 Task: Find the distance between Los Angeles and The Broad
Action: Mouse moved to (319, 88)
Screenshot: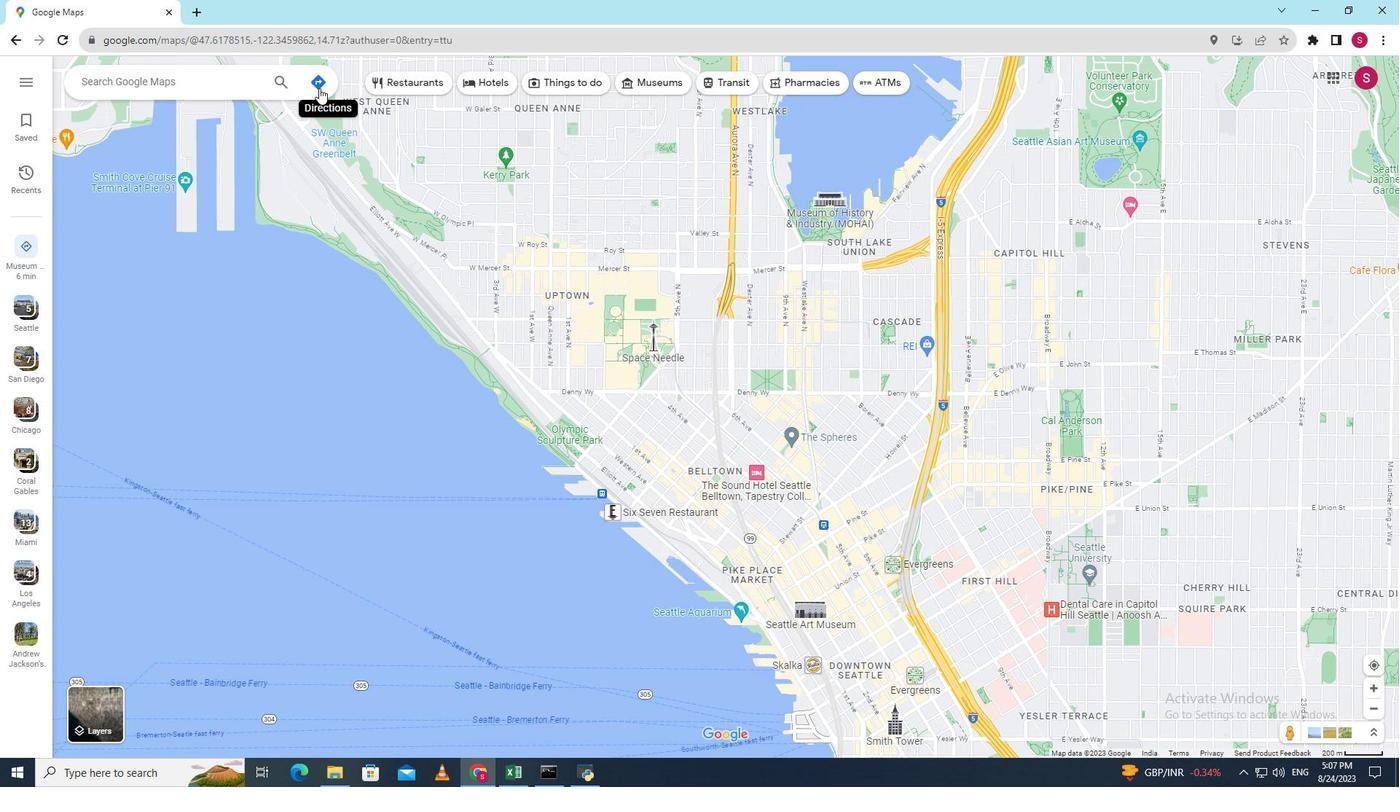 
Action: Mouse pressed left at (319, 88)
Screenshot: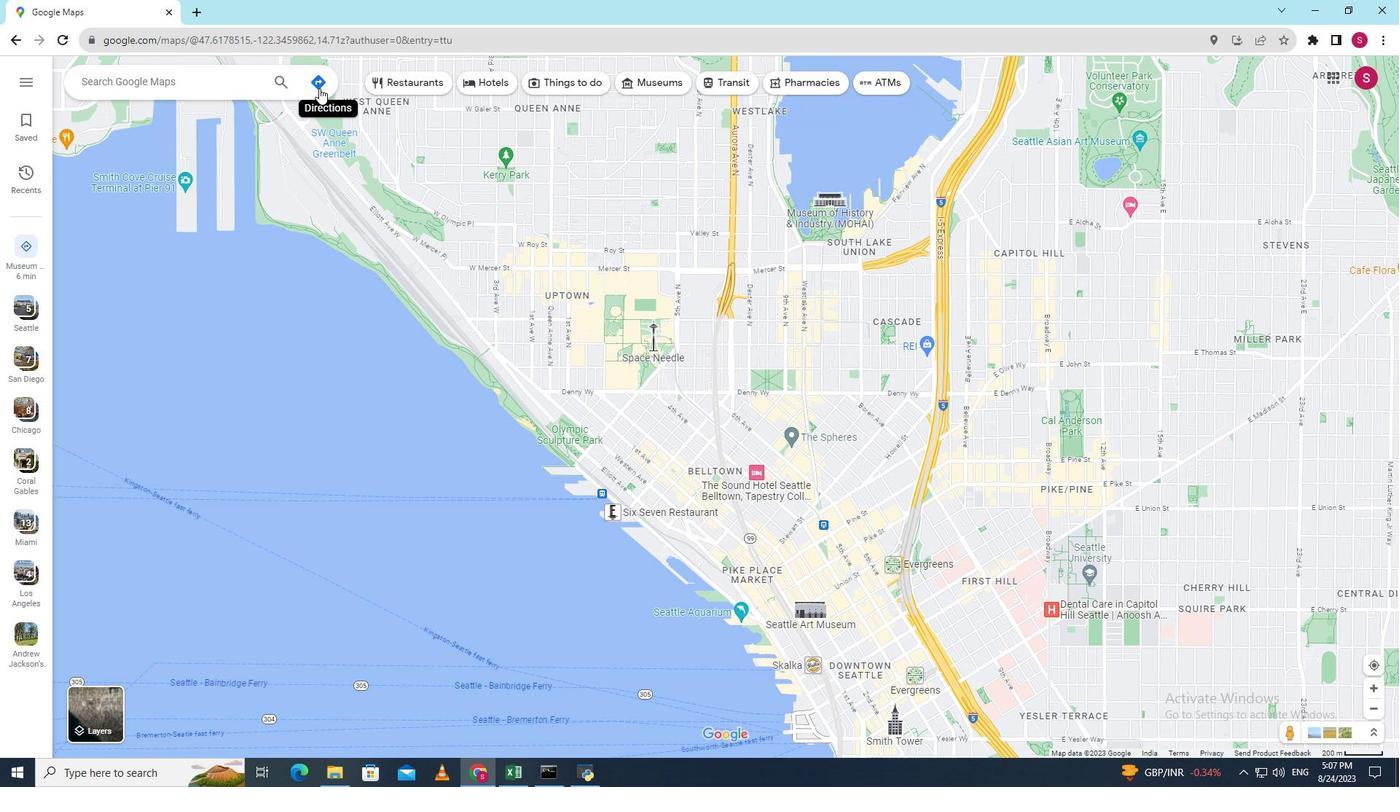 
Action: Key pressed <Key.shift>Los<Key.space><Key.shift>Ag<Key.backspace>ngeles
Screenshot: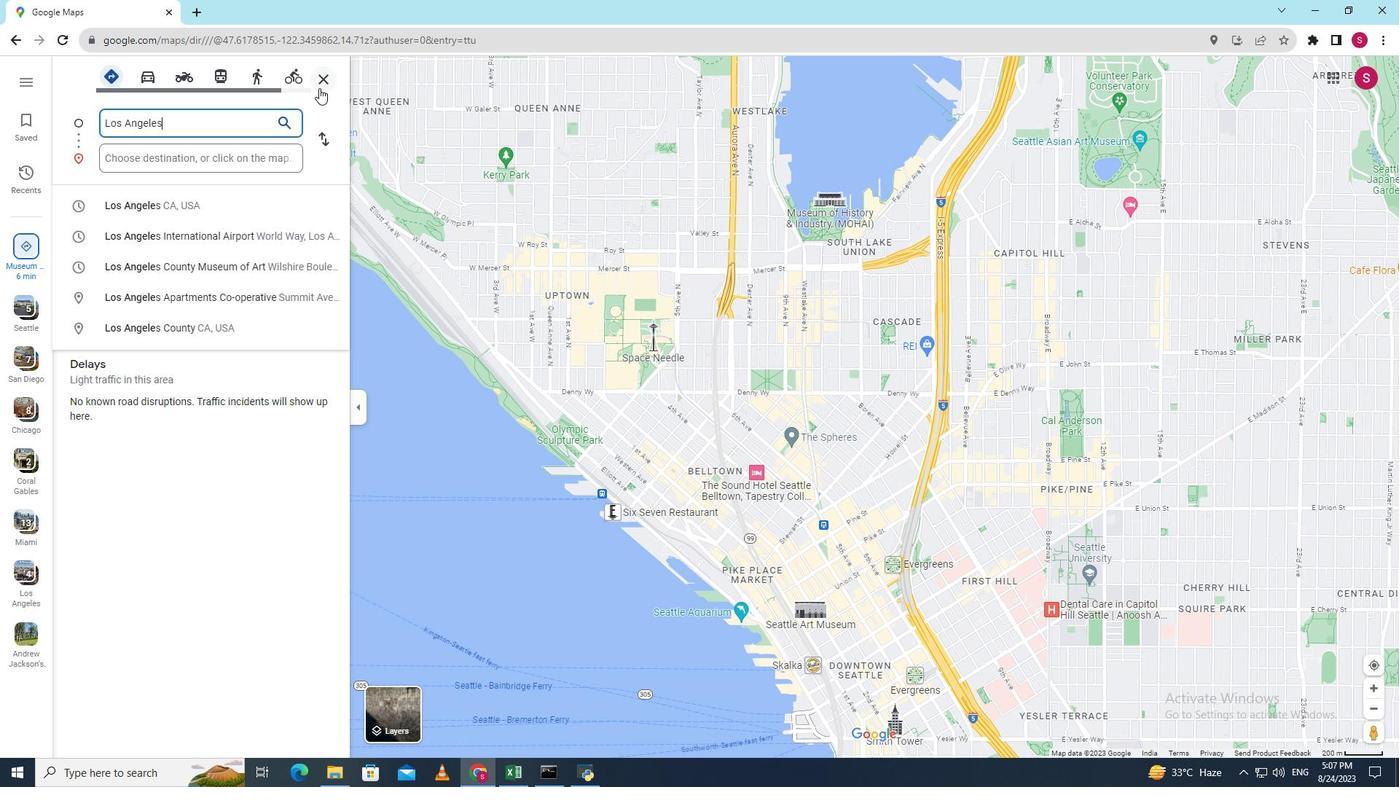 
Action: Mouse moved to (210, 161)
Screenshot: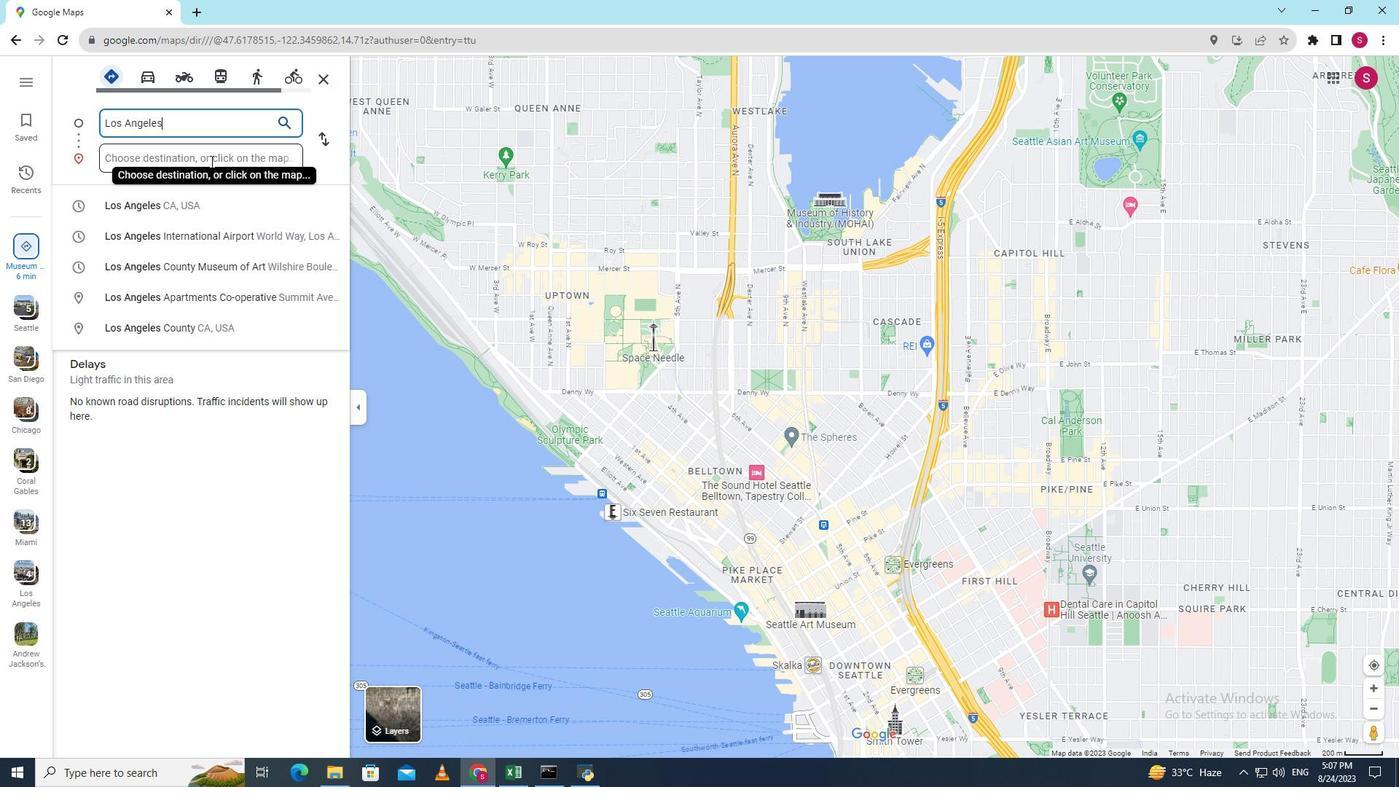 
Action: Mouse pressed left at (210, 161)
Screenshot: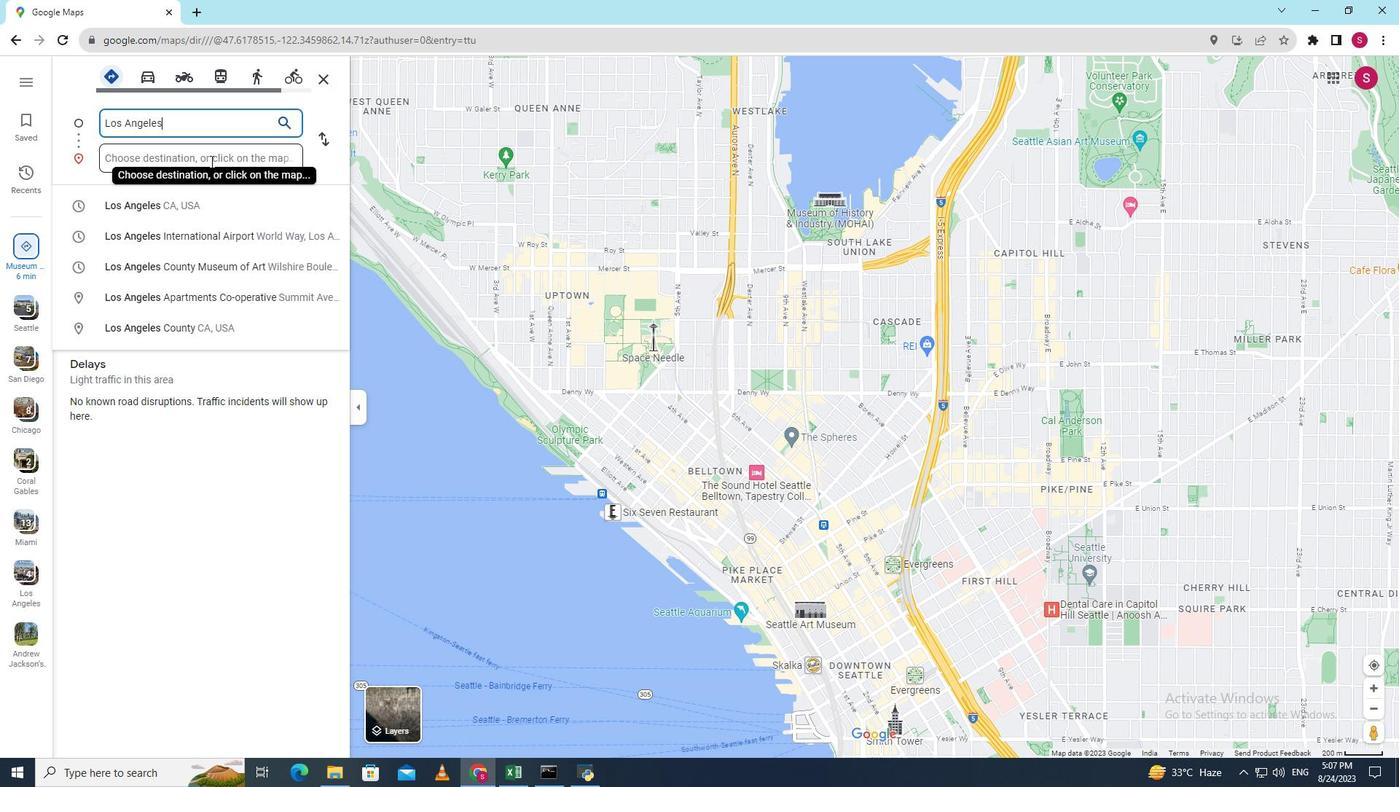 
Action: Key pressed <Key.shift><Key.shift><Key.shift><Key.shift><Key.shift><Key.shift><Key.shift>The<Key.space><Key.shift><Key.shift><Key.shift><Key.shift><Key.shift><Key.shift><Key.shift><Key.shift><Key.shift><Key.shift><Key.shift><Key.shift><Key.shift><Key.shift><Key.shift><Key.shift><Key.shift><Key.shift><Key.shift><Key.shift><Key.shift><Key.shift><Key.shift><Key.shift><Key.shift><Key.shift><Key.shift><Key.shift><Key.shift><Key.shift><Key.shift><Key.shift><Key.shift><Key.shift><Key.shift><Key.shift><Key.shift>Broad<Key.enter>
Screenshot: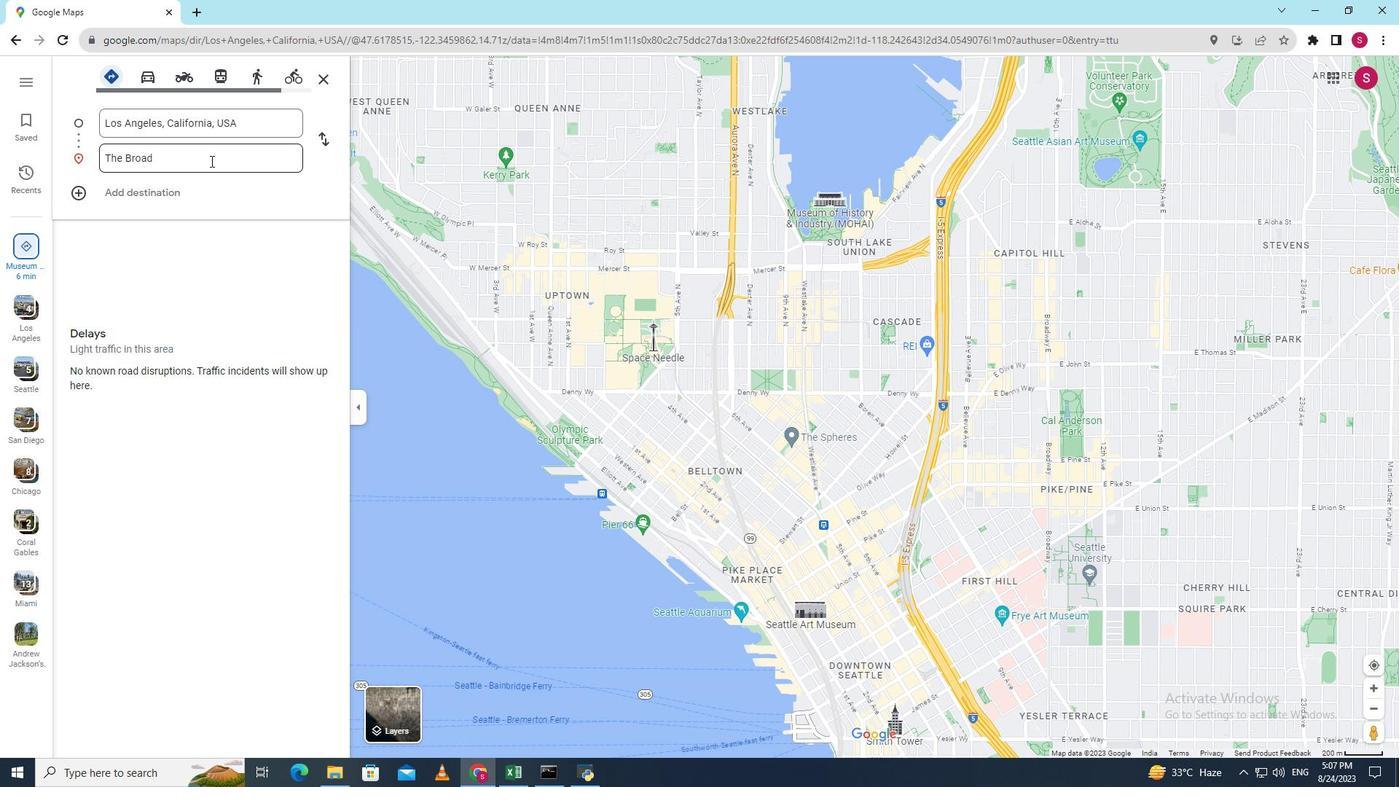 
Action: Mouse moved to (976, 685)
Screenshot: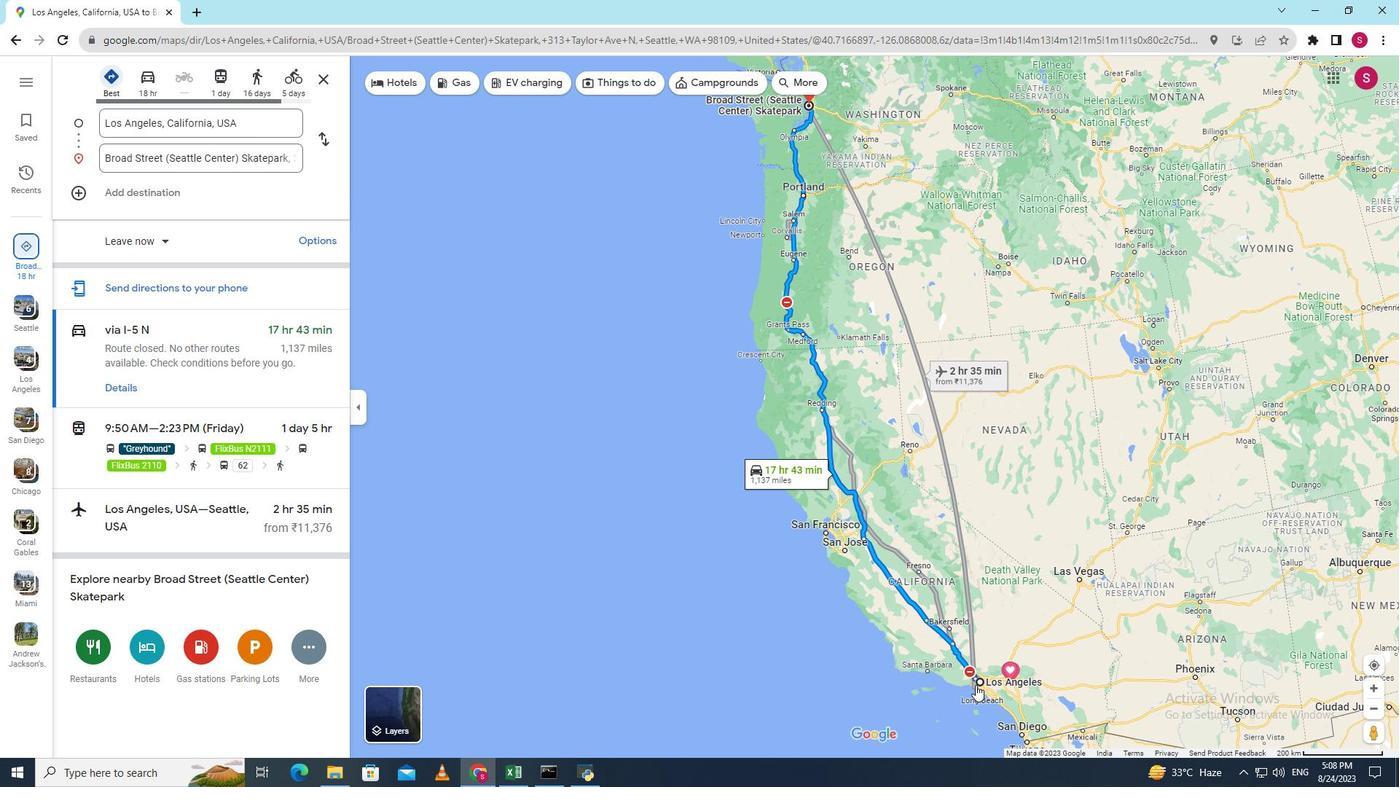 
Action: Mouse scrolled (976, 686) with delta (0, 0)
Screenshot: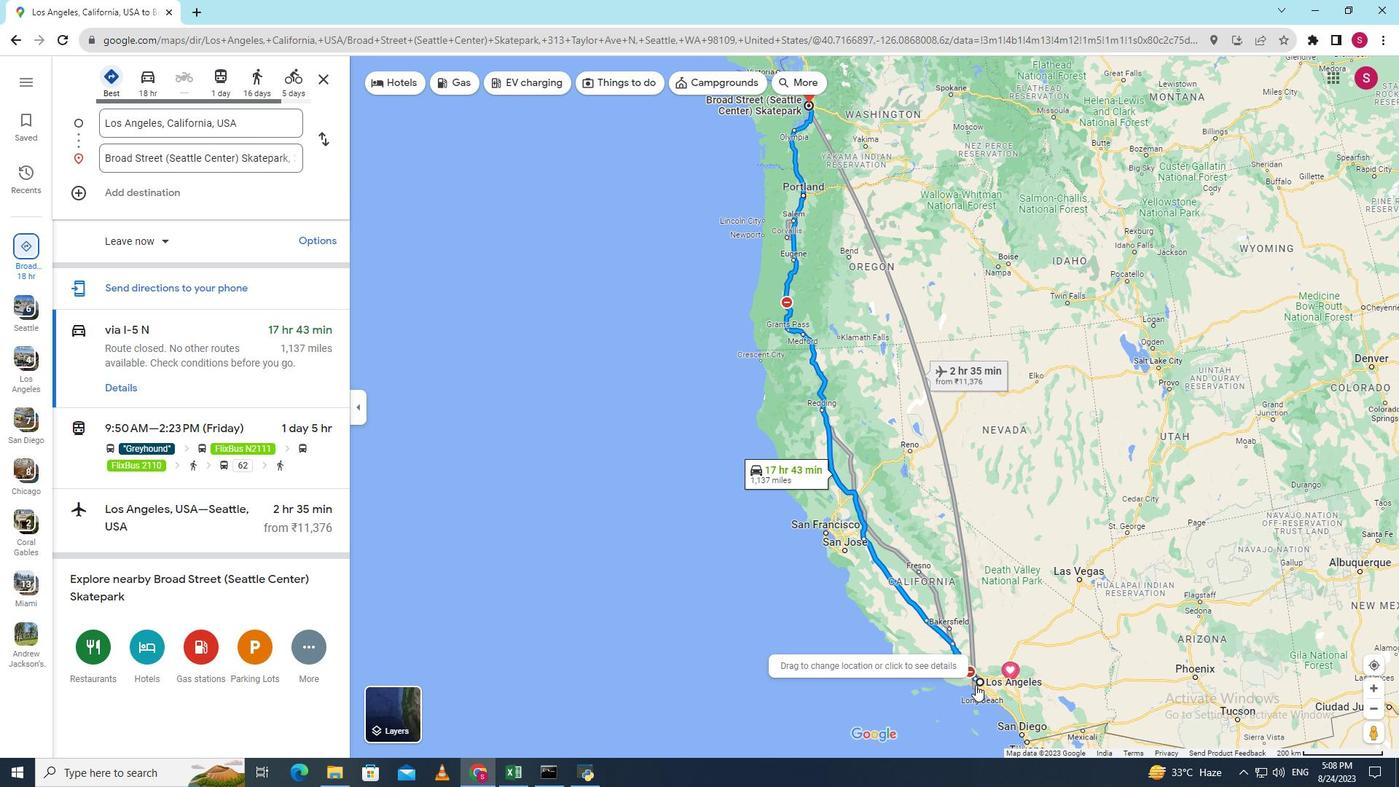 
Action: Mouse scrolled (976, 686) with delta (0, 0)
Screenshot: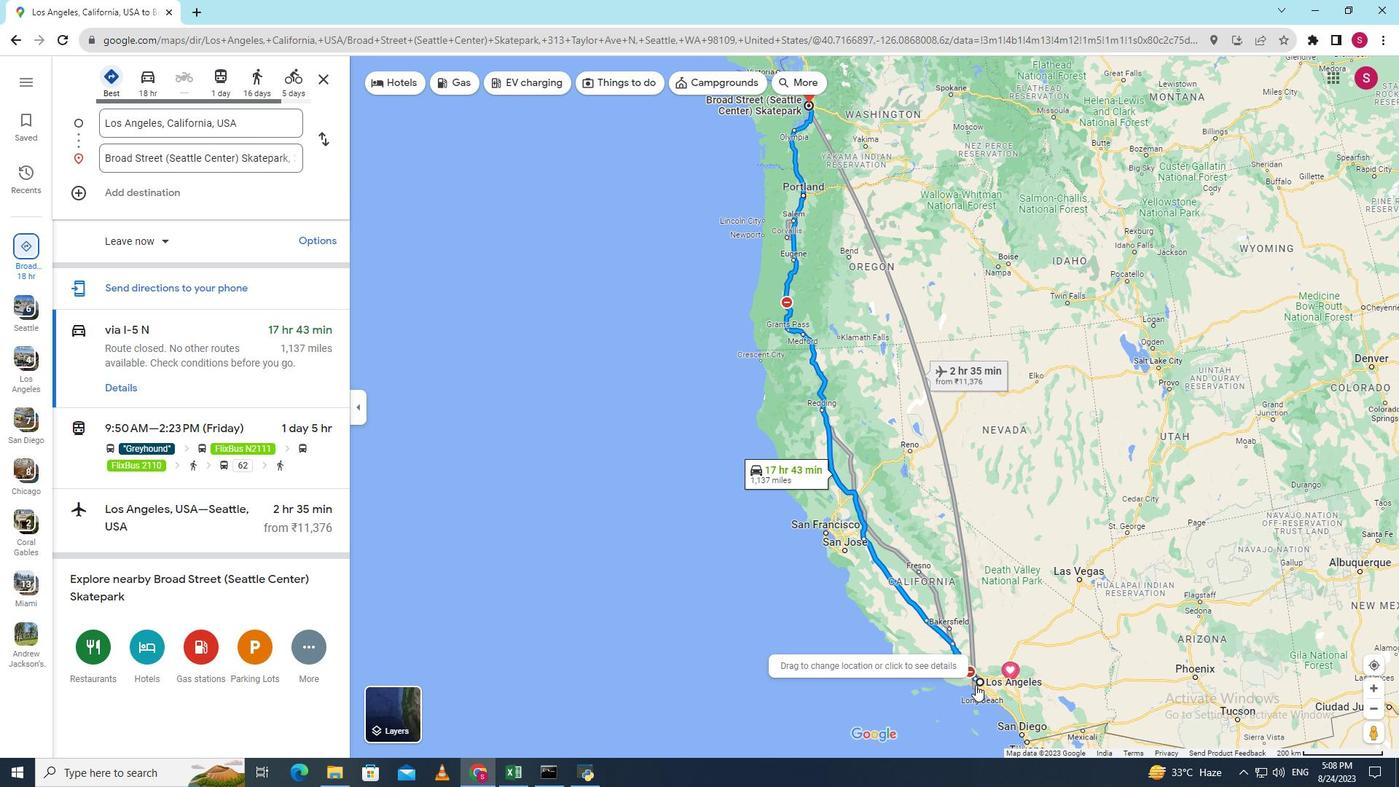 
Action: Mouse scrolled (976, 686) with delta (0, 0)
Screenshot: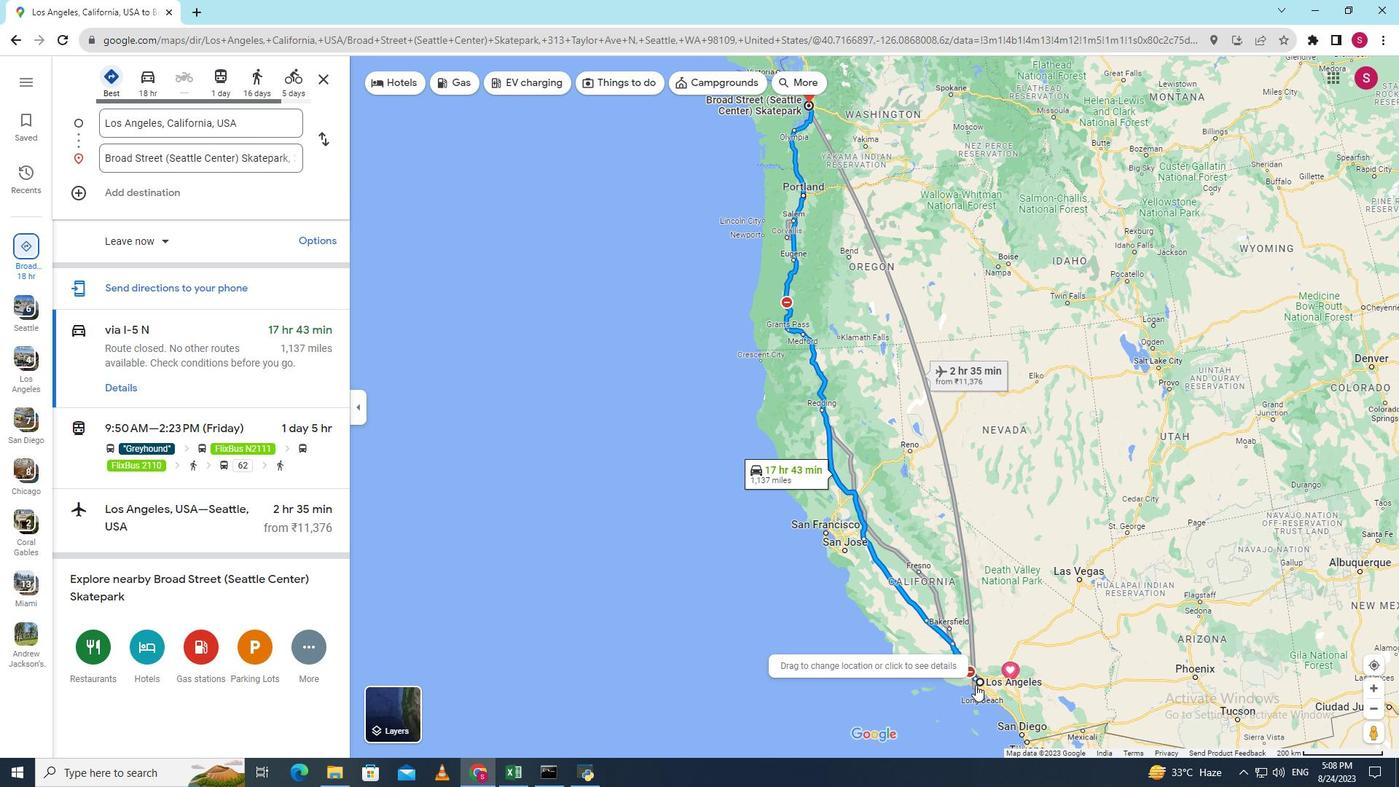 
Action: Mouse scrolled (976, 686) with delta (0, 0)
Screenshot: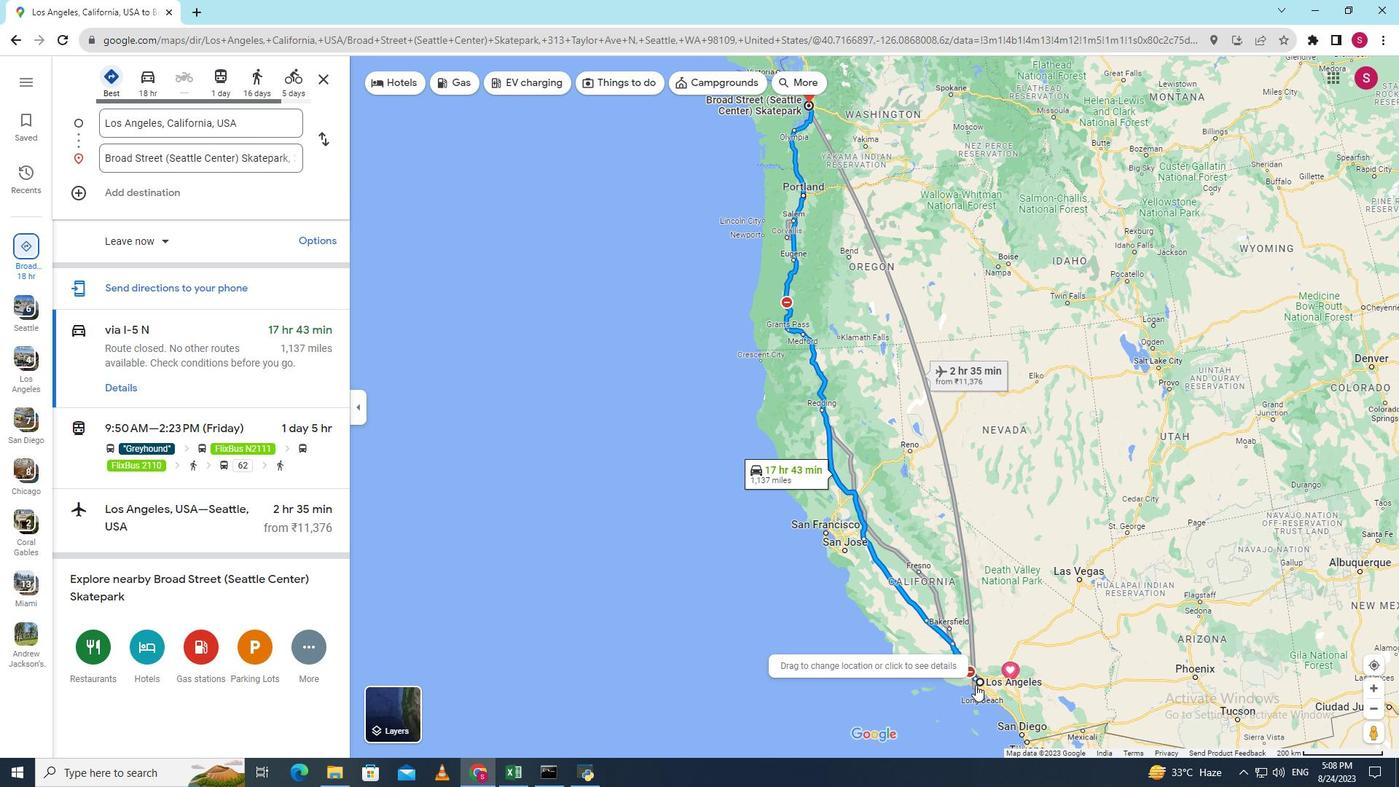 
Action: Mouse scrolled (976, 686) with delta (0, 0)
Screenshot: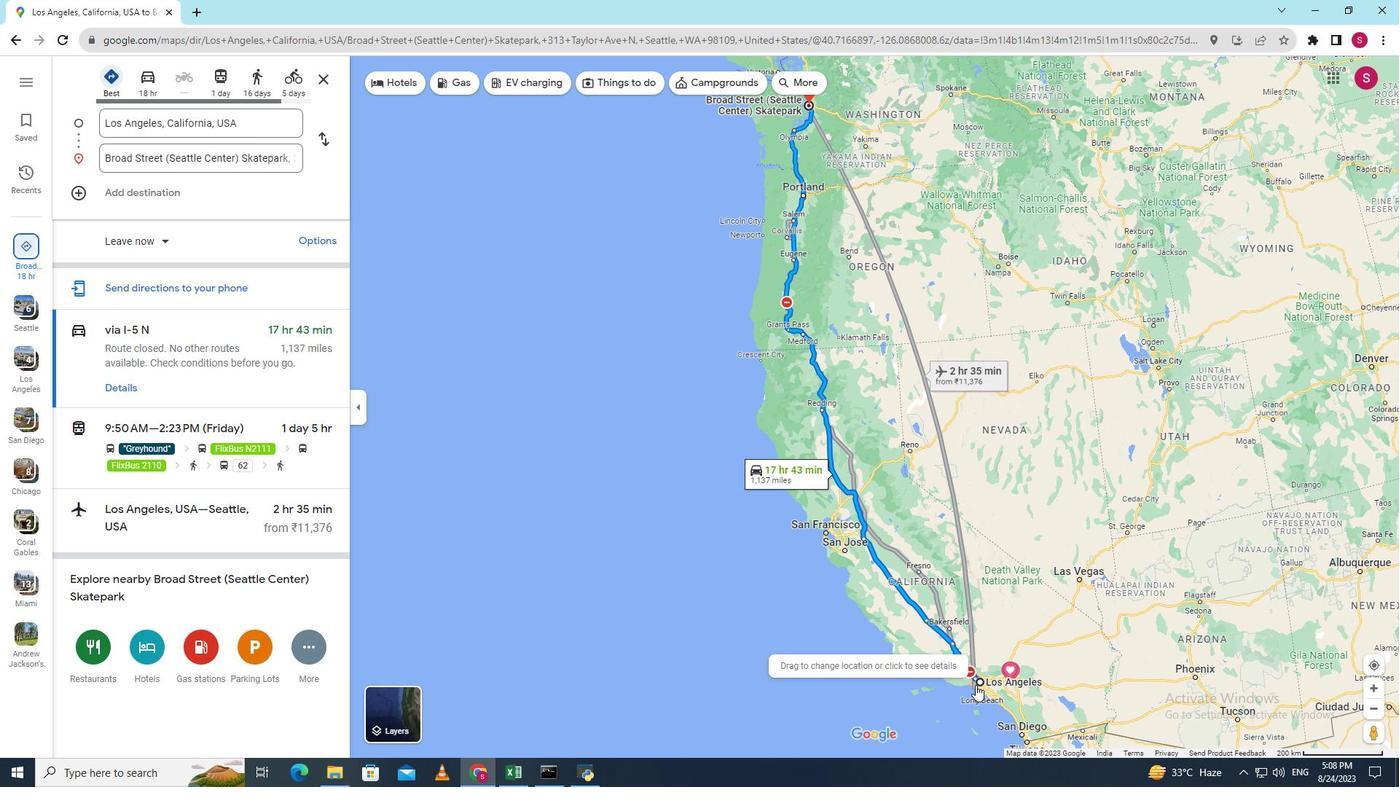 
Action: Mouse scrolled (976, 686) with delta (0, 0)
Screenshot: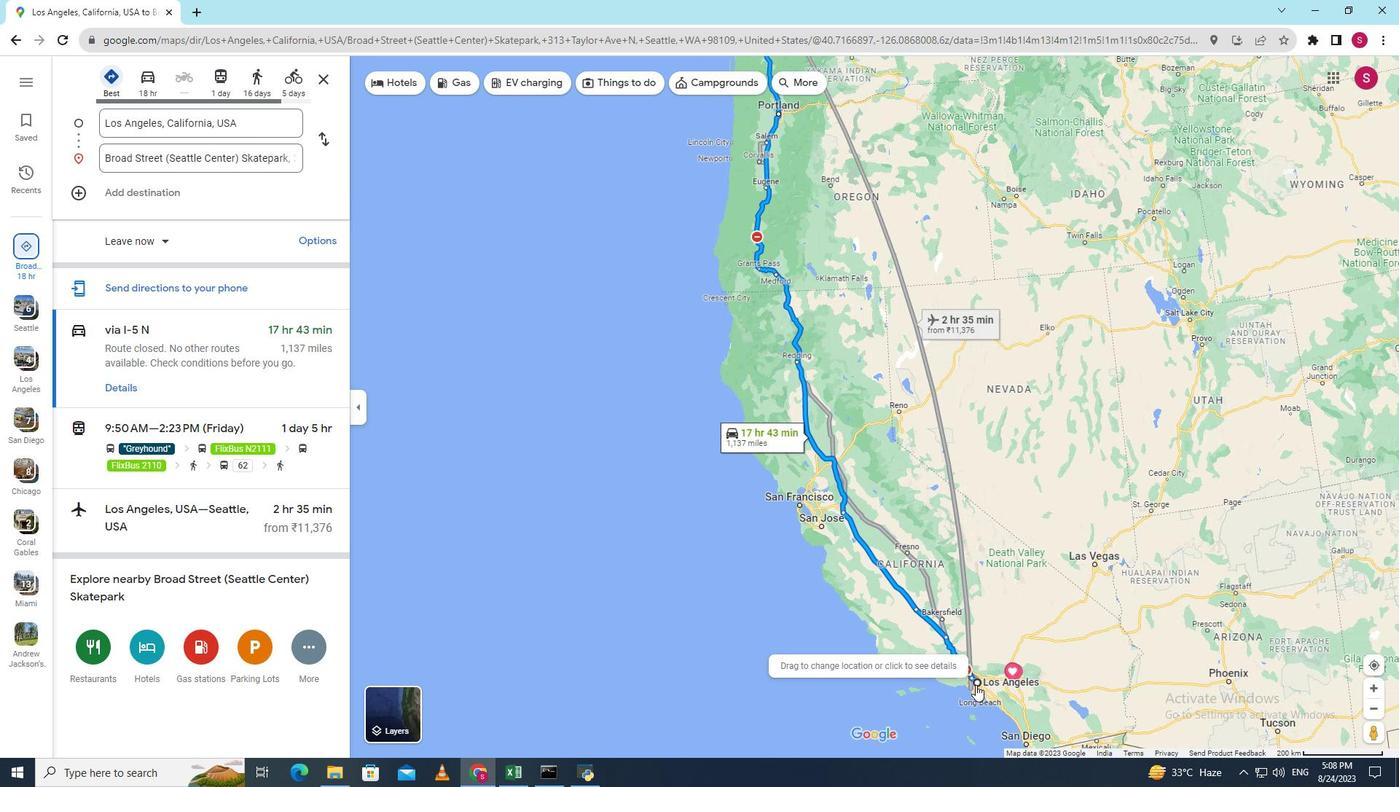 
Action: Mouse moved to (969, 681)
Screenshot: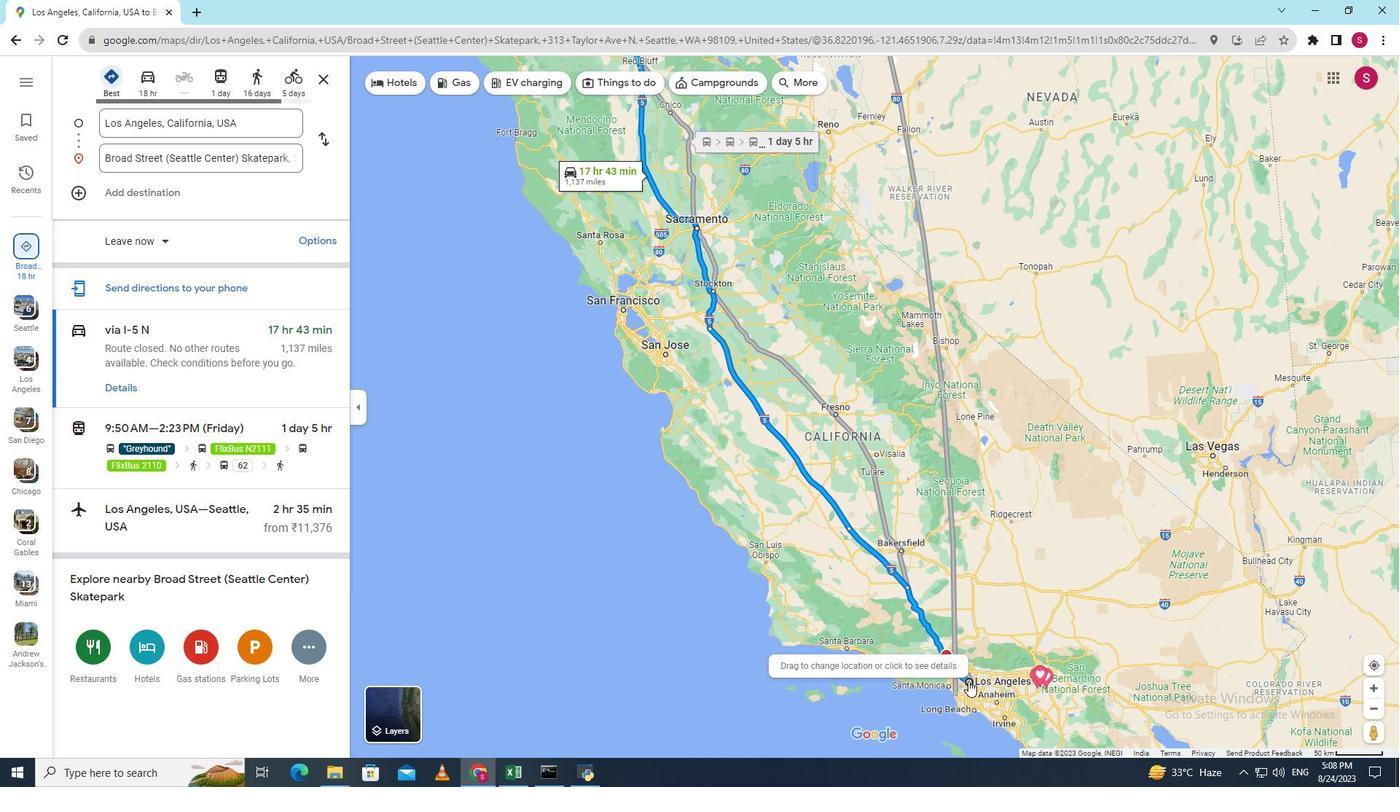 
Action: Mouse pressed right at (969, 681)
Screenshot: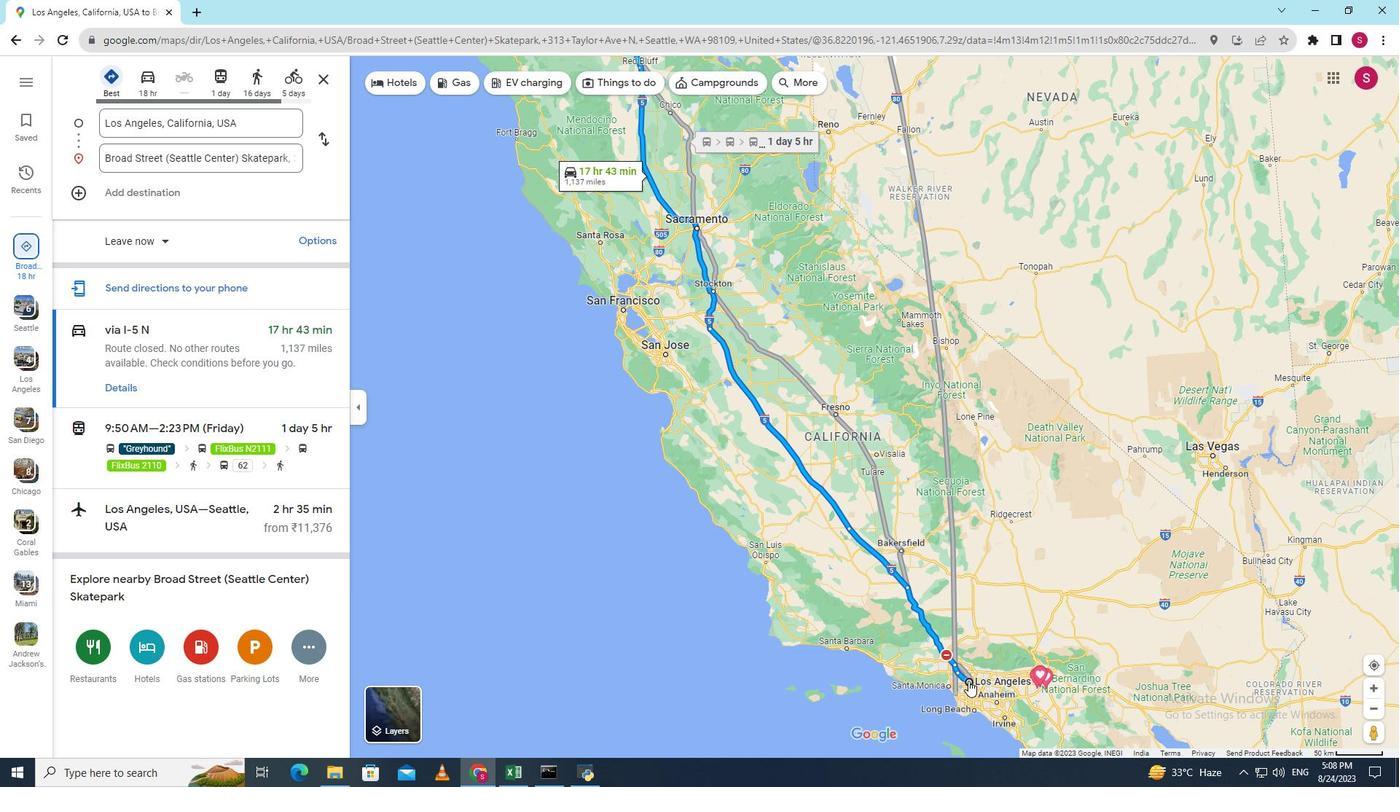 
Action: Mouse moved to (1014, 729)
Screenshot: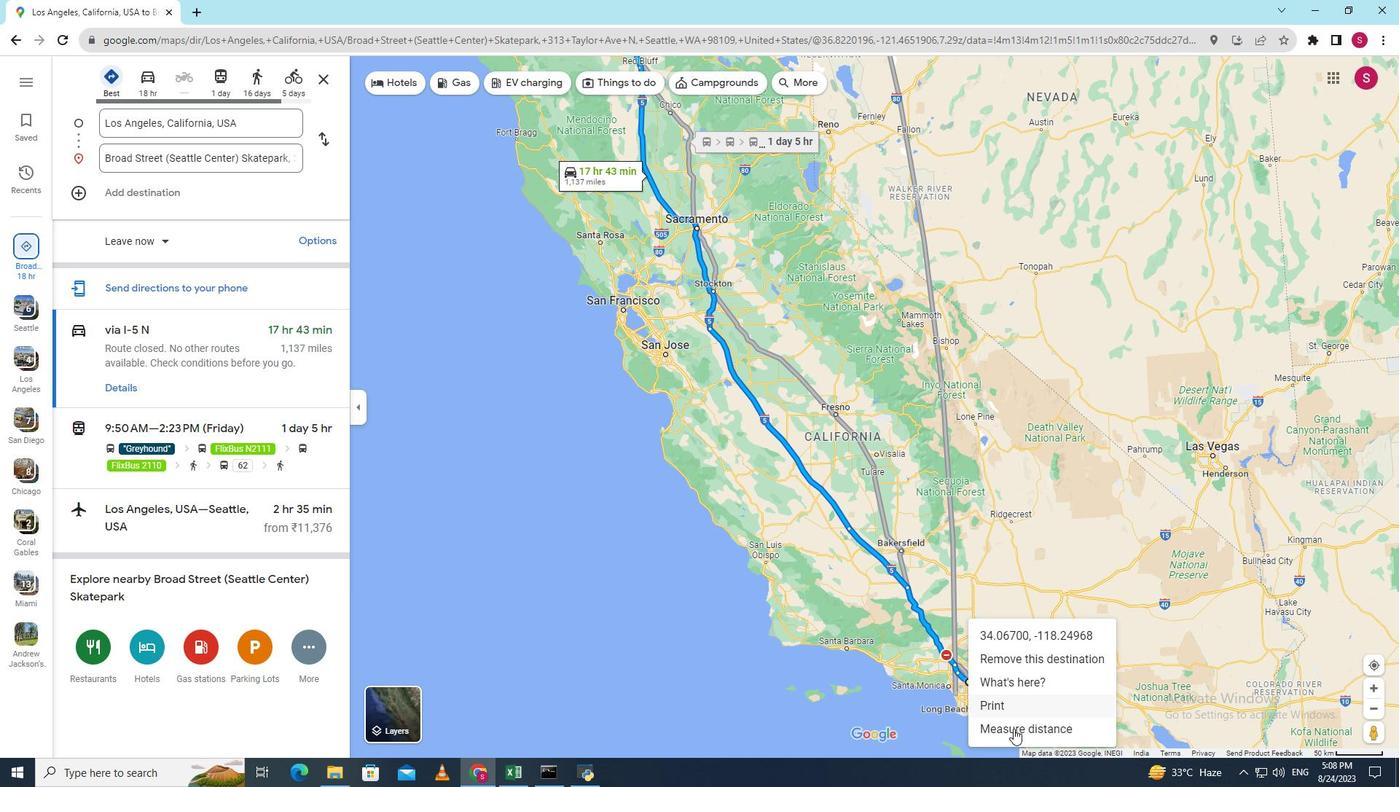 
Action: Mouse pressed left at (1014, 729)
Screenshot: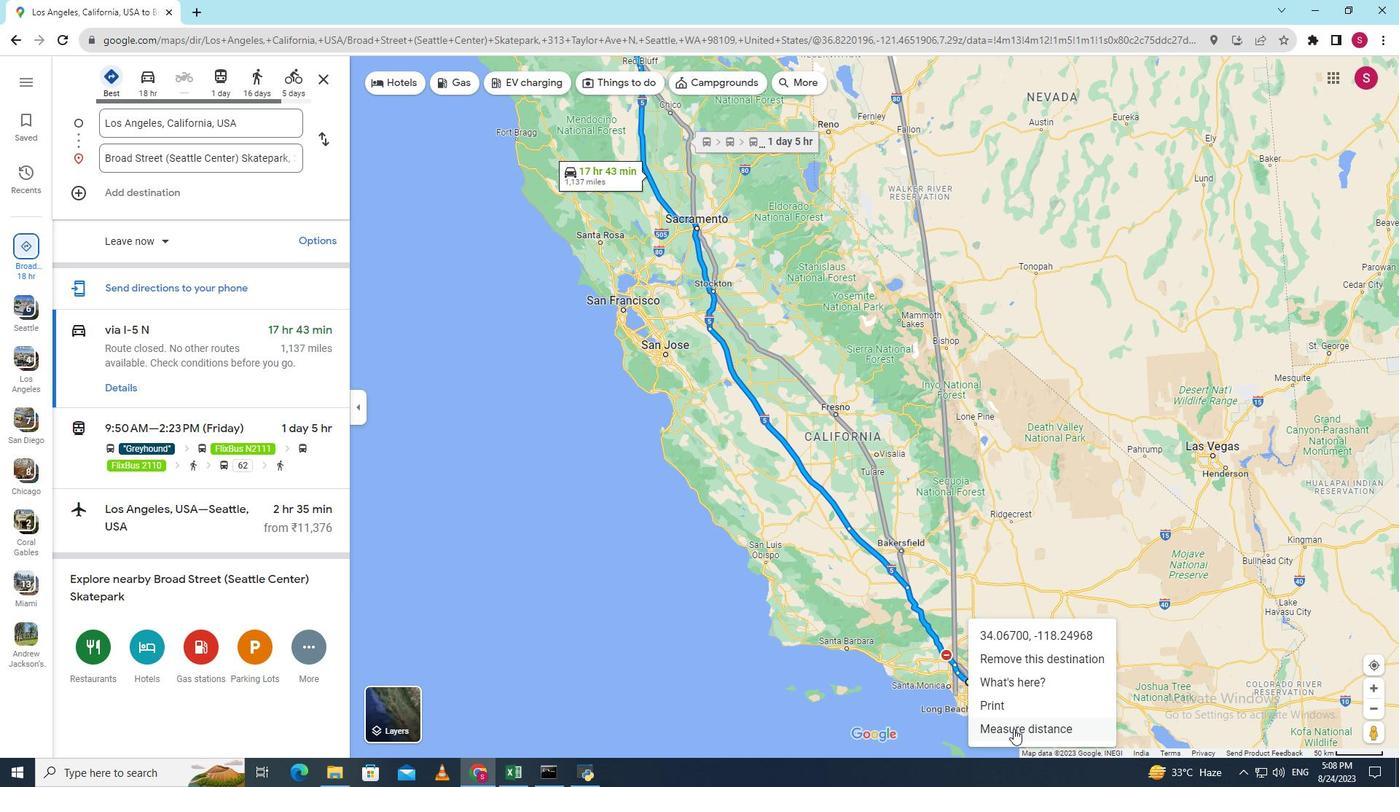 
Action: Mouse moved to (873, 463)
Screenshot: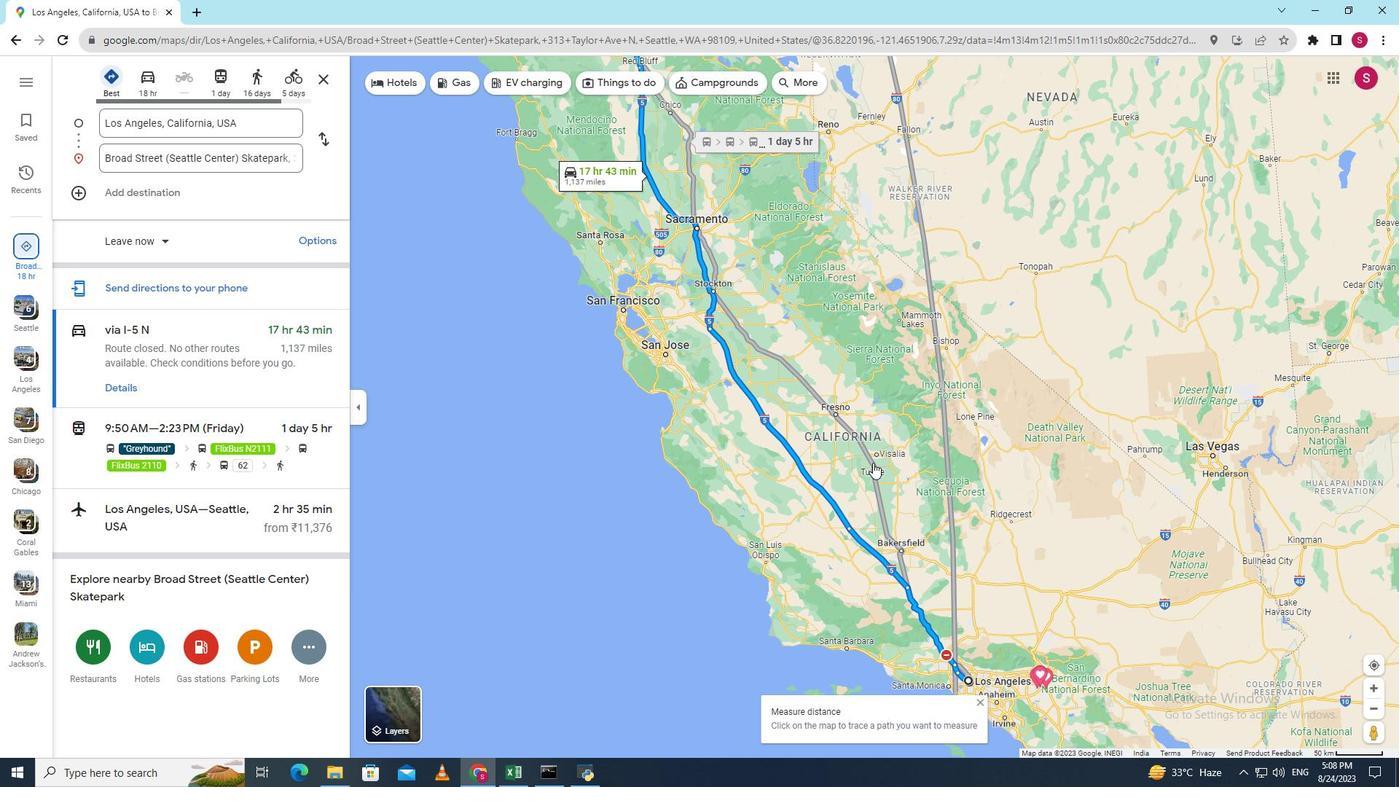 
Action: Mouse scrolled (873, 462) with delta (0, 0)
Screenshot: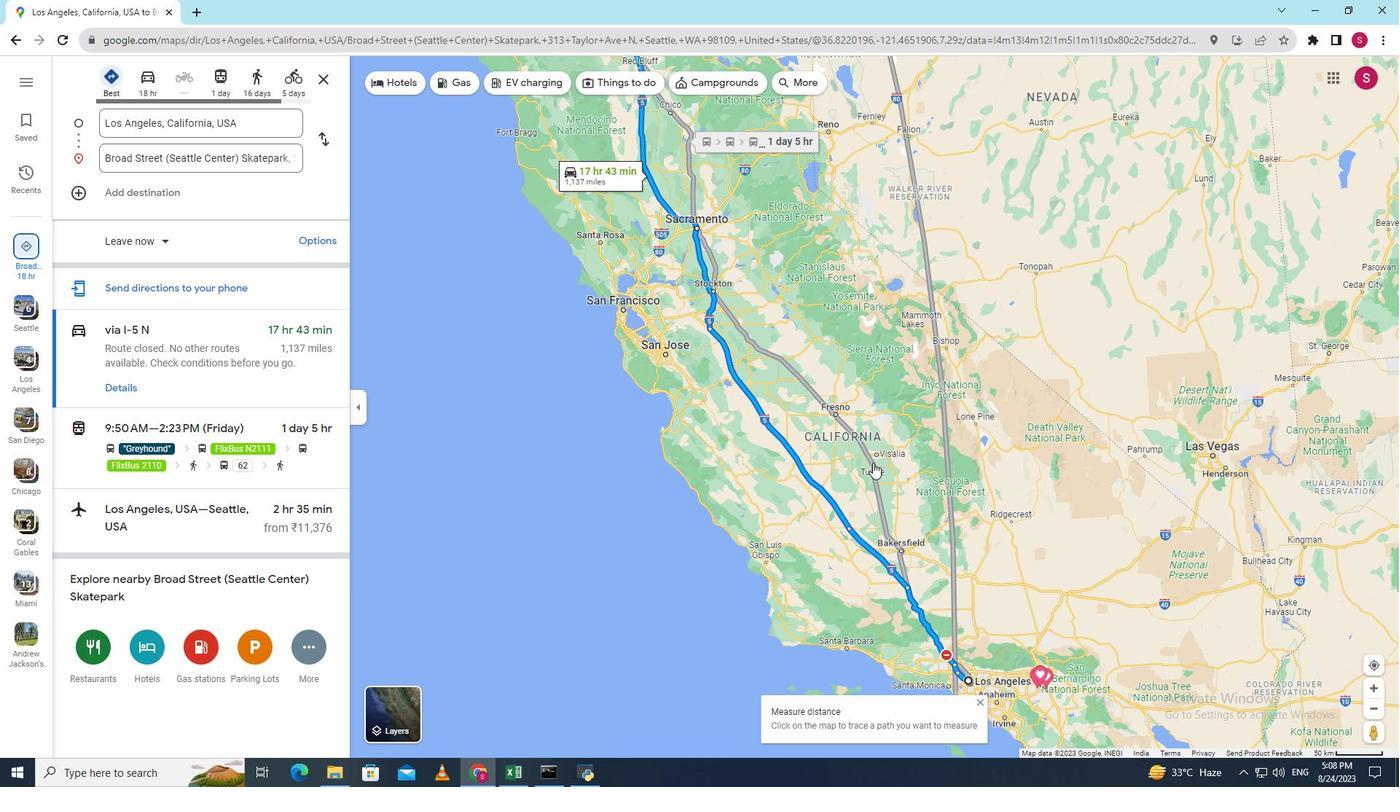 
Action: Mouse scrolled (873, 462) with delta (0, 0)
Screenshot: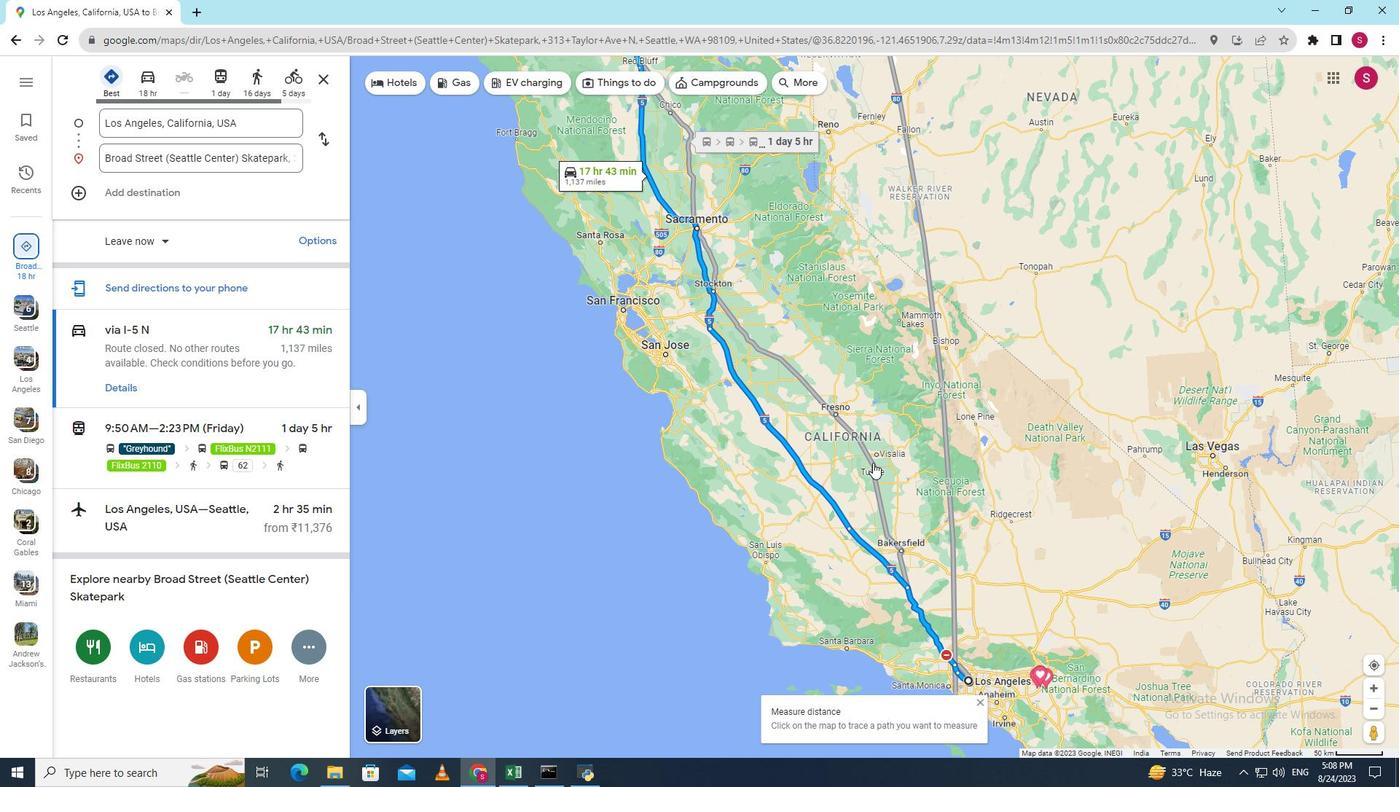 
Action: Mouse scrolled (873, 462) with delta (0, 0)
Screenshot: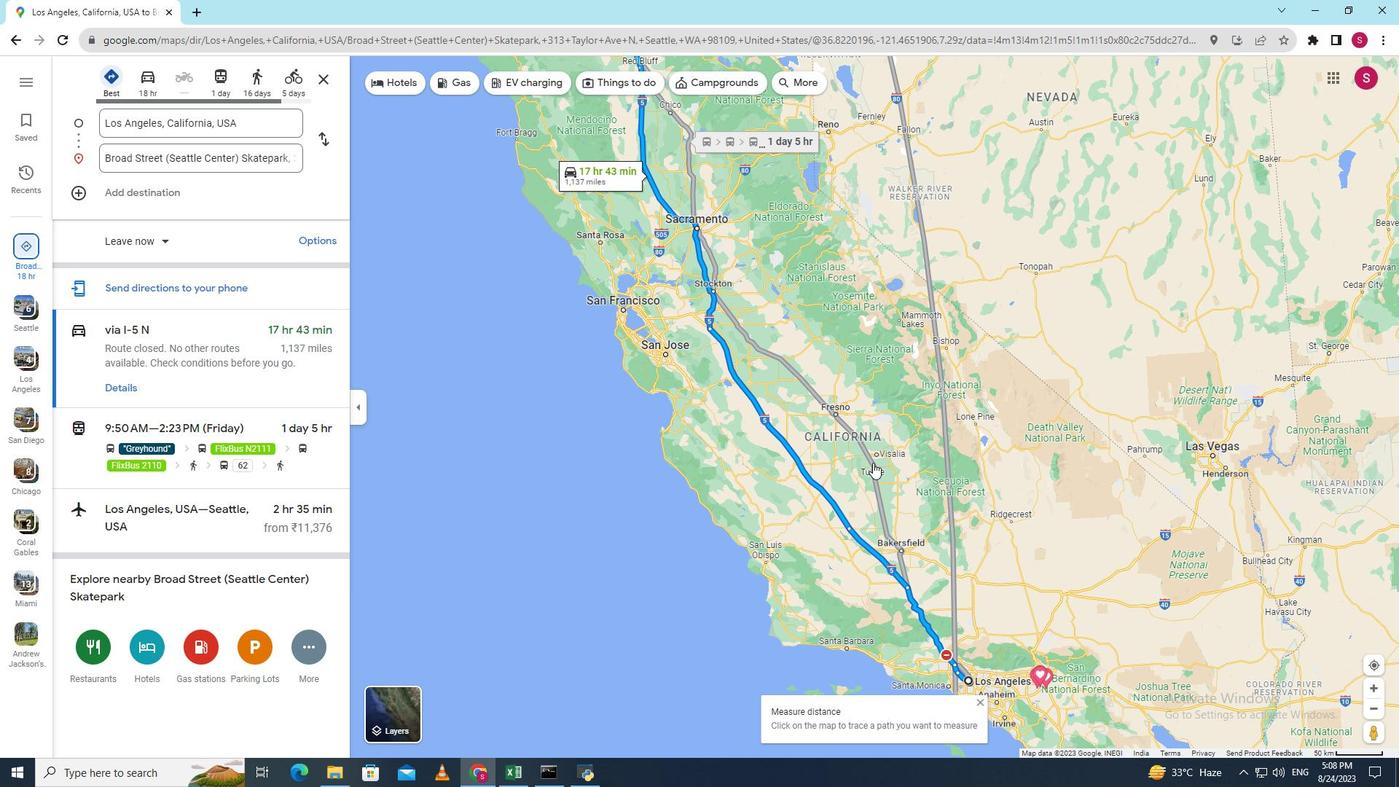 
Action: Mouse scrolled (873, 462) with delta (0, 0)
Screenshot: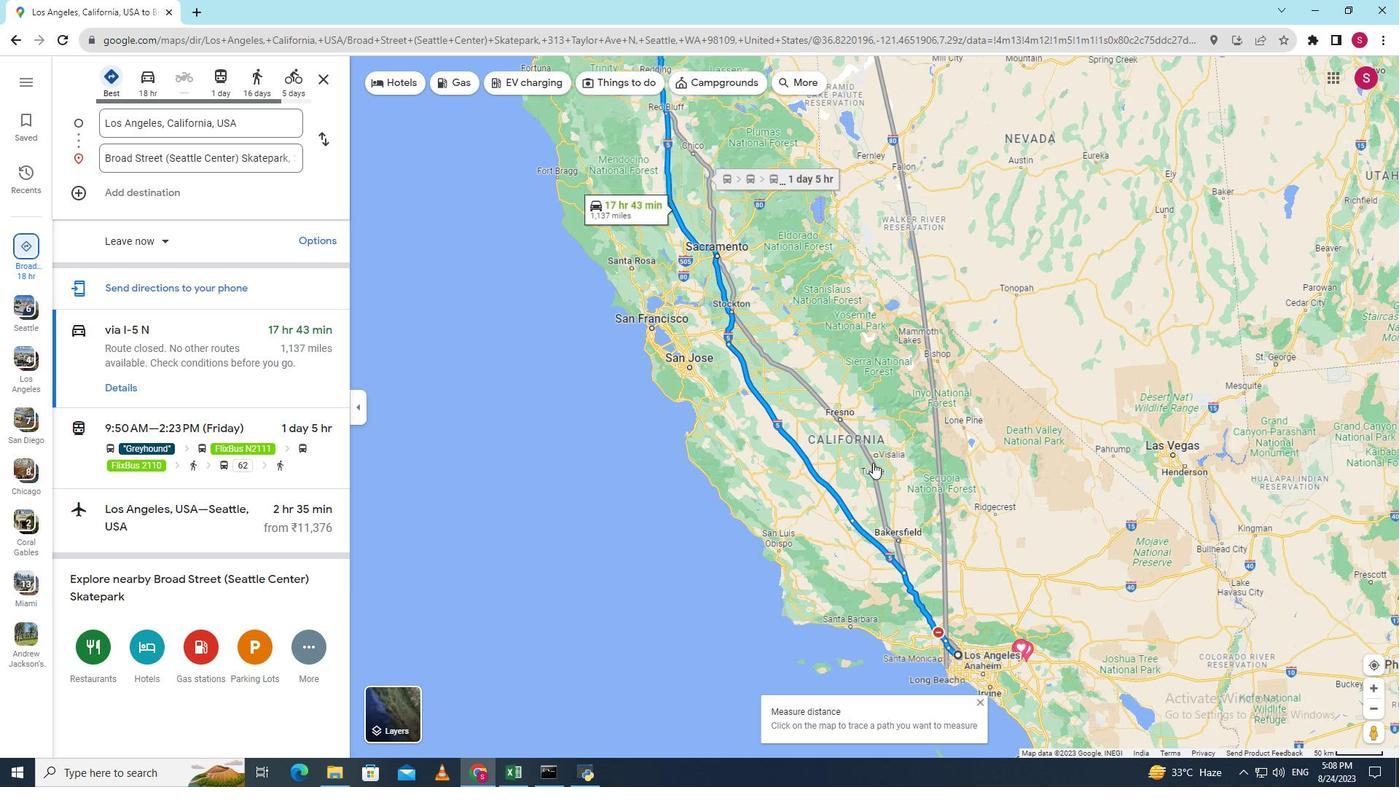 
Action: Mouse scrolled (873, 462) with delta (0, 0)
Screenshot: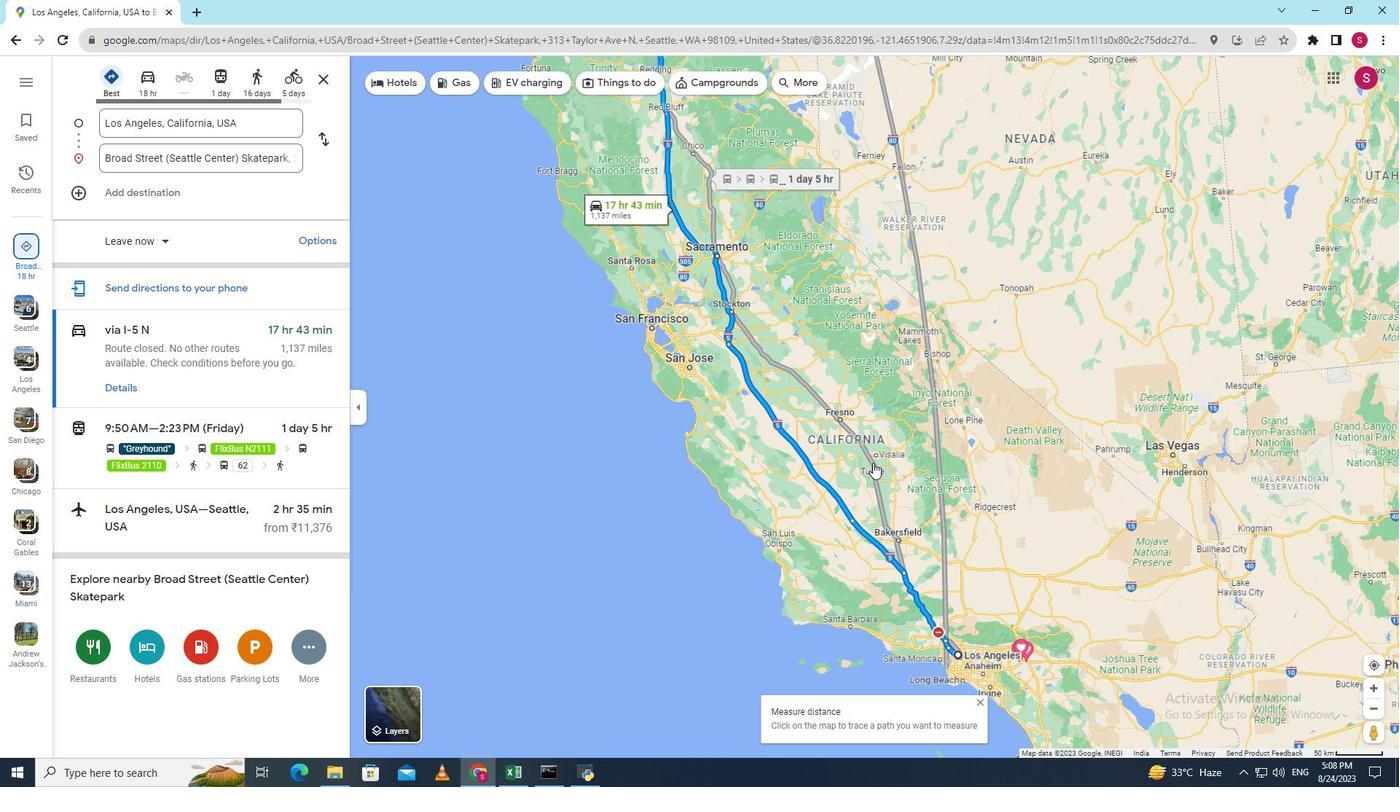 
Action: Mouse scrolled (873, 462) with delta (0, 0)
Screenshot: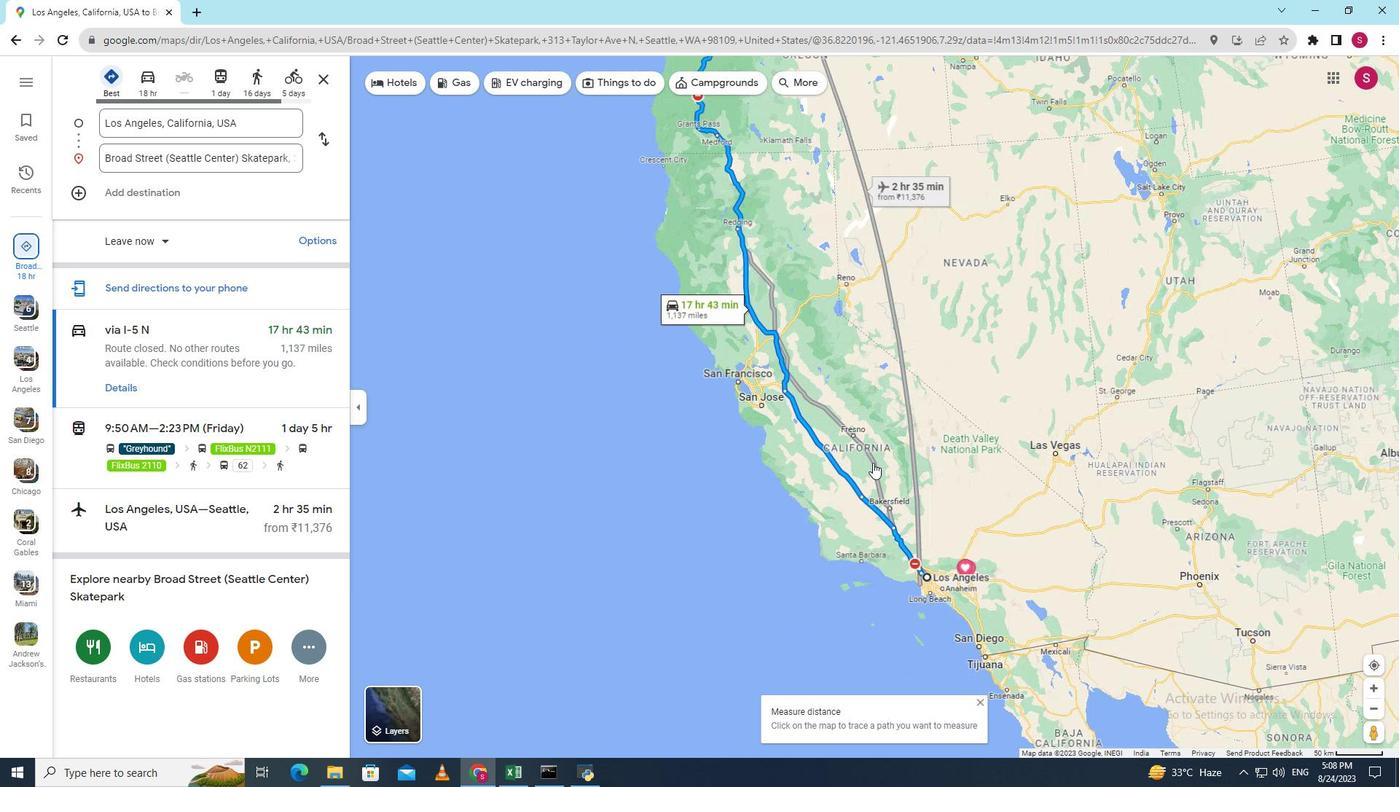 
Action: Mouse scrolled (873, 463) with delta (0, 0)
Screenshot: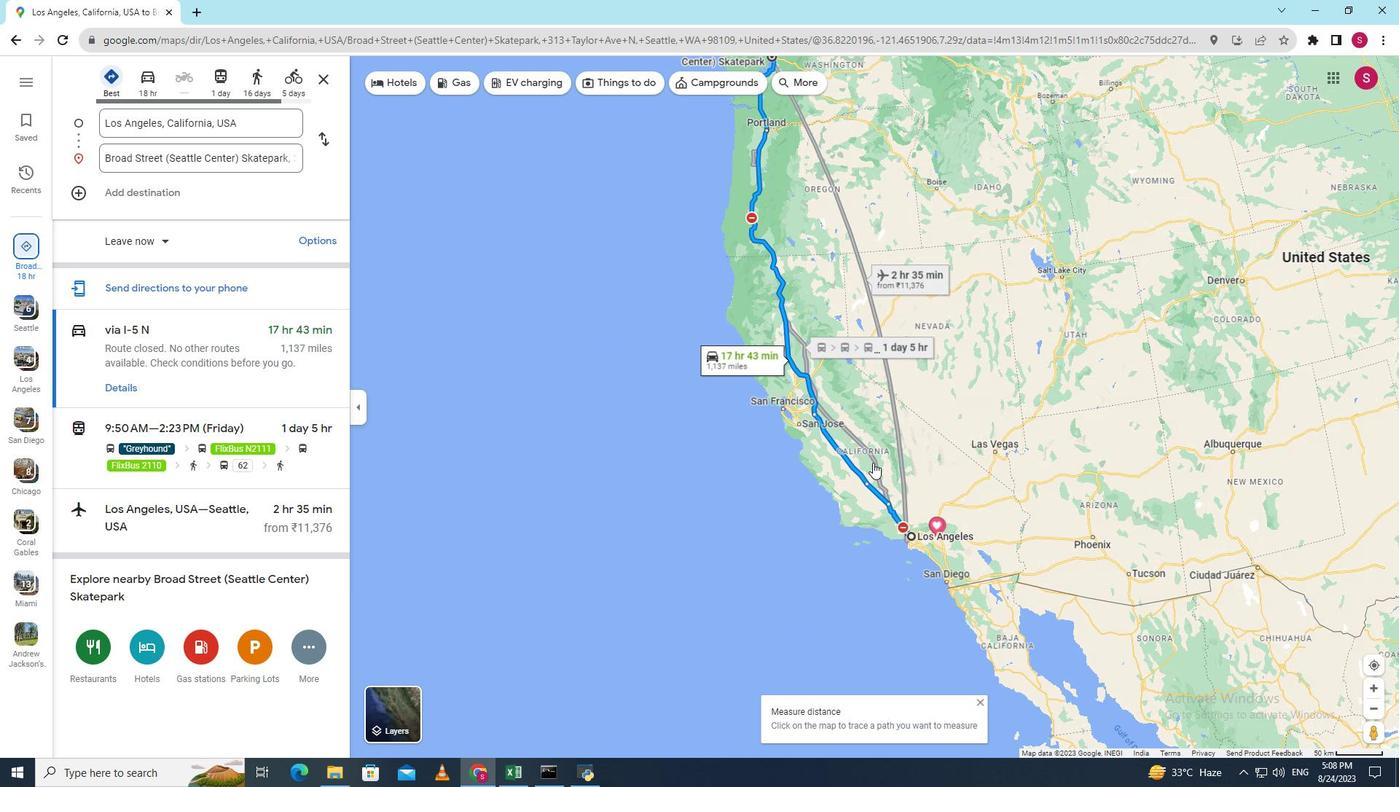 
Action: Mouse moved to (770, 173)
Screenshot: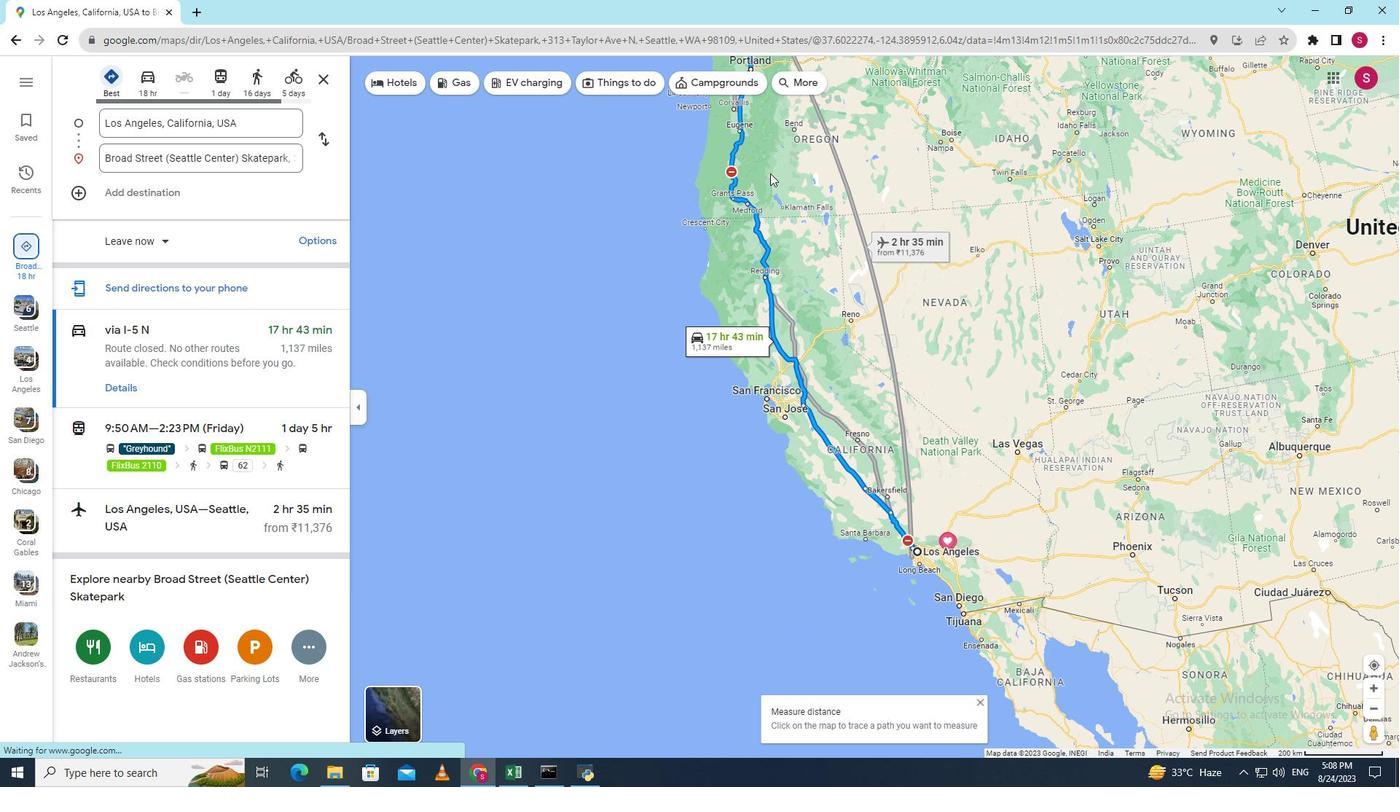 
Action: Mouse scrolled (770, 172) with delta (0, 0)
Screenshot: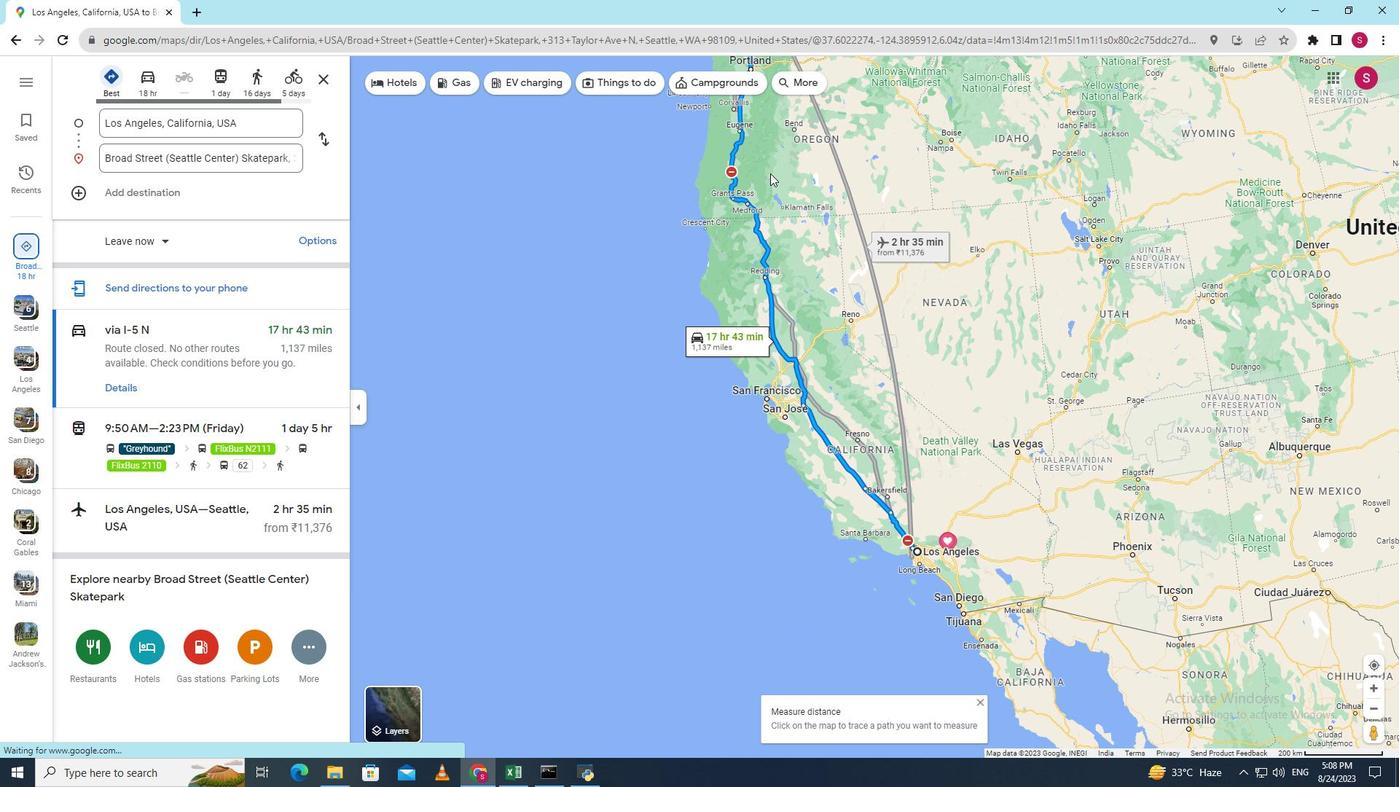 
Action: Mouse scrolled (770, 172) with delta (0, 0)
Screenshot: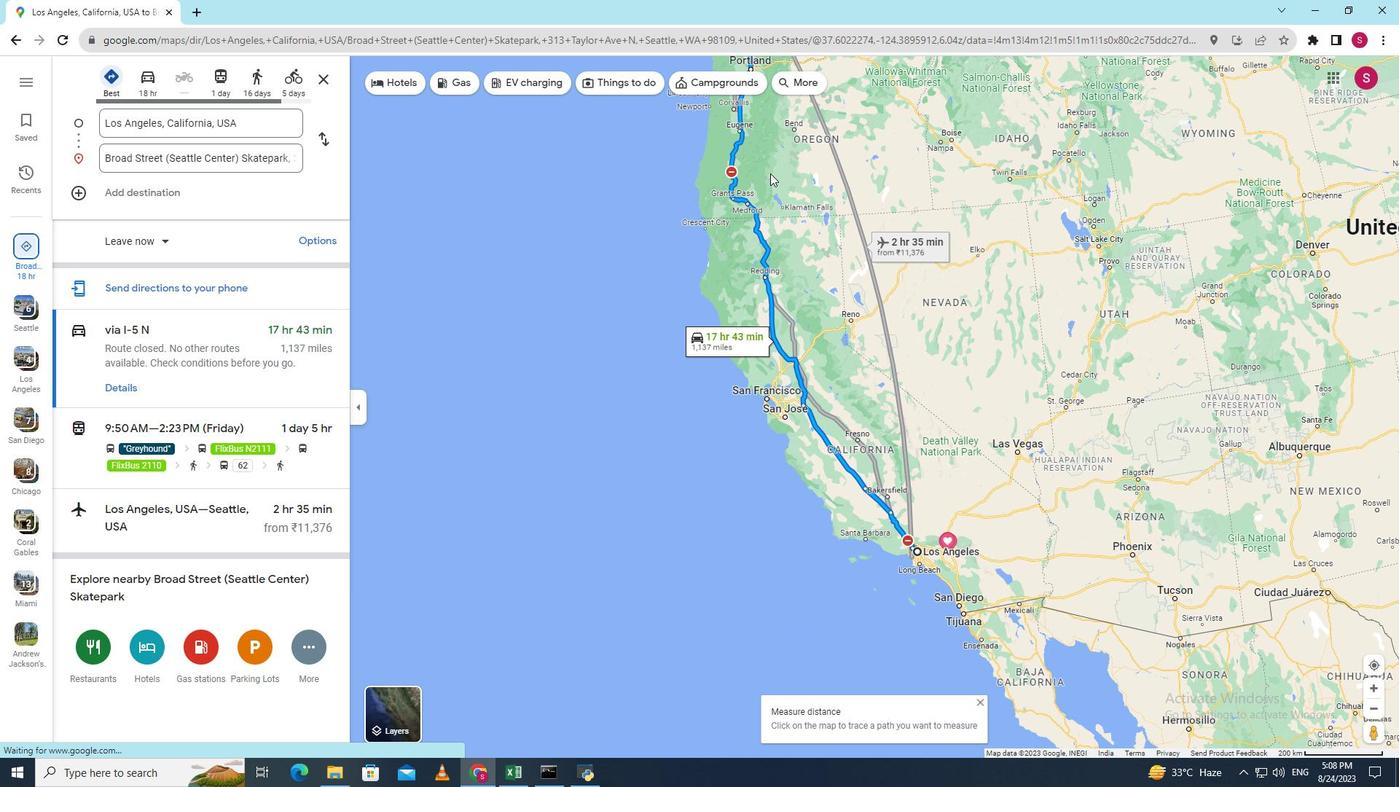 
Action: Mouse scrolled (770, 172) with delta (0, 0)
Screenshot: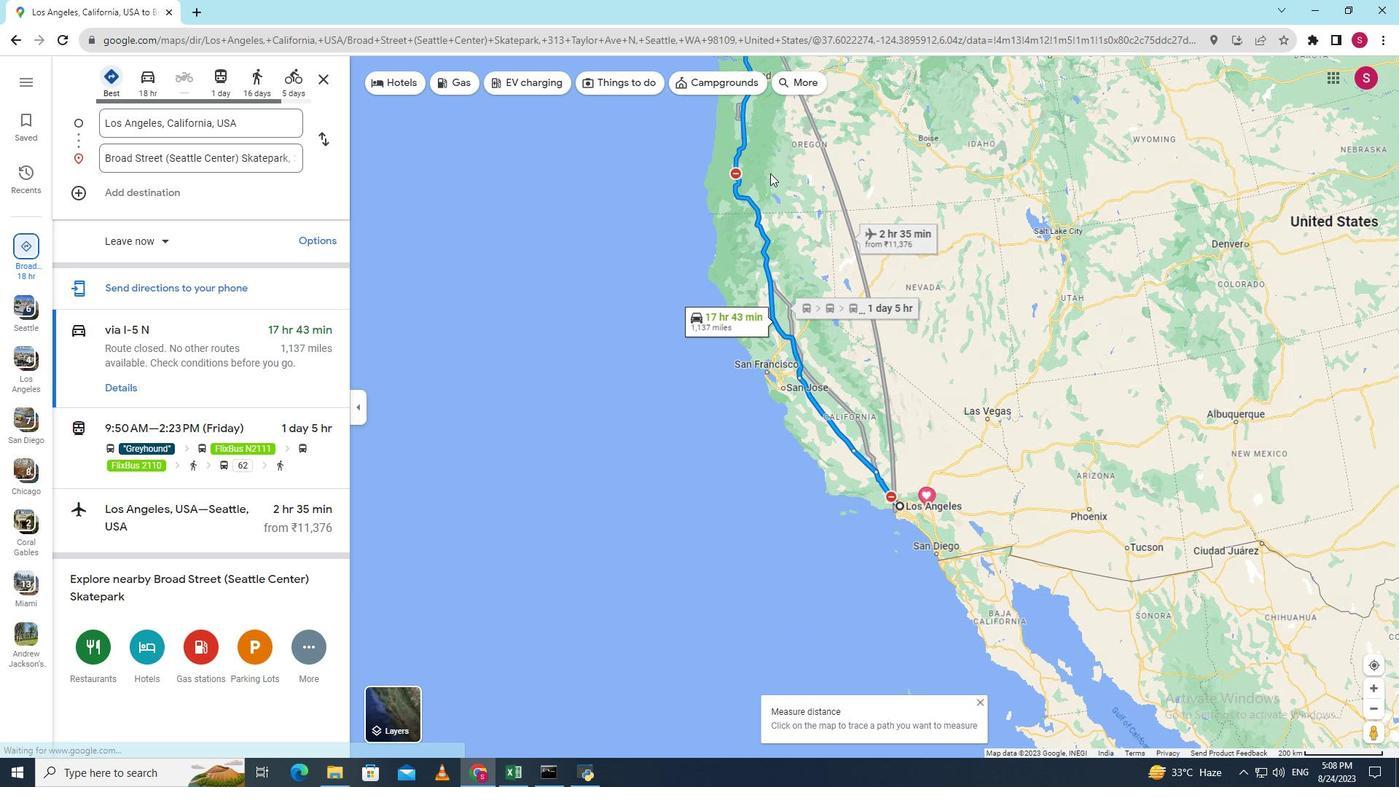 
Action: Mouse scrolled (770, 172) with delta (0, 0)
Screenshot: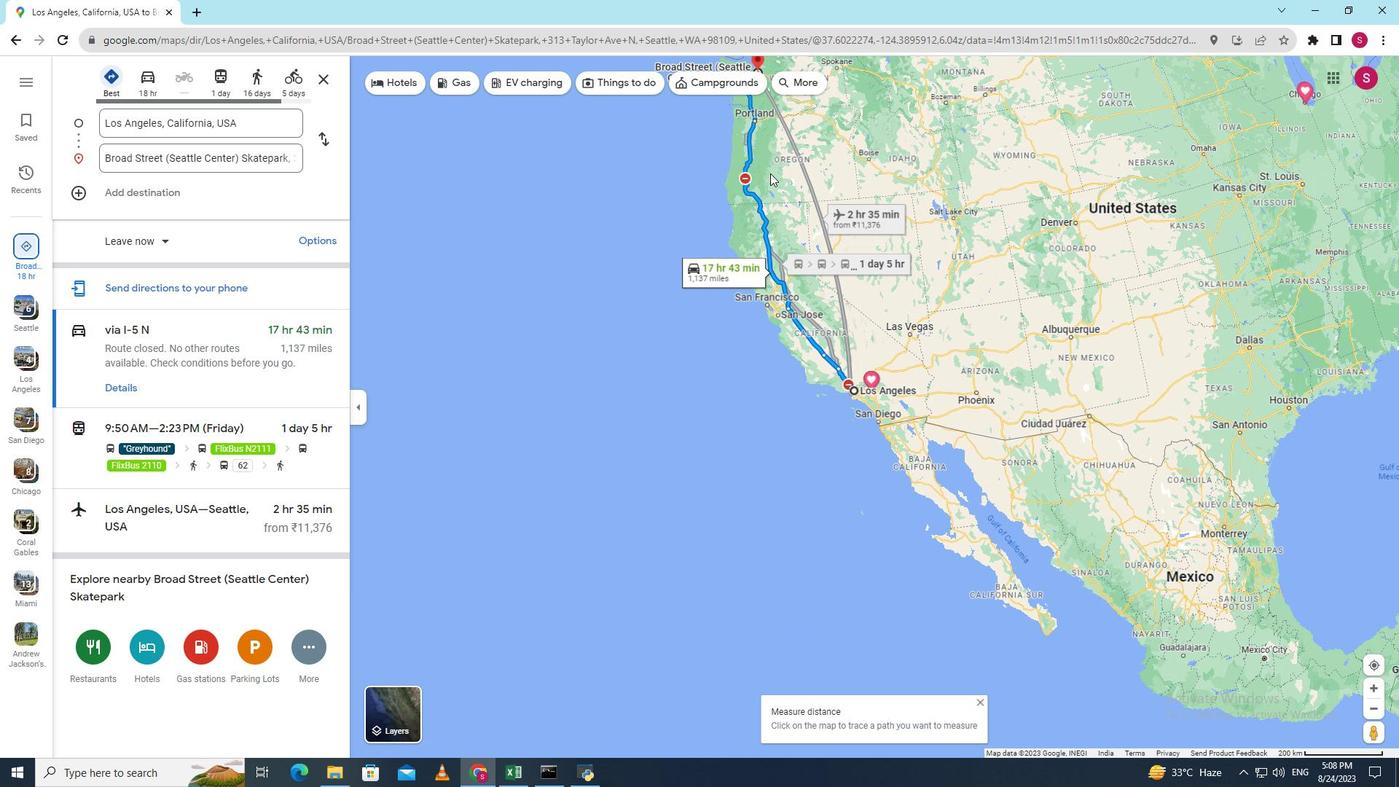 
Action: Mouse moved to (775, 145)
Screenshot: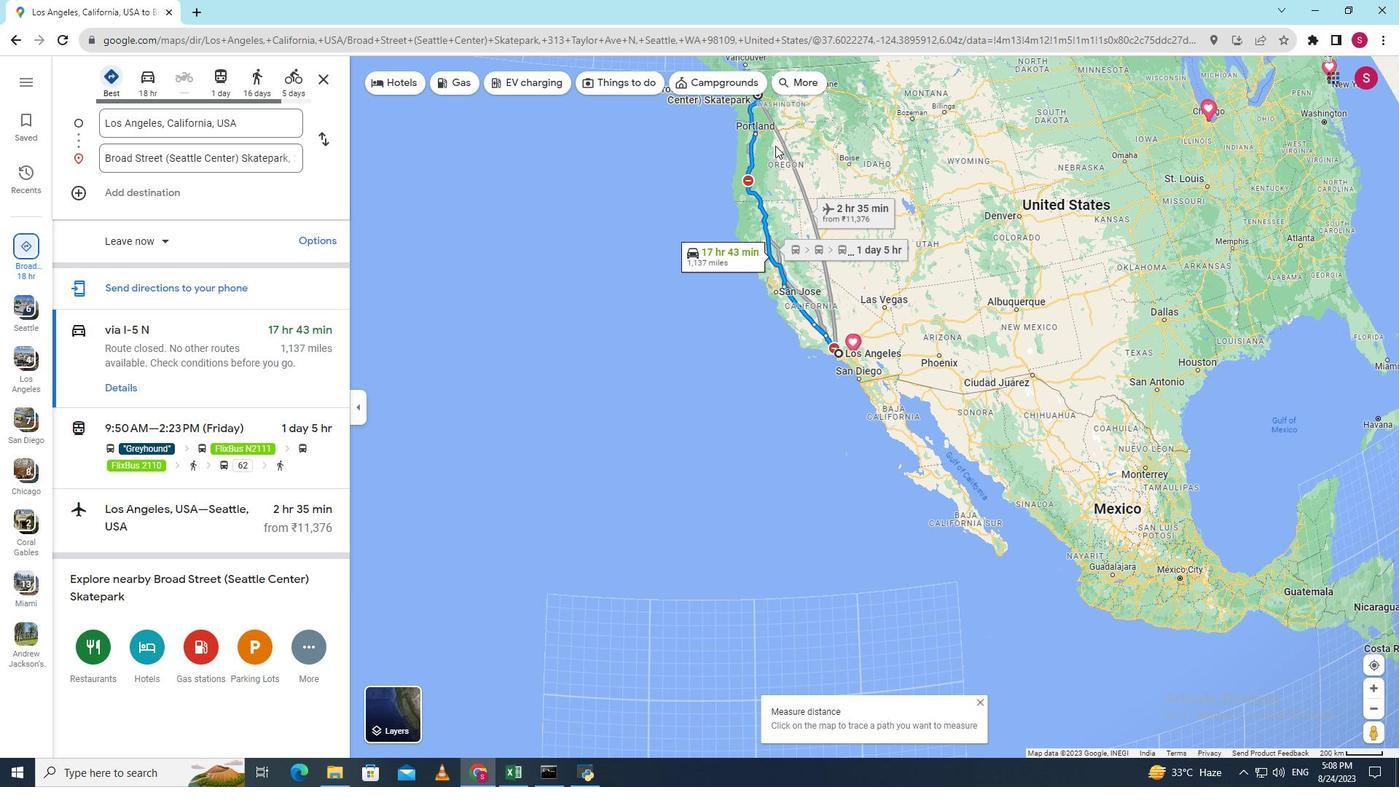 
Action: Mouse pressed left at (775, 145)
Screenshot: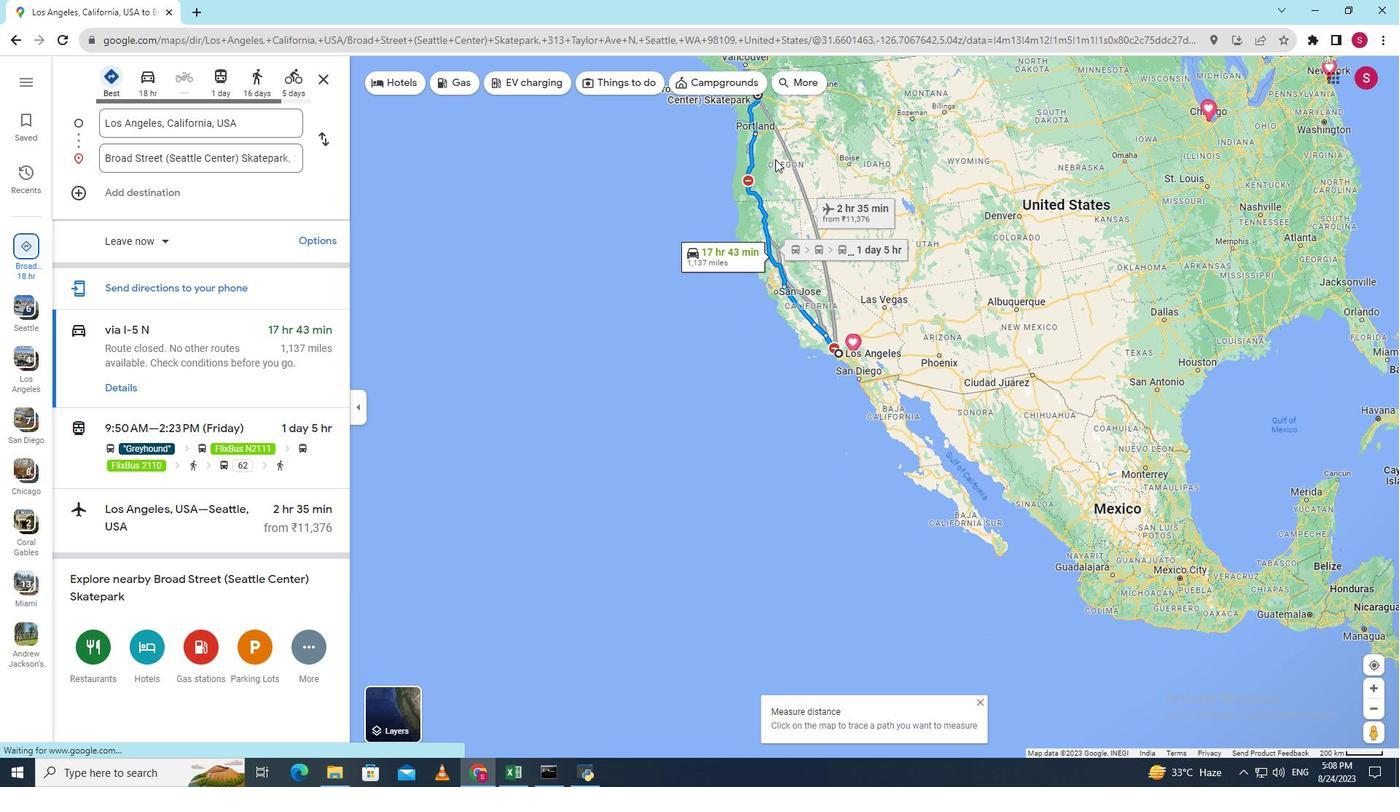 
Action: Mouse moved to (783, 279)
Screenshot: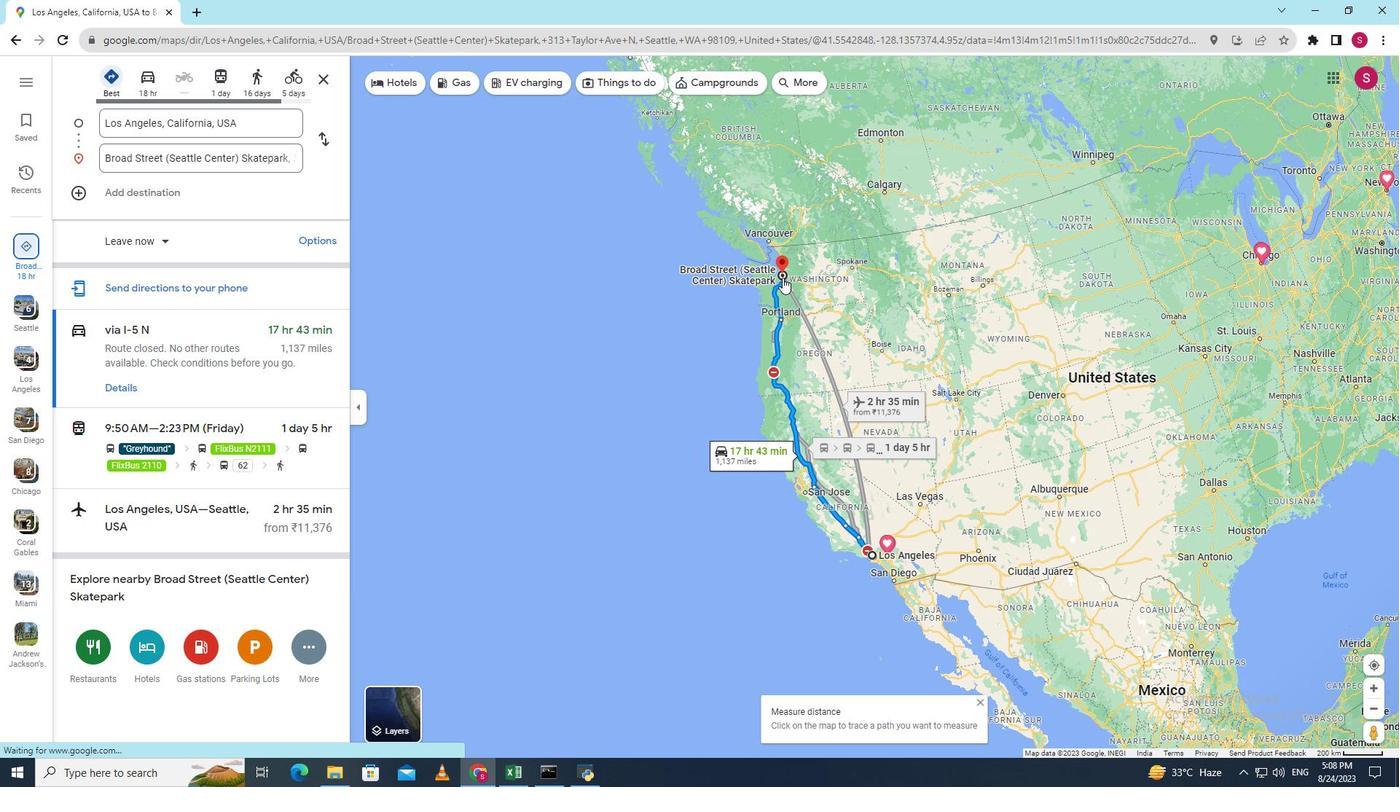 
Action: Mouse scrolled (785, 280) with delta (0, 0)
Screenshot: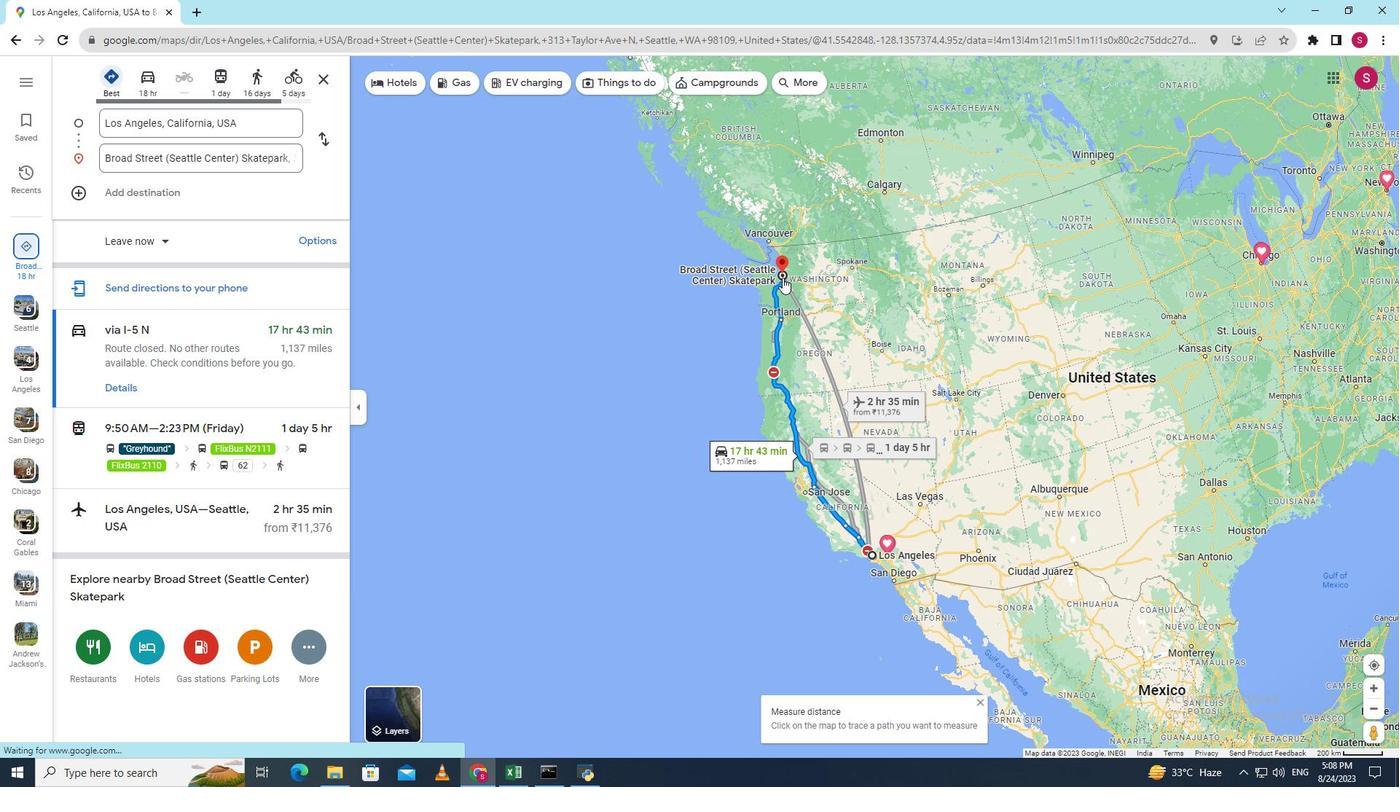 
Action: Mouse moved to (783, 277)
Screenshot: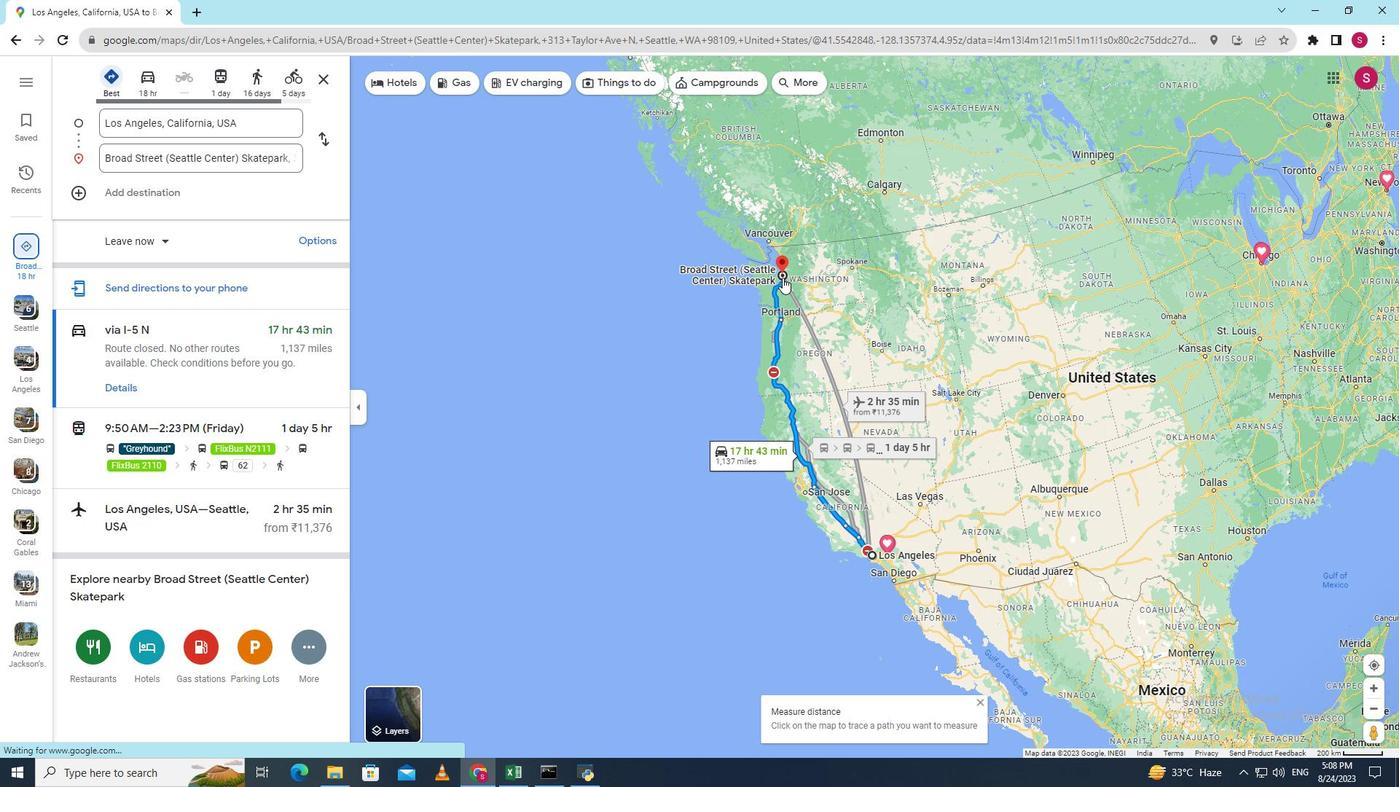 
Action: Mouse scrolled (783, 278) with delta (0, 0)
Screenshot: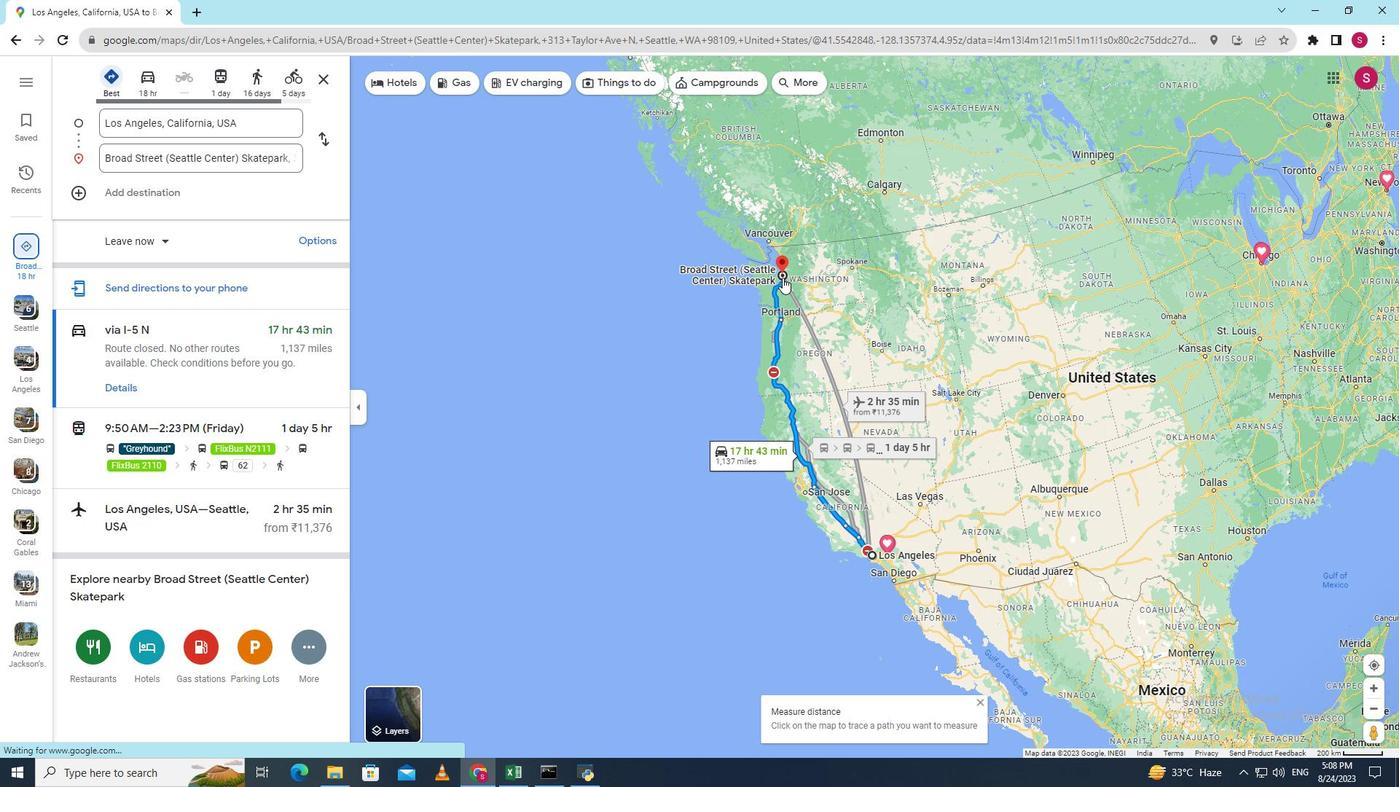 
Action: Mouse scrolled (783, 278) with delta (0, 0)
Screenshot: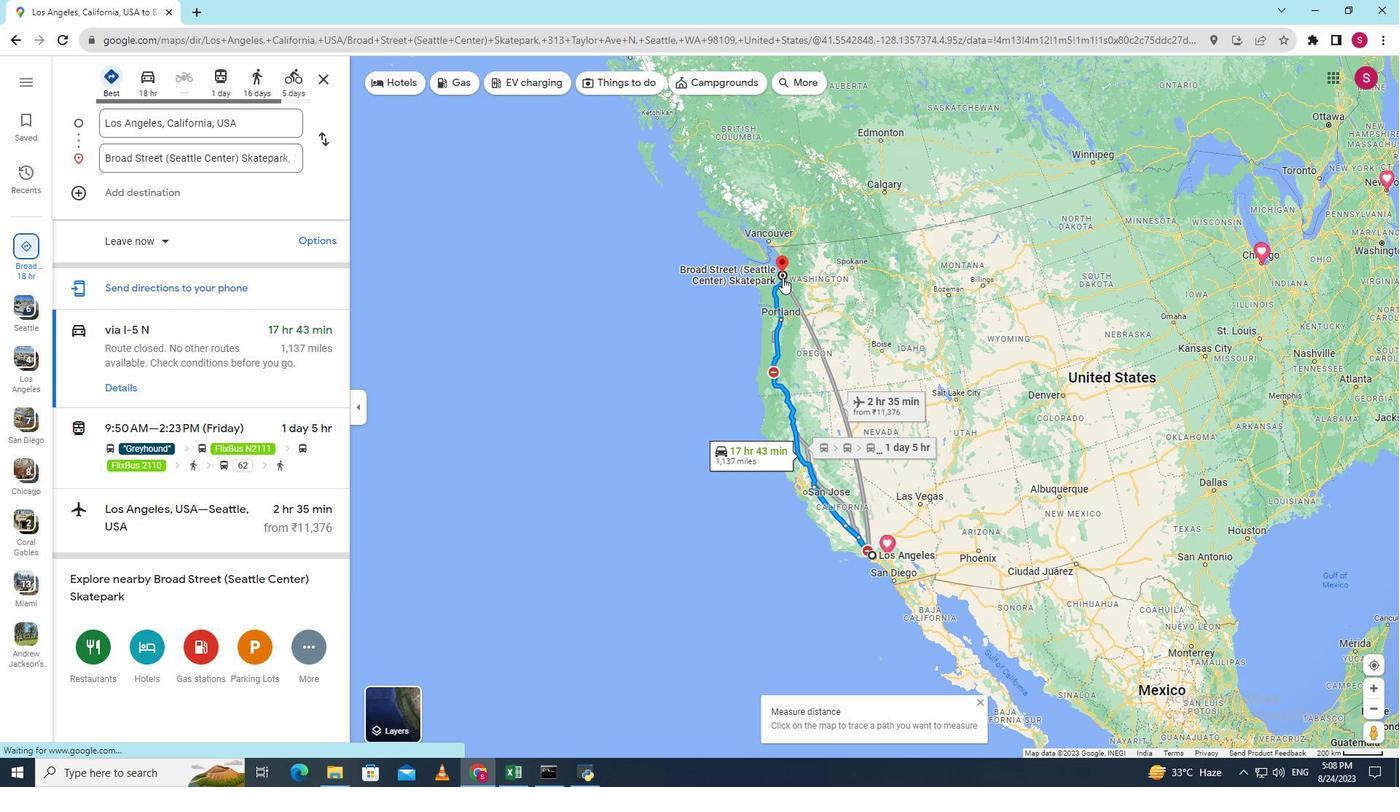 
Action: Mouse scrolled (783, 278) with delta (0, 0)
Screenshot: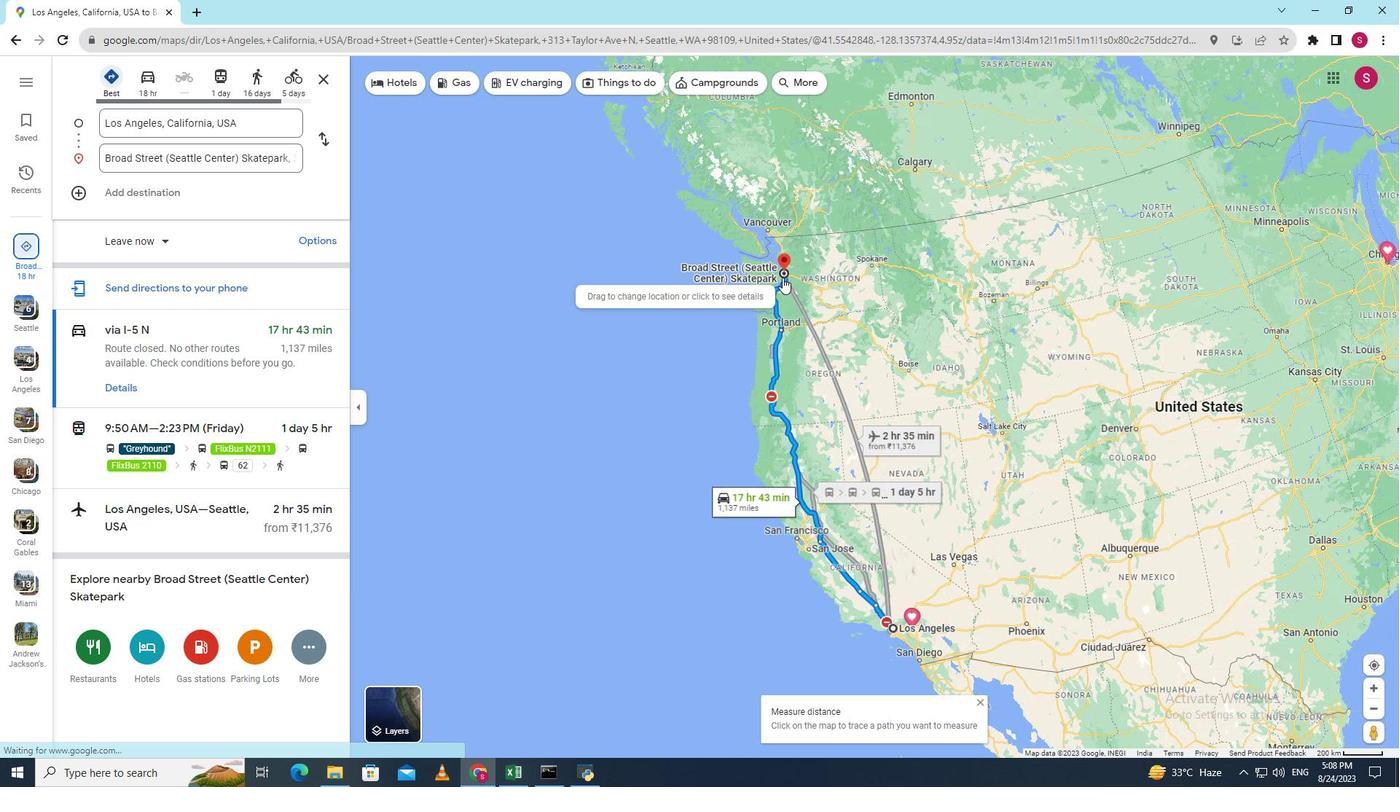 
Action: Mouse scrolled (783, 278) with delta (0, 0)
Screenshot: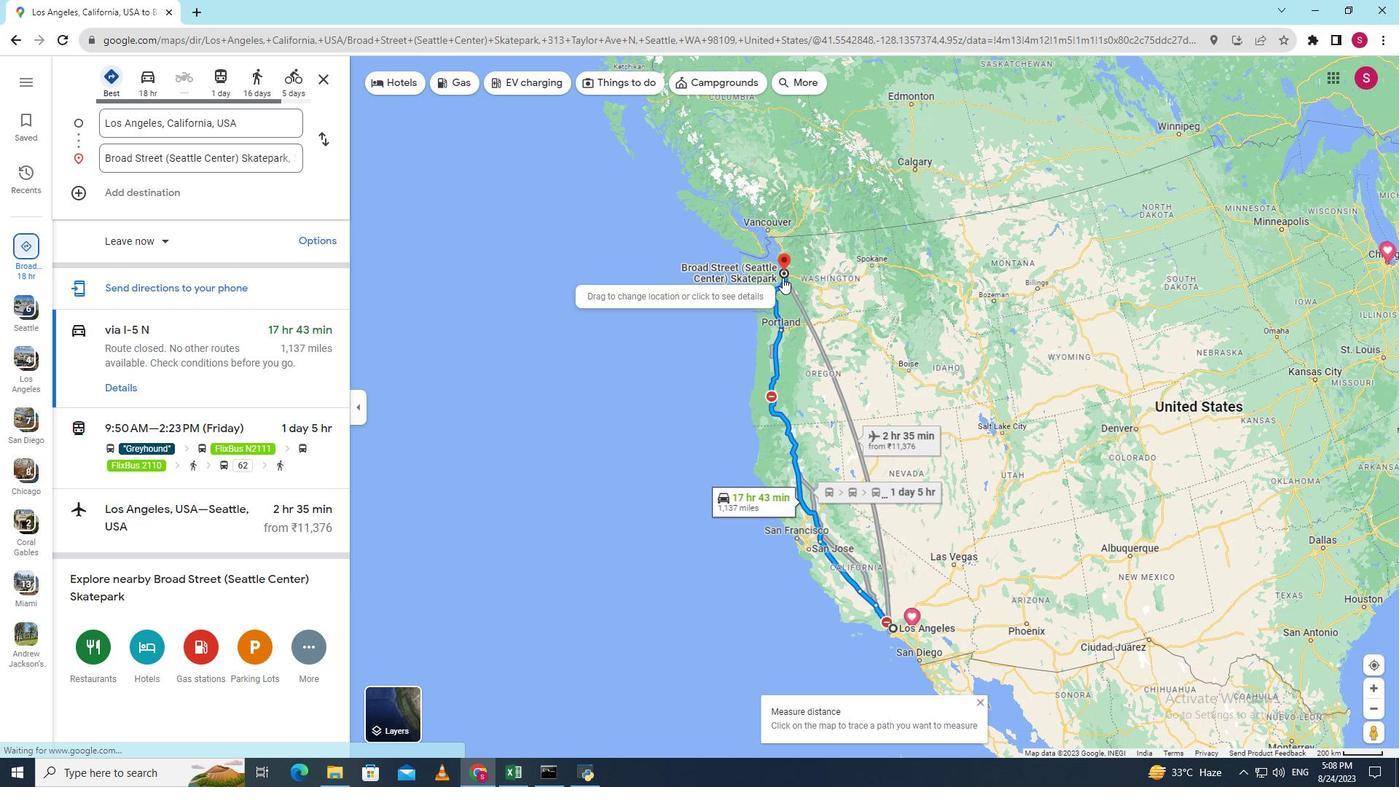 
Action: Mouse scrolled (783, 278) with delta (0, 0)
Screenshot: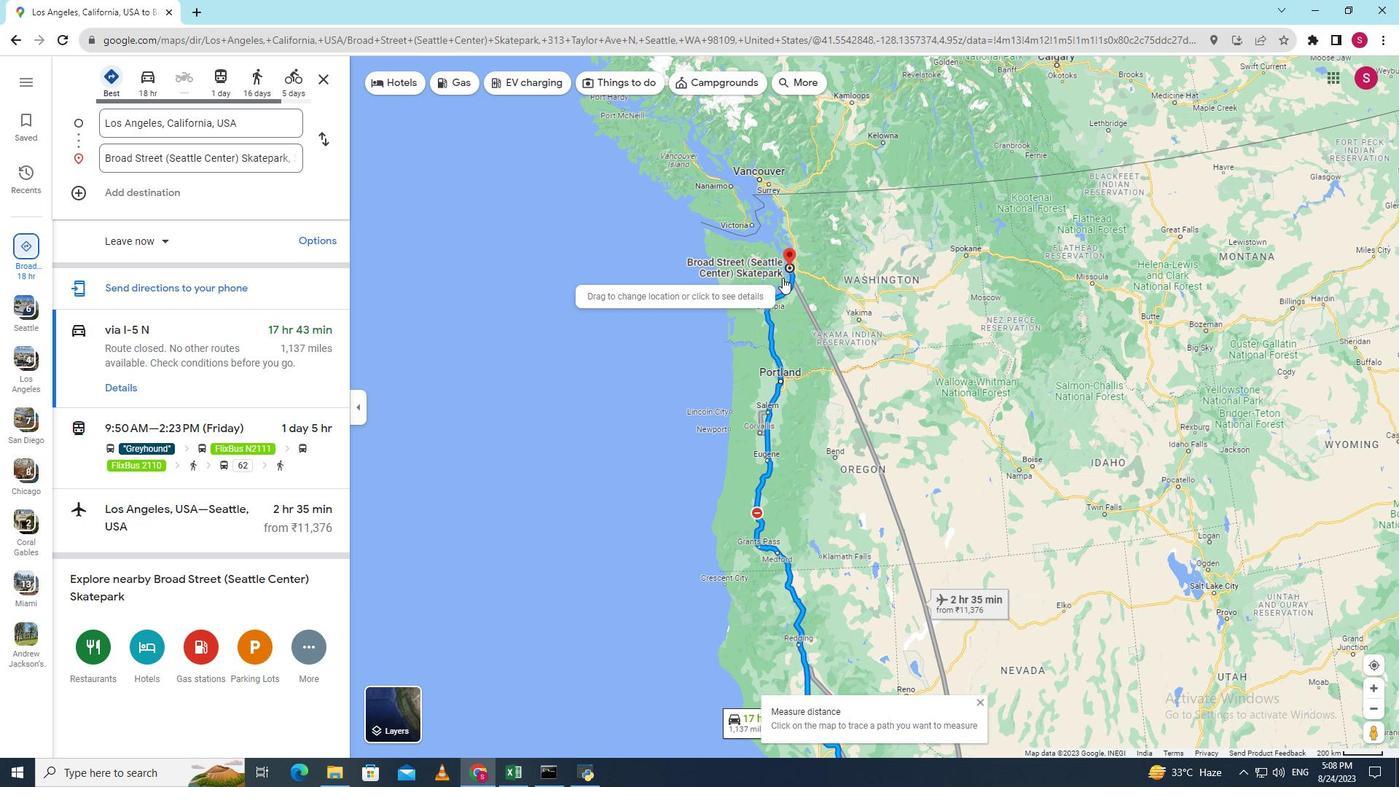 
Action: Mouse scrolled (783, 278) with delta (0, 0)
Screenshot: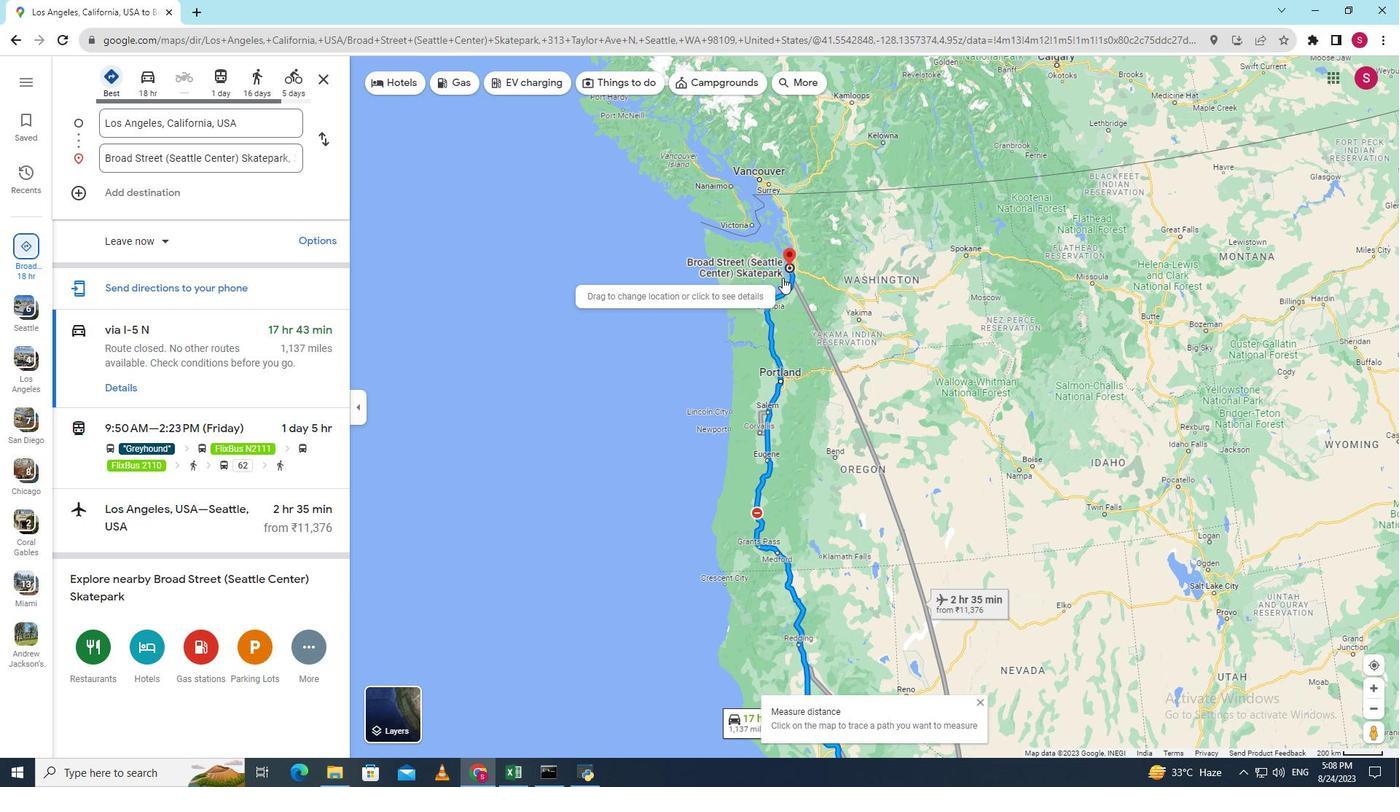 
Action: Mouse scrolled (783, 278) with delta (0, 0)
Screenshot: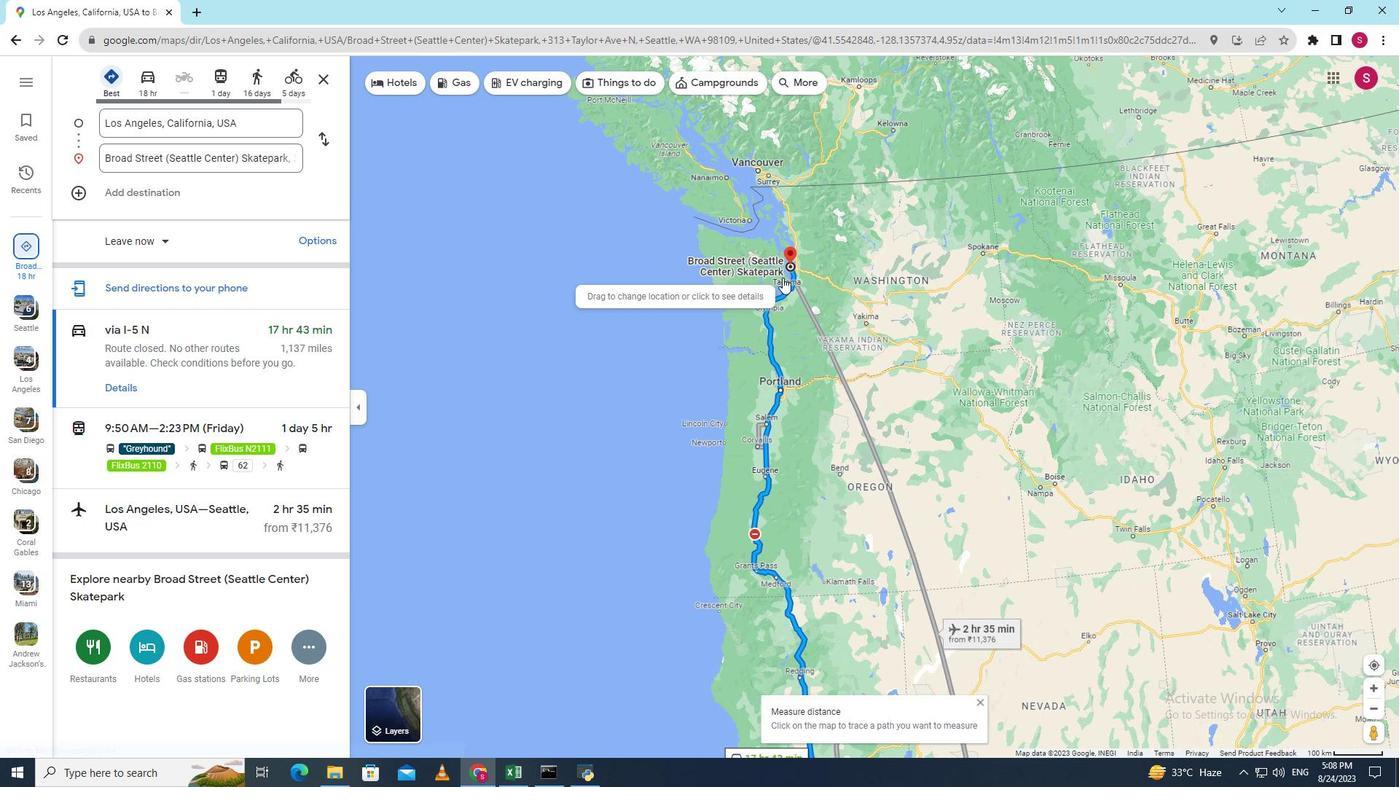 
Action: Mouse scrolled (783, 278) with delta (0, 0)
Screenshot: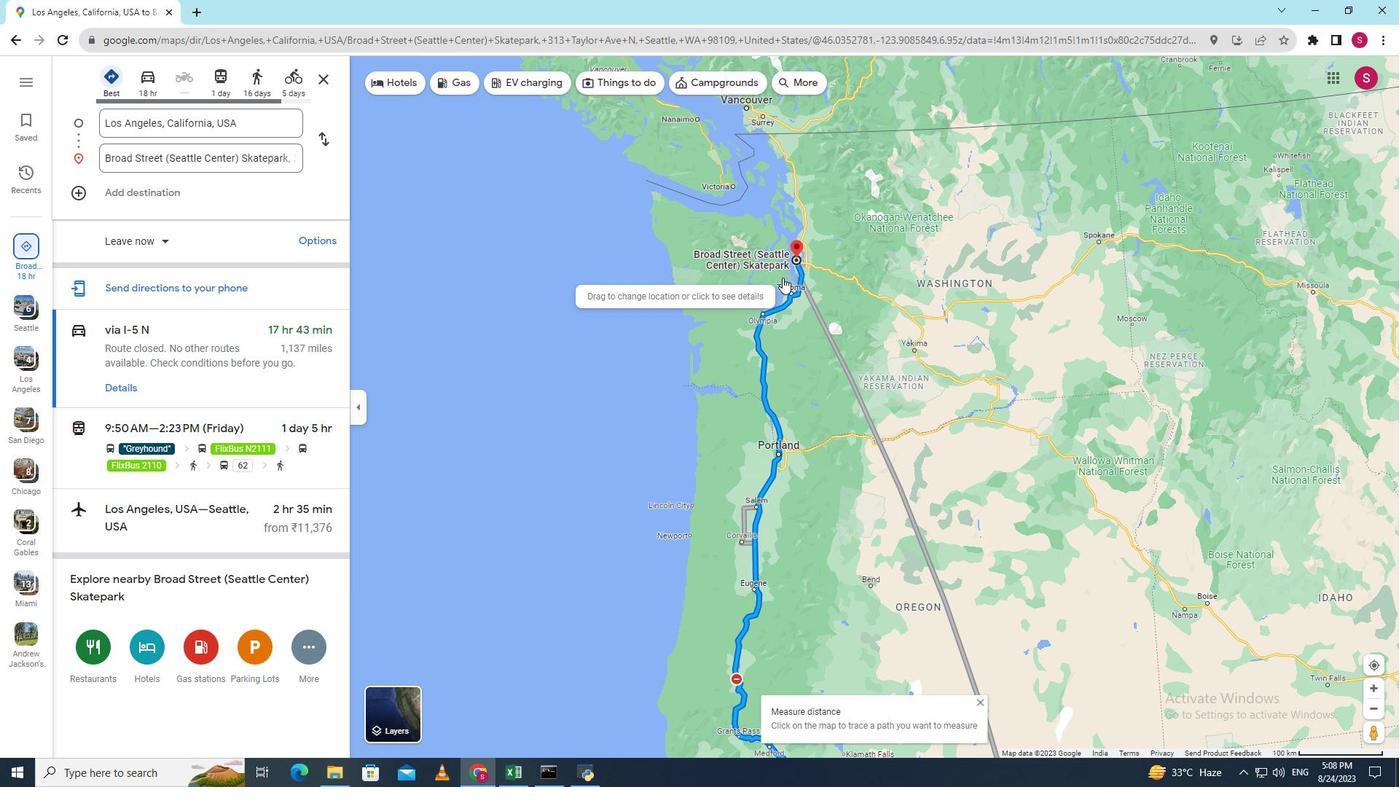 
Action: Mouse scrolled (783, 278) with delta (0, 0)
Screenshot: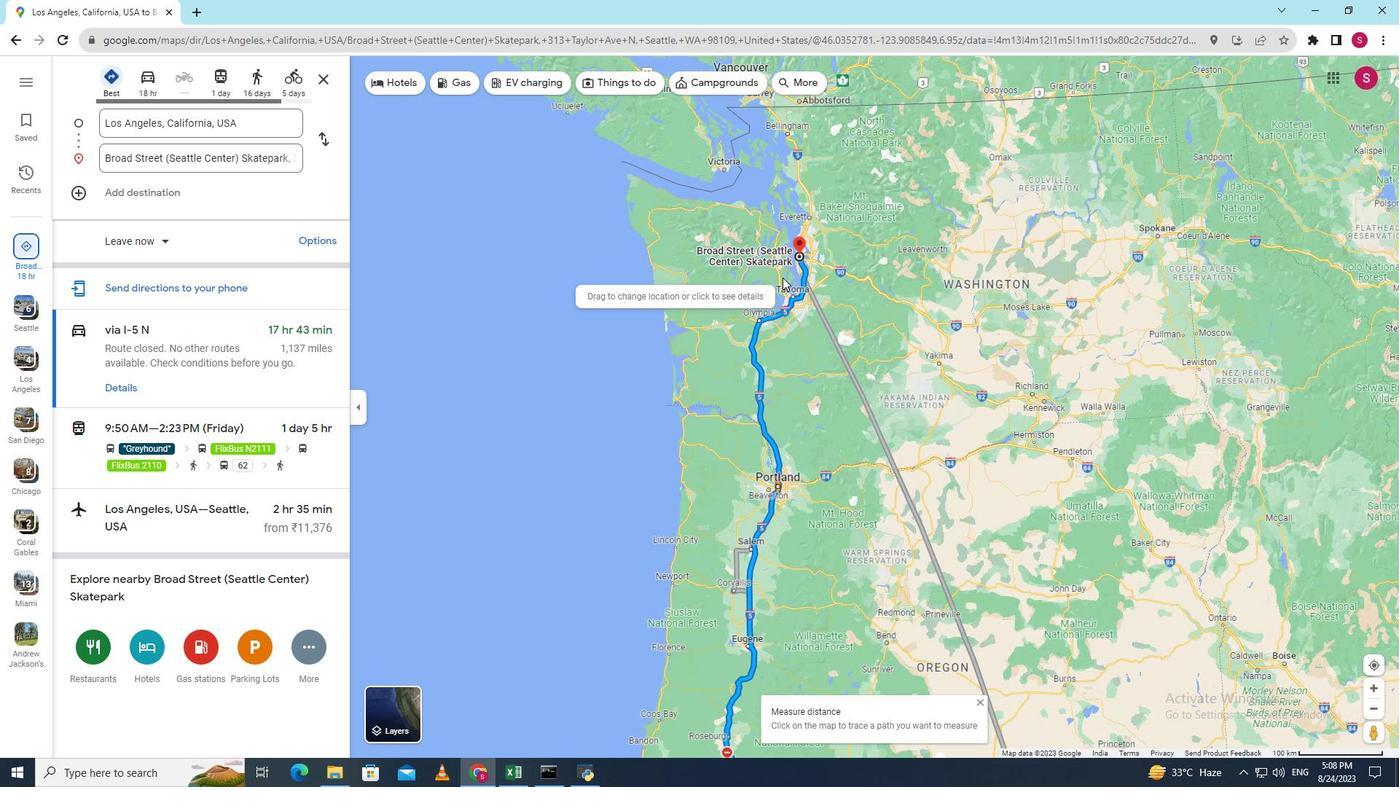 
Action: Mouse moved to (803, 250)
Screenshot: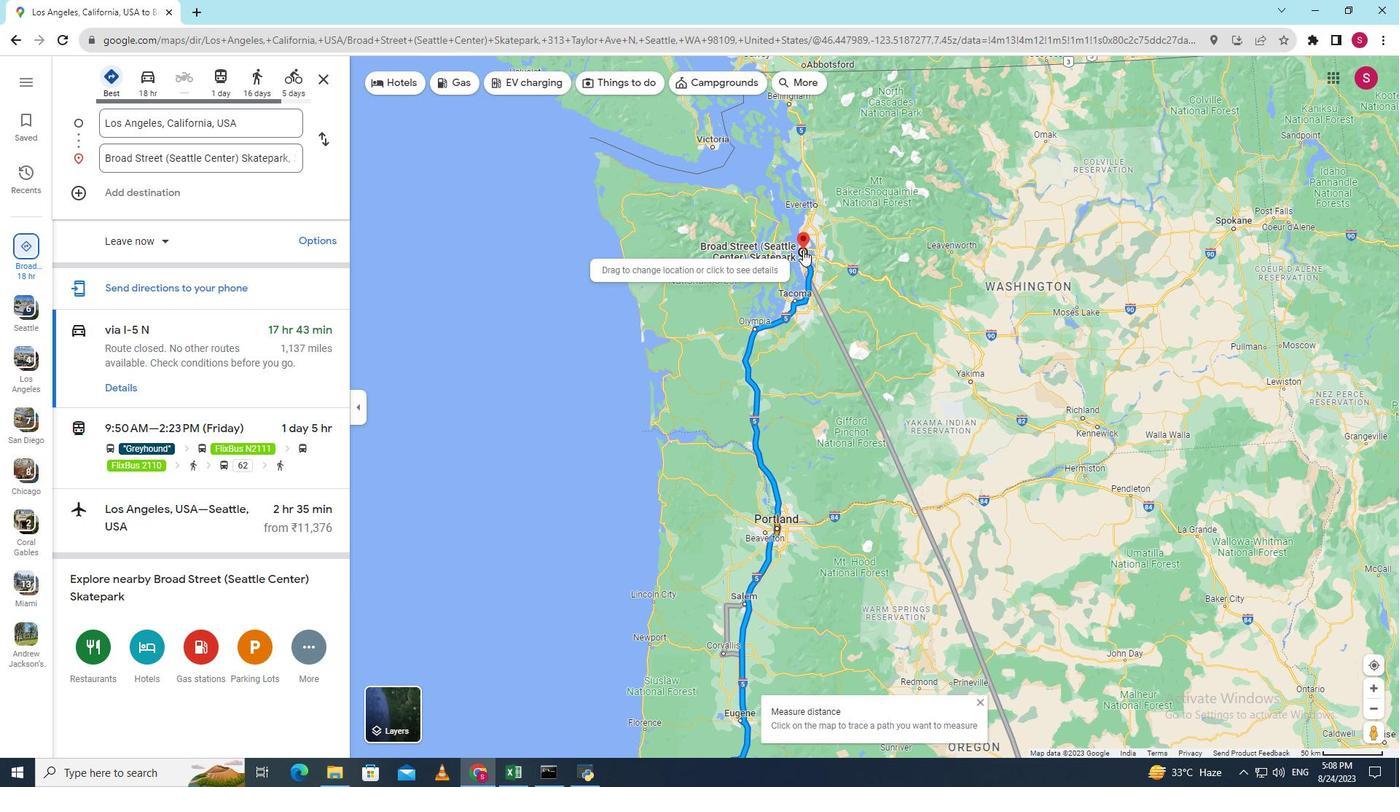 
Action: Mouse pressed right at (803, 250)
Screenshot: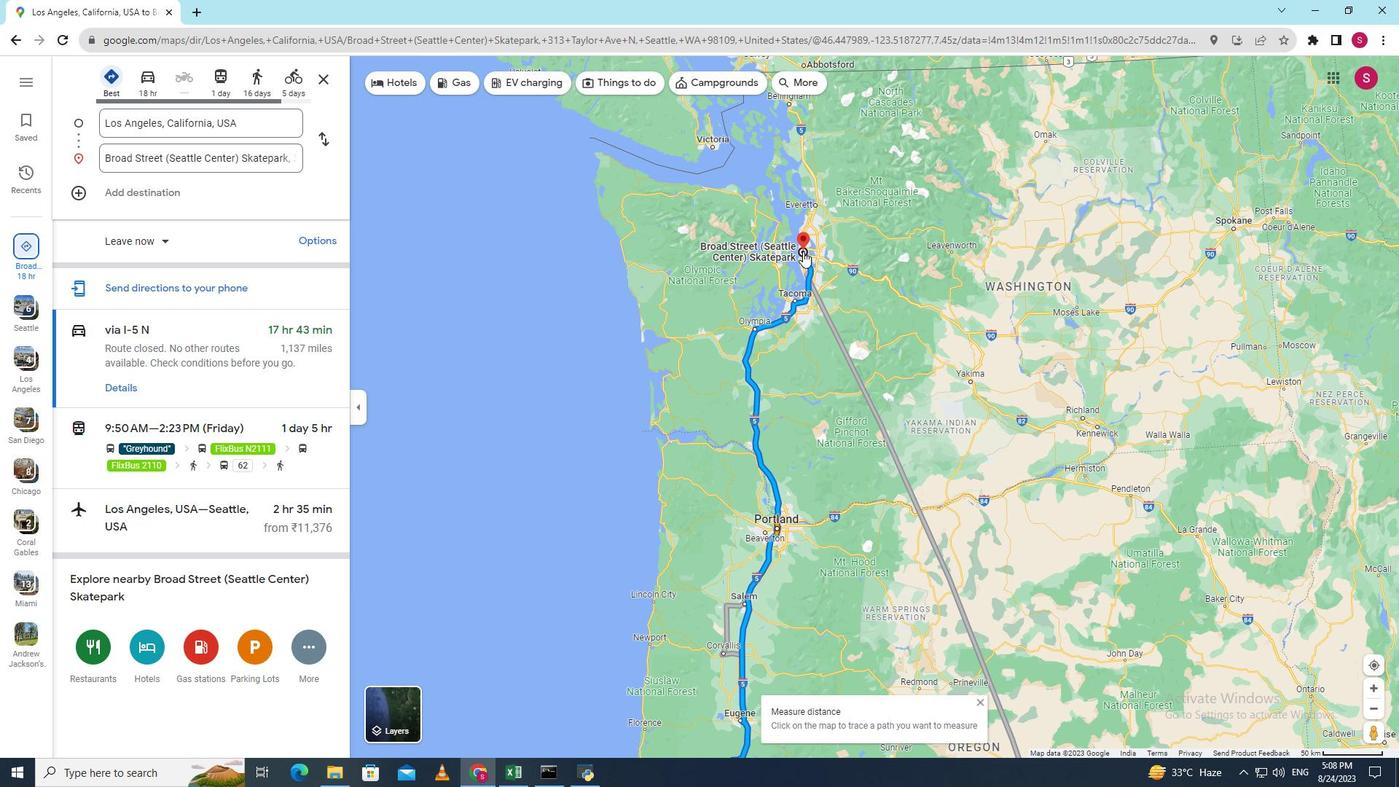 
Action: Mouse moved to (802, 249)
Screenshot: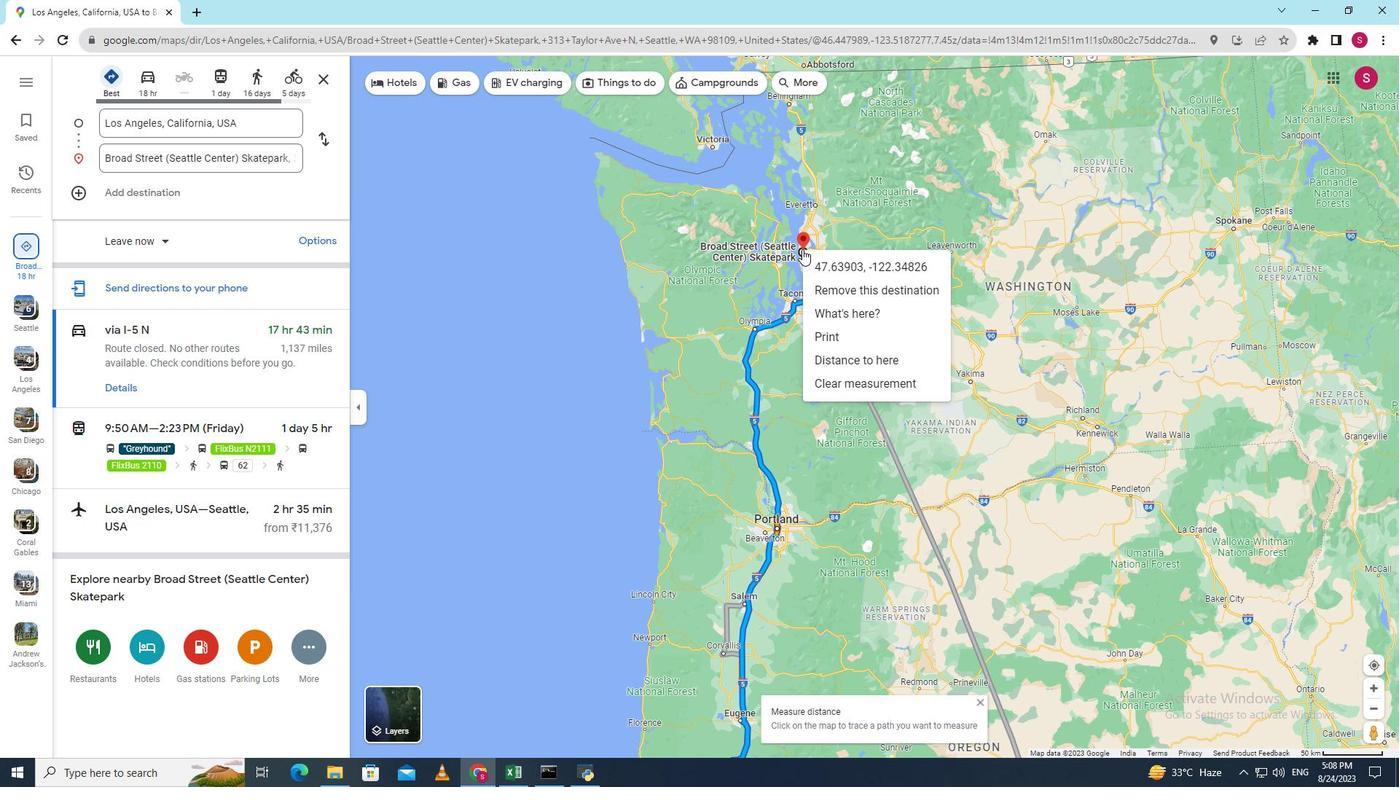 
Action: Mouse pressed right at (802, 249)
Screenshot: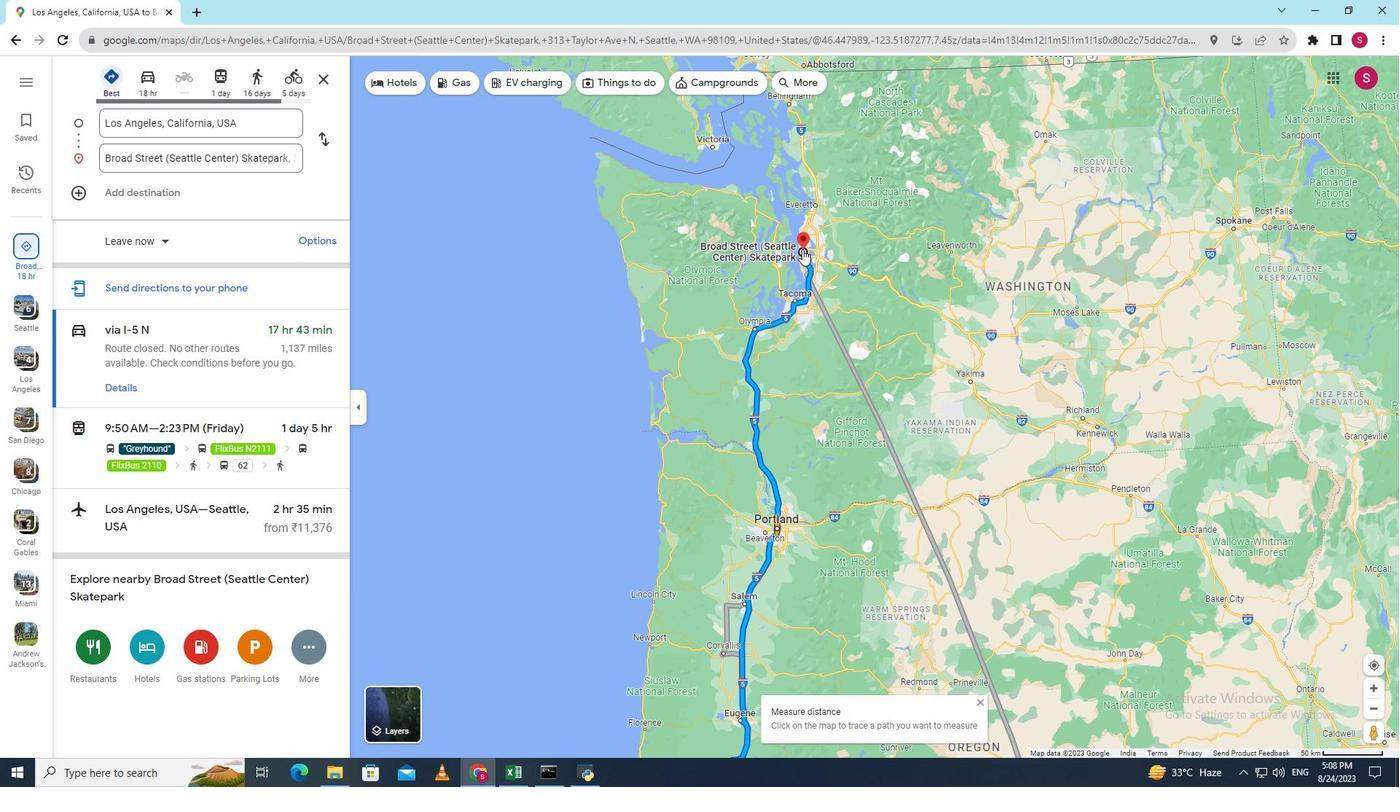 
Action: Mouse moved to (835, 352)
Screenshot: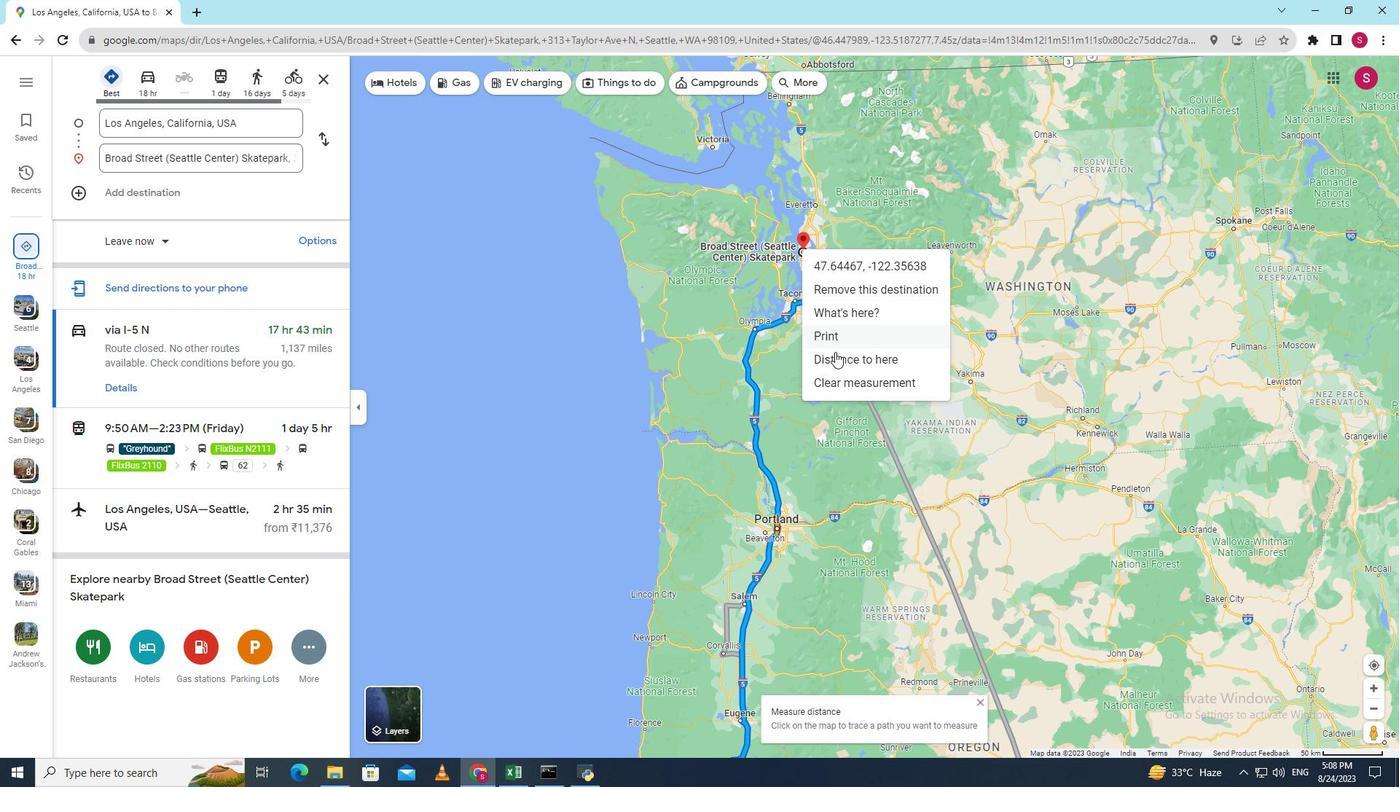 
Action: Mouse pressed left at (835, 352)
Screenshot: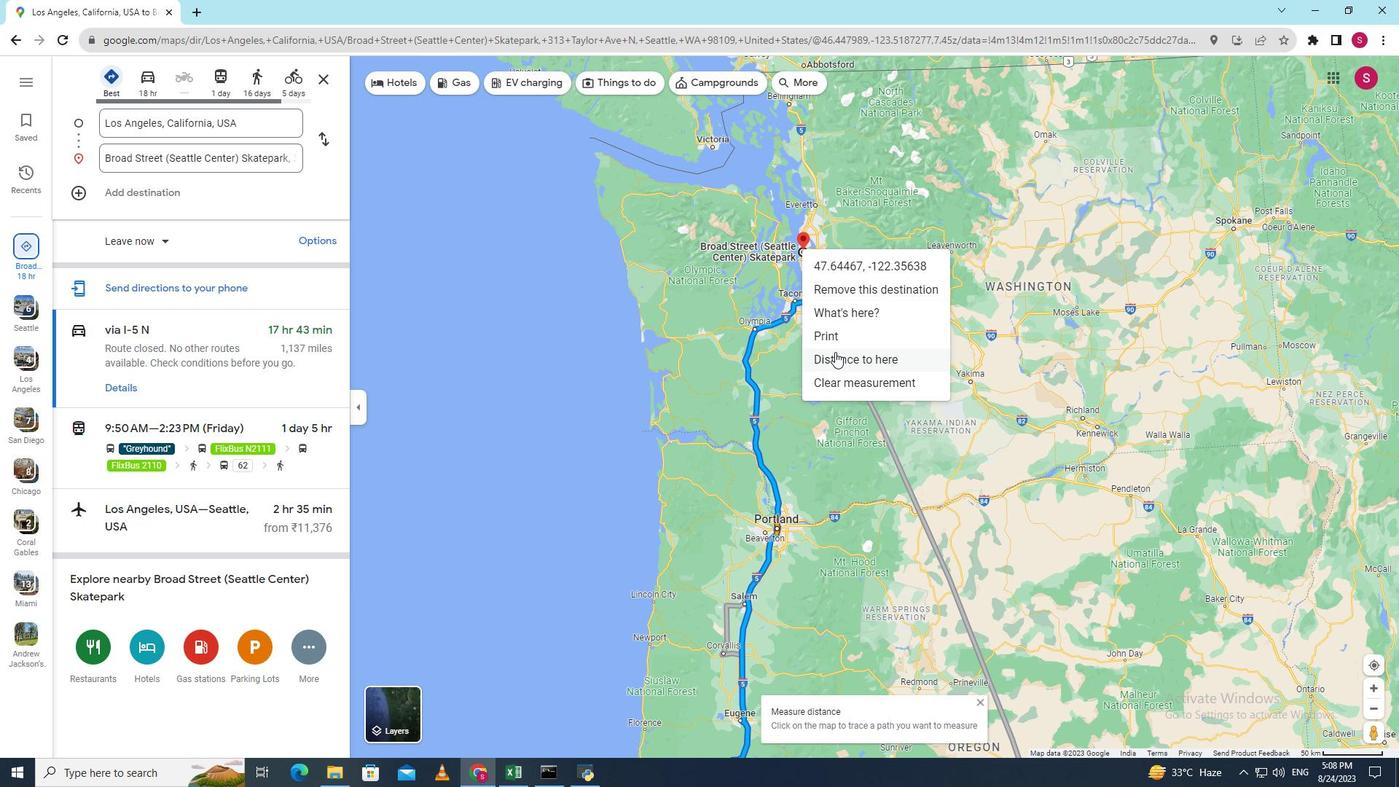 
Action: Mouse moved to (818, 500)
Screenshot: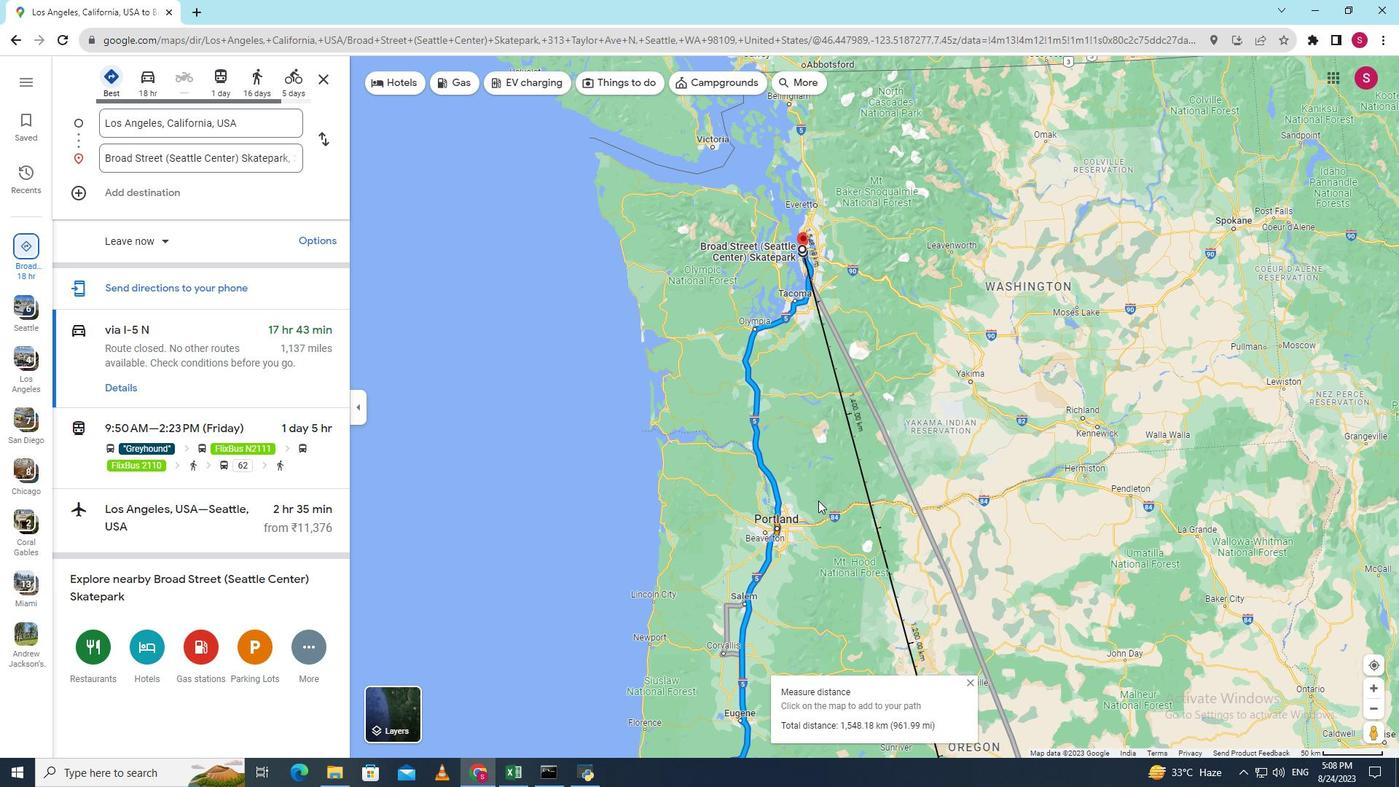 
Action: Mouse scrolled (818, 500) with delta (0, 0)
Screenshot: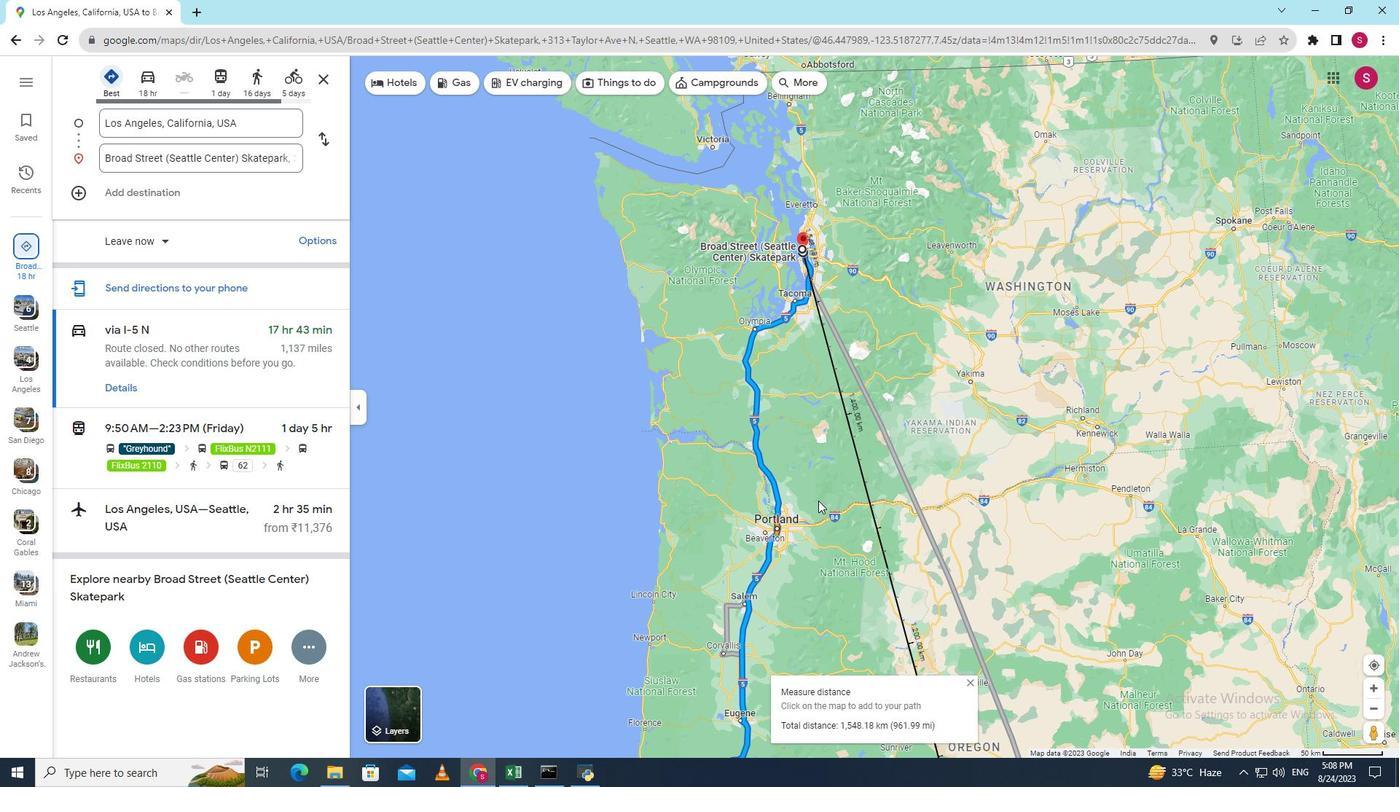 
Action: Mouse scrolled (818, 500) with delta (0, 0)
Screenshot: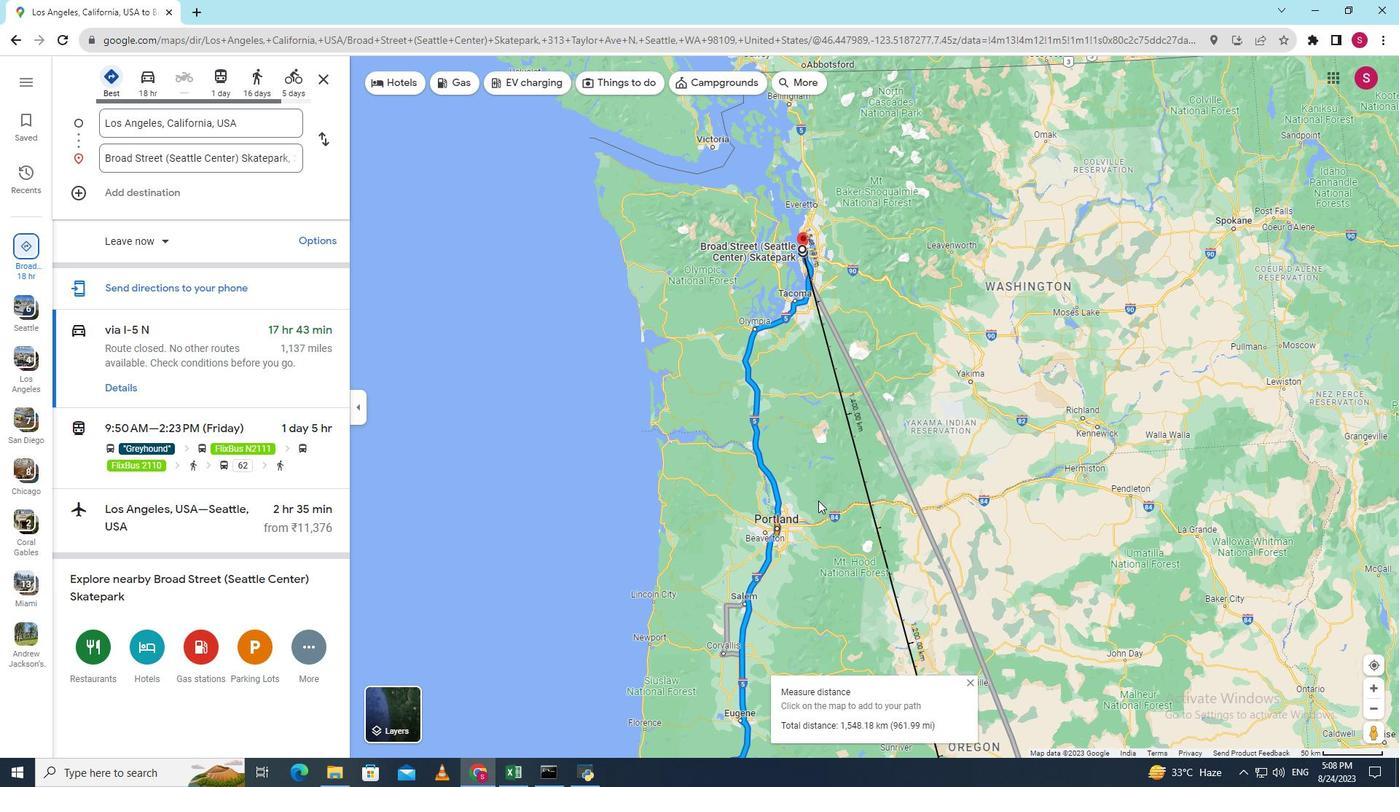 
Action: Mouse scrolled (818, 500) with delta (0, 0)
Screenshot: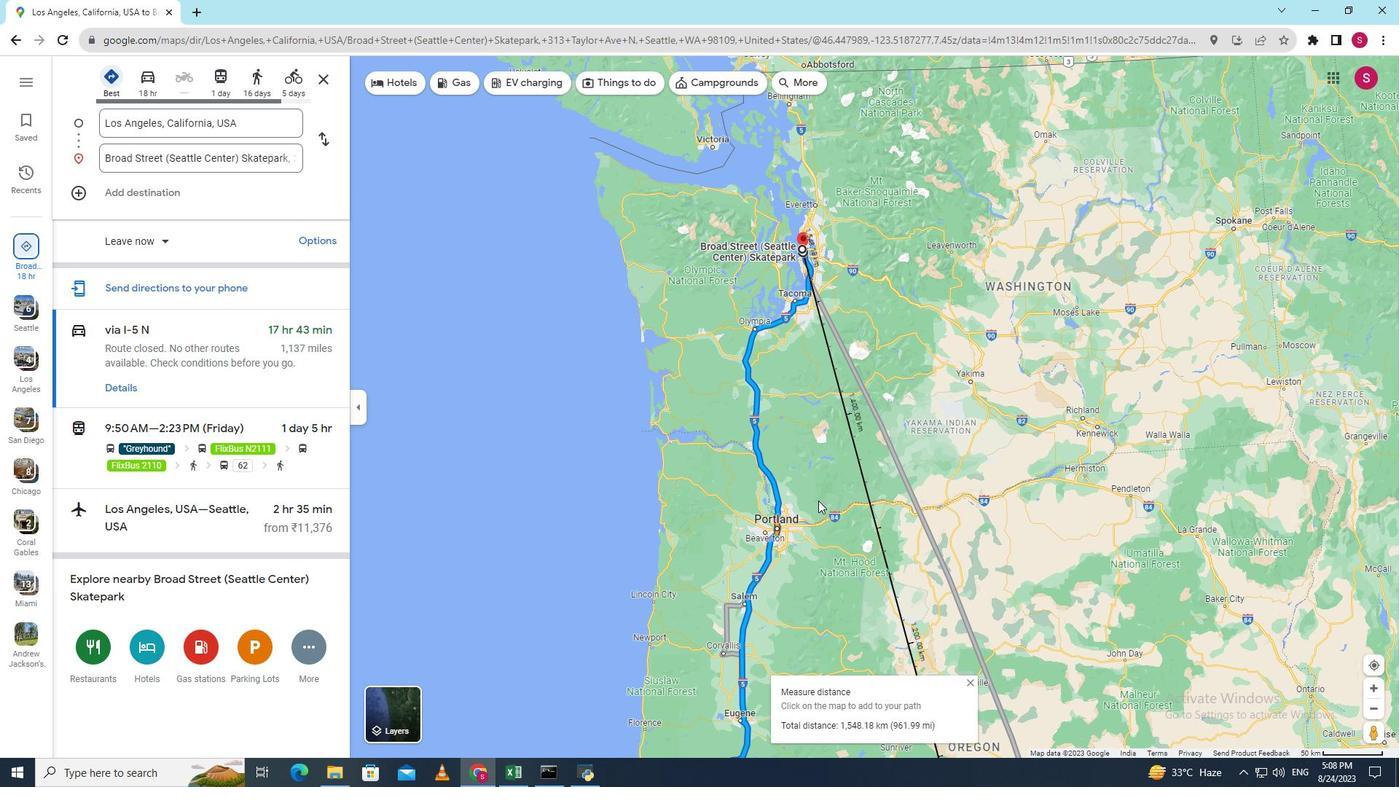 
Action: Mouse scrolled (818, 500) with delta (0, 0)
Screenshot: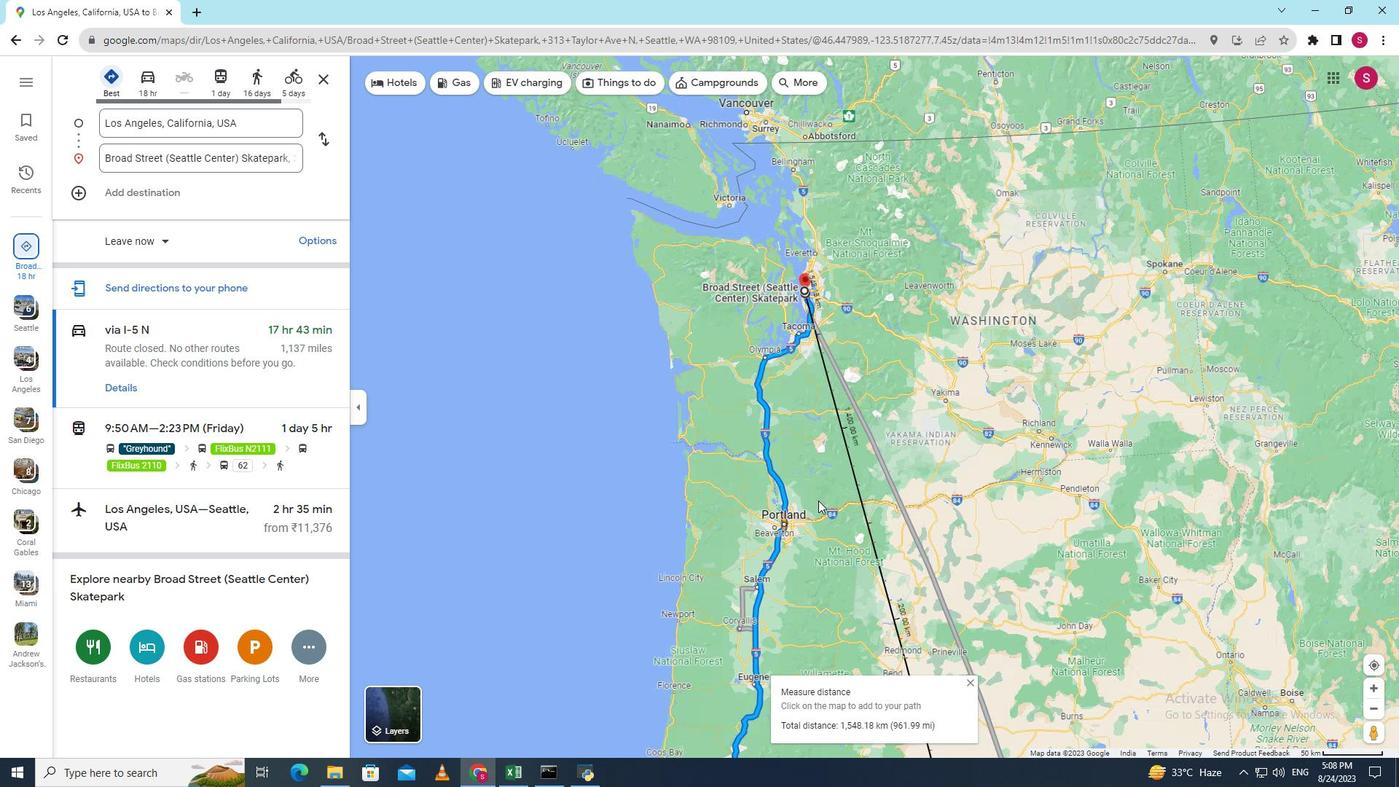
Action: Mouse scrolled (818, 500) with delta (0, 0)
Screenshot: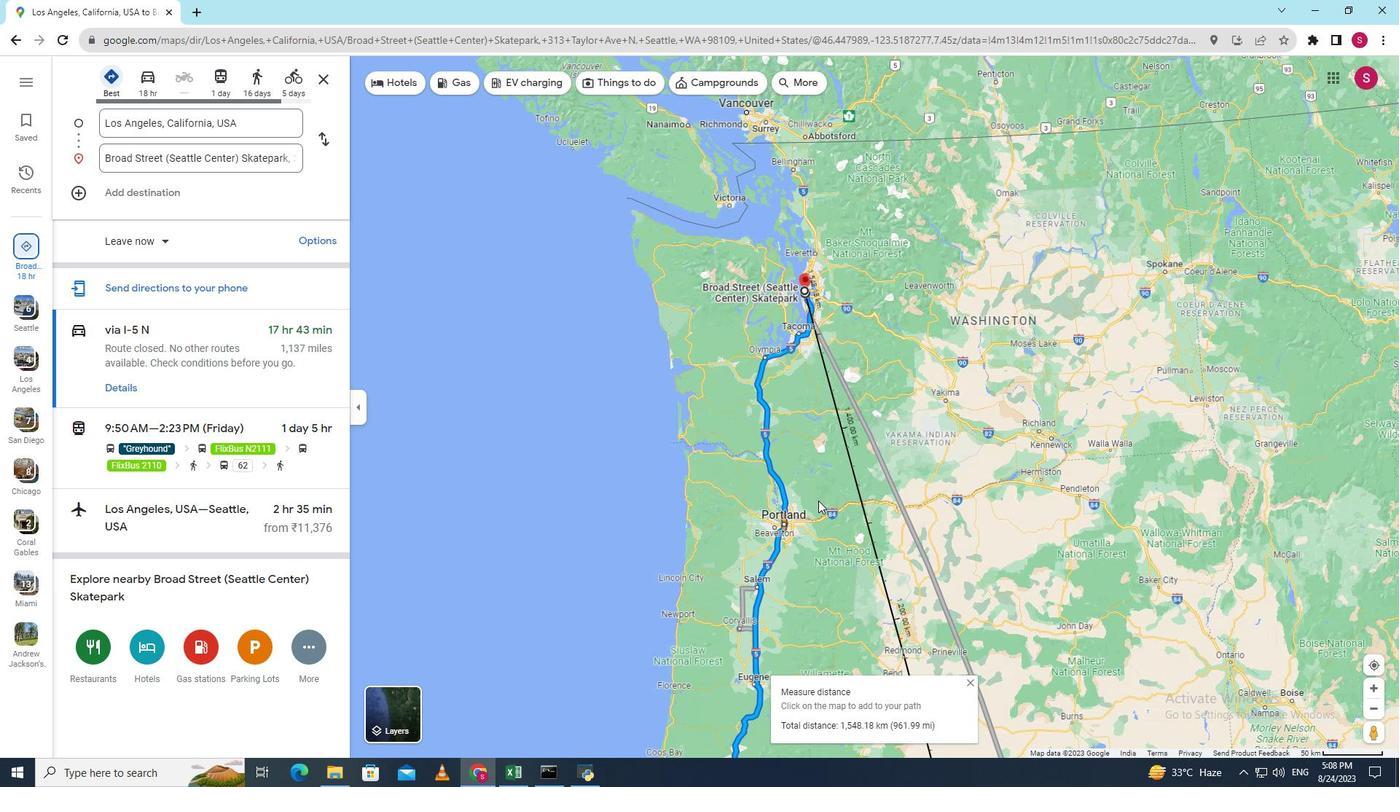 
Action: Mouse moved to (818, 501)
Screenshot: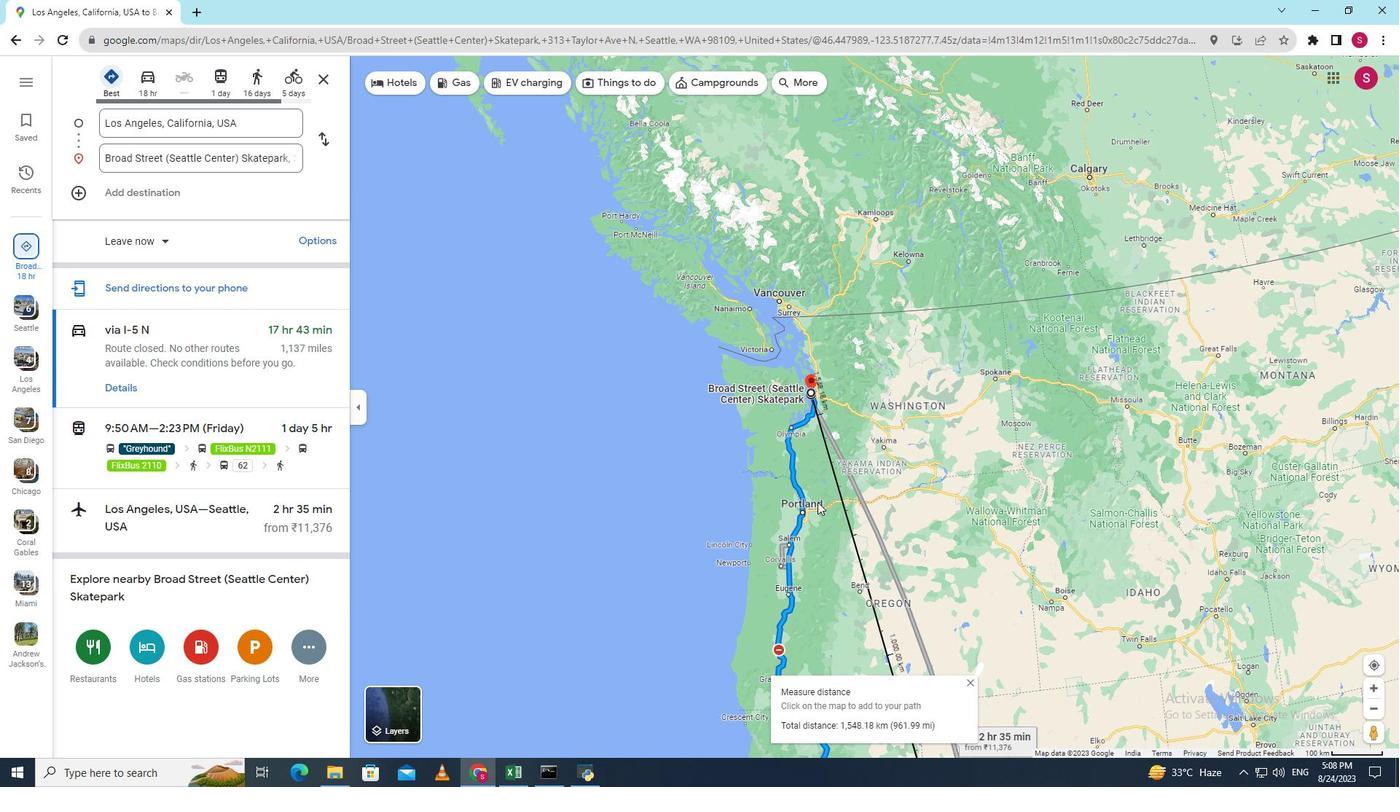 
Action: Mouse scrolled (818, 500) with delta (0, 0)
Screenshot: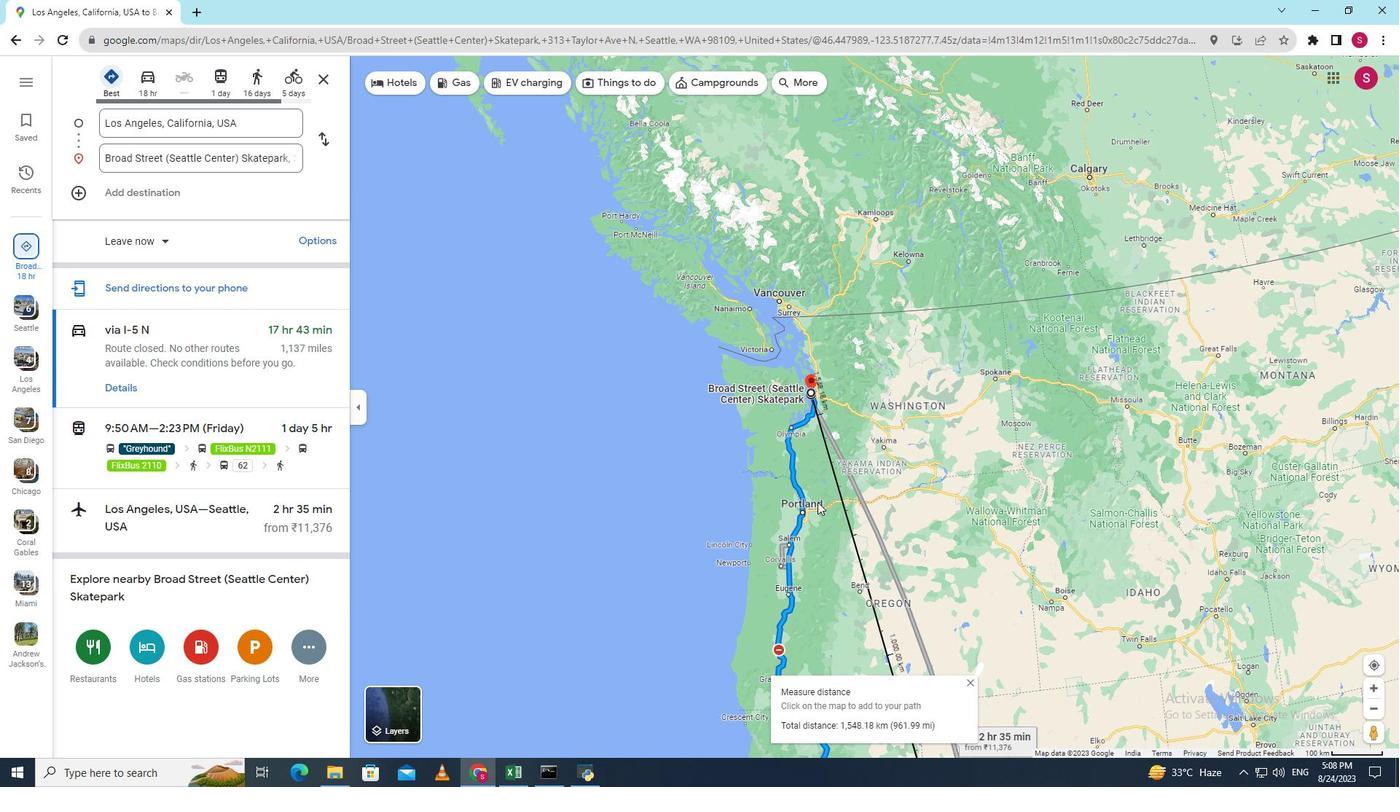 
Action: Mouse moved to (818, 503)
Screenshot: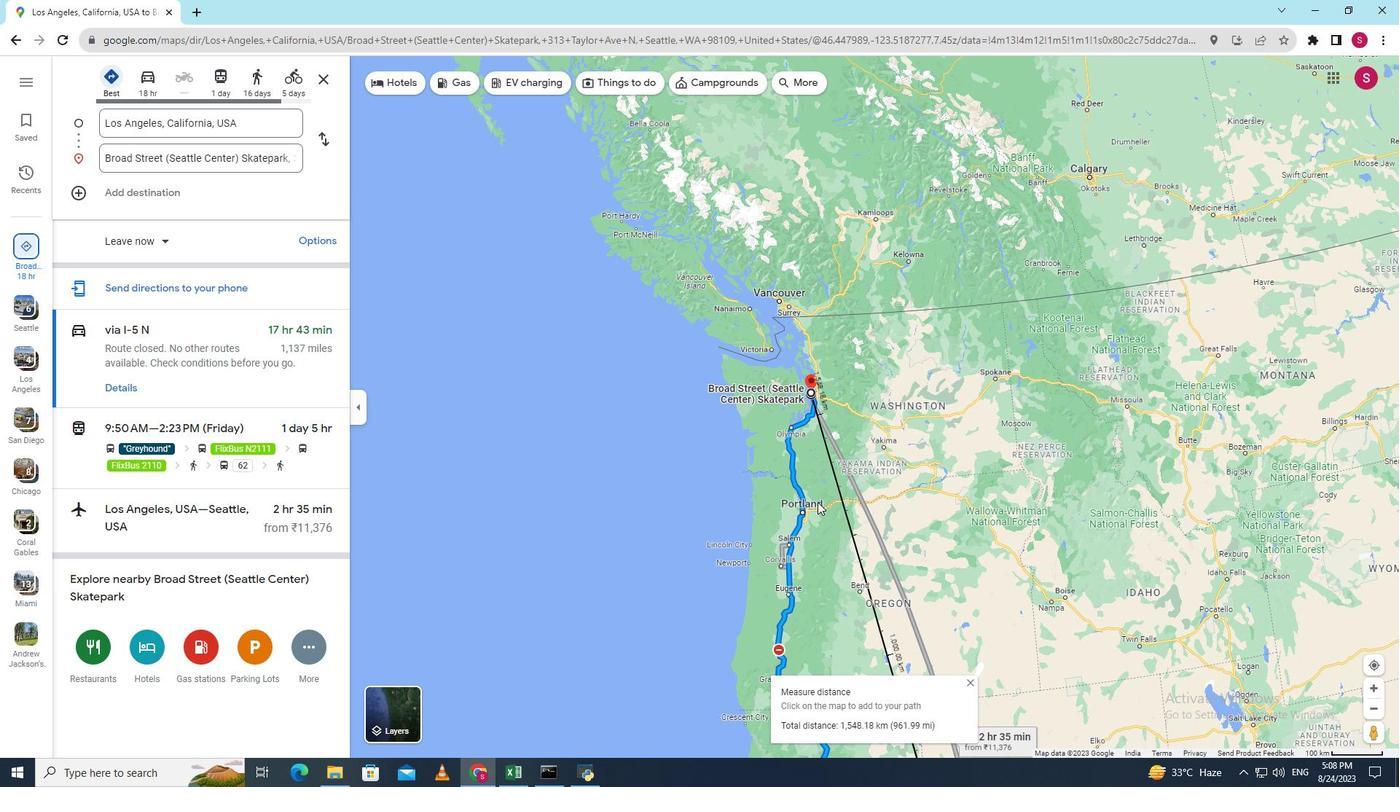 
Action: Mouse scrolled (818, 502) with delta (0, 0)
Screenshot: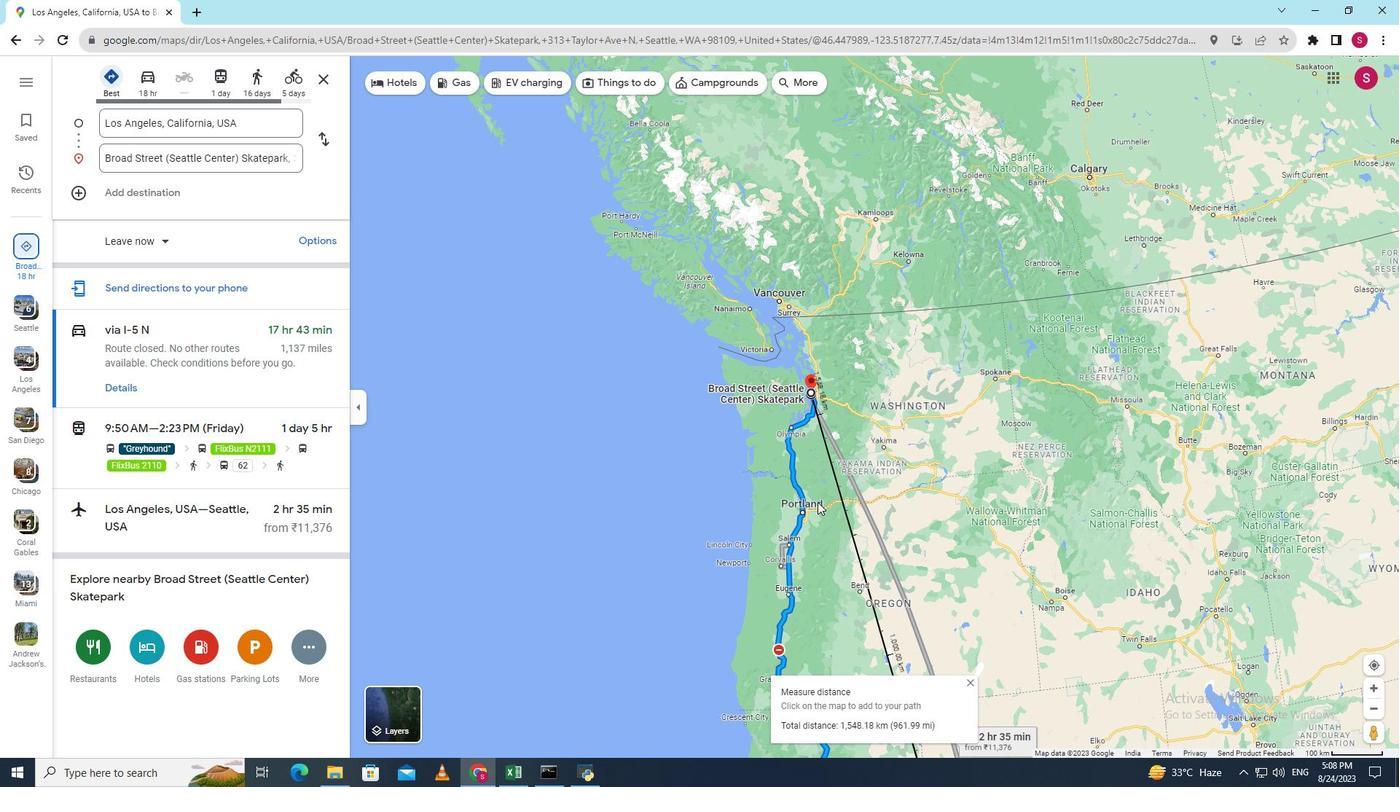 
Action: Mouse scrolled (818, 502) with delta (0, 0)
Screenshot: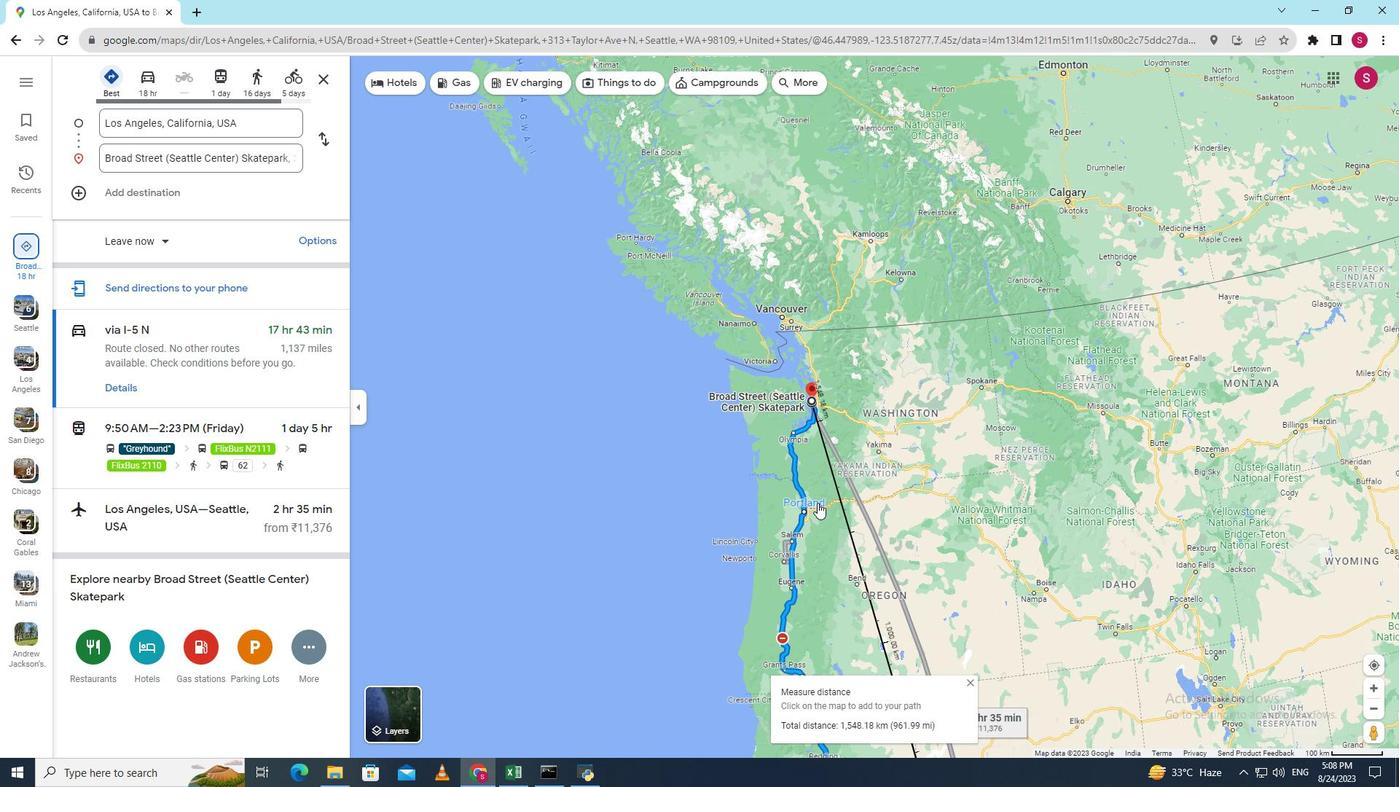 
Action: Mouse scrolled (818, 502) with delta (0, 0)
Screenshot: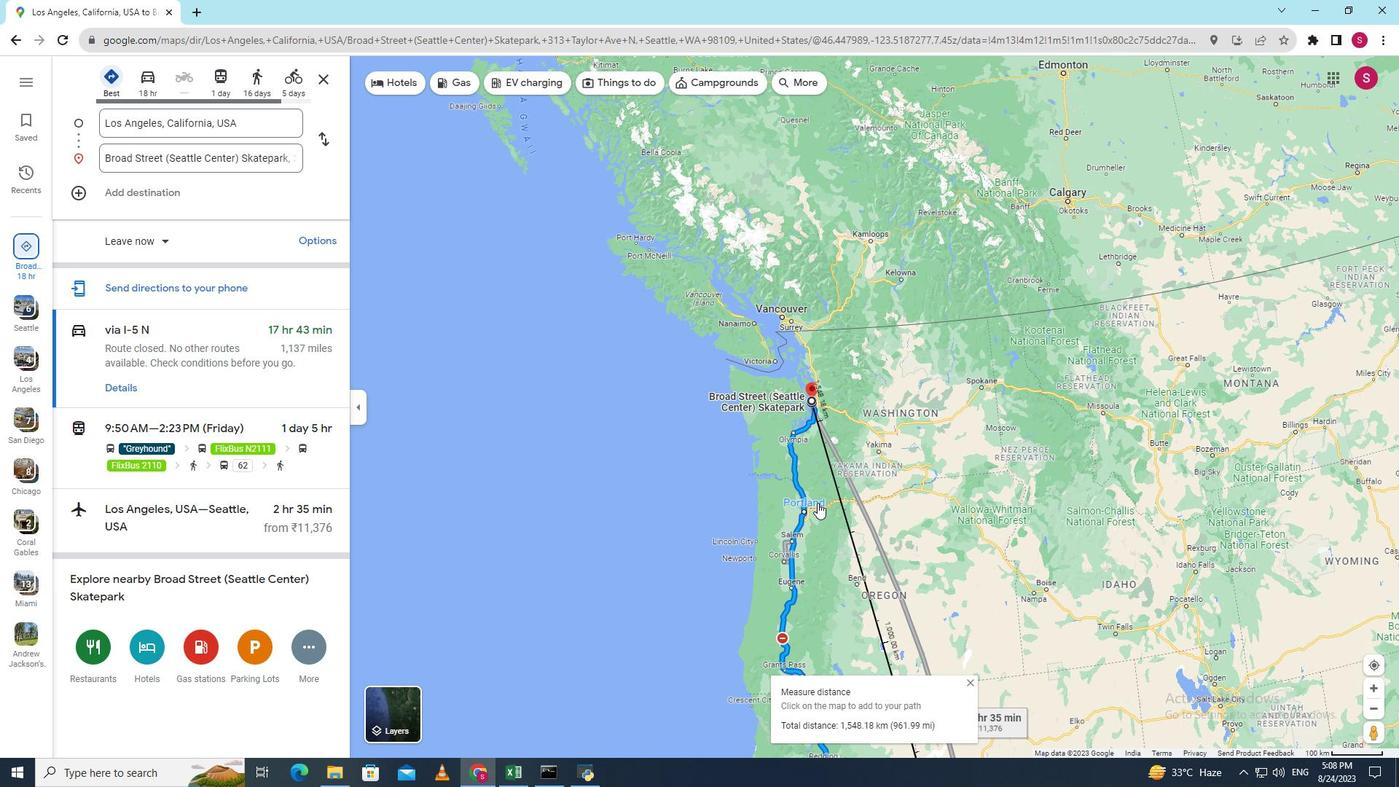 
Action: Mouse moved to (291, 161)
Screenshot: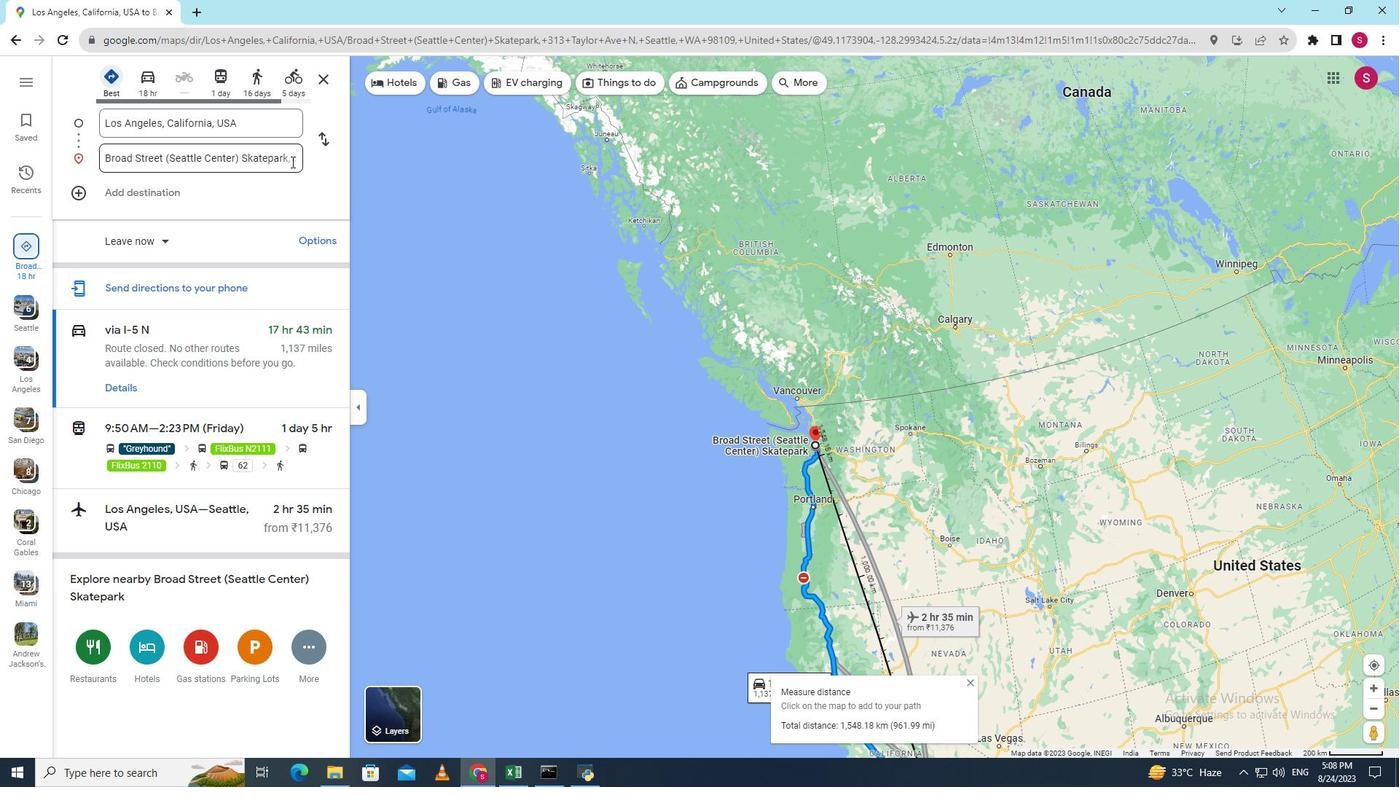 
Action: Mouse pressed left at (291, 161)
Screenshot: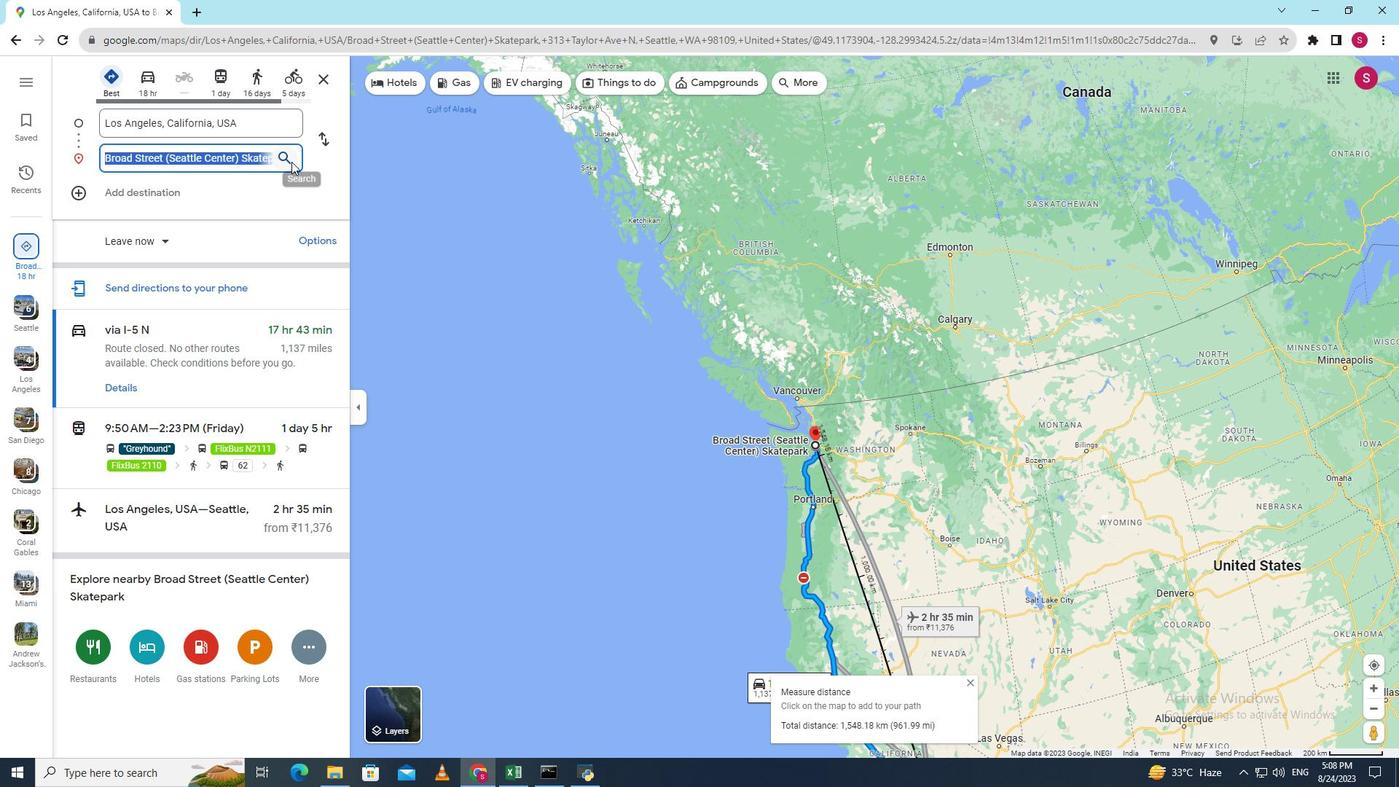 
Action: Mouse moved to (284, 161)
Screenshot: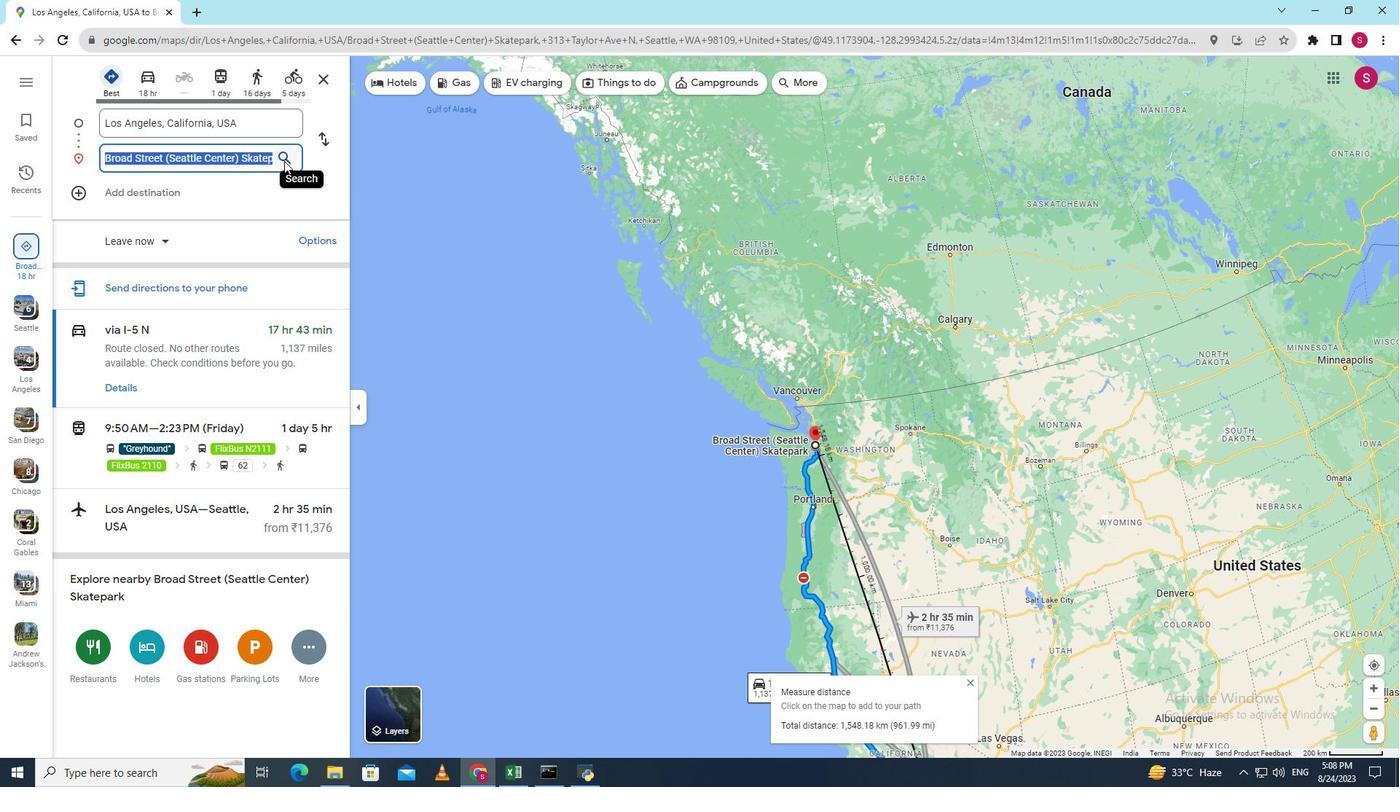 
Action: Key pressed <Key.right><Key.right><Key.right><Key.right><Key.right><Key.right><Key.right><Key.right><Key.right><Key.right><Key.right><Key.right><Key.right><Key.right><Key.right><Key.right><Key.right><Key.right><Key.right><Key.right><Key.right>
Screenshot: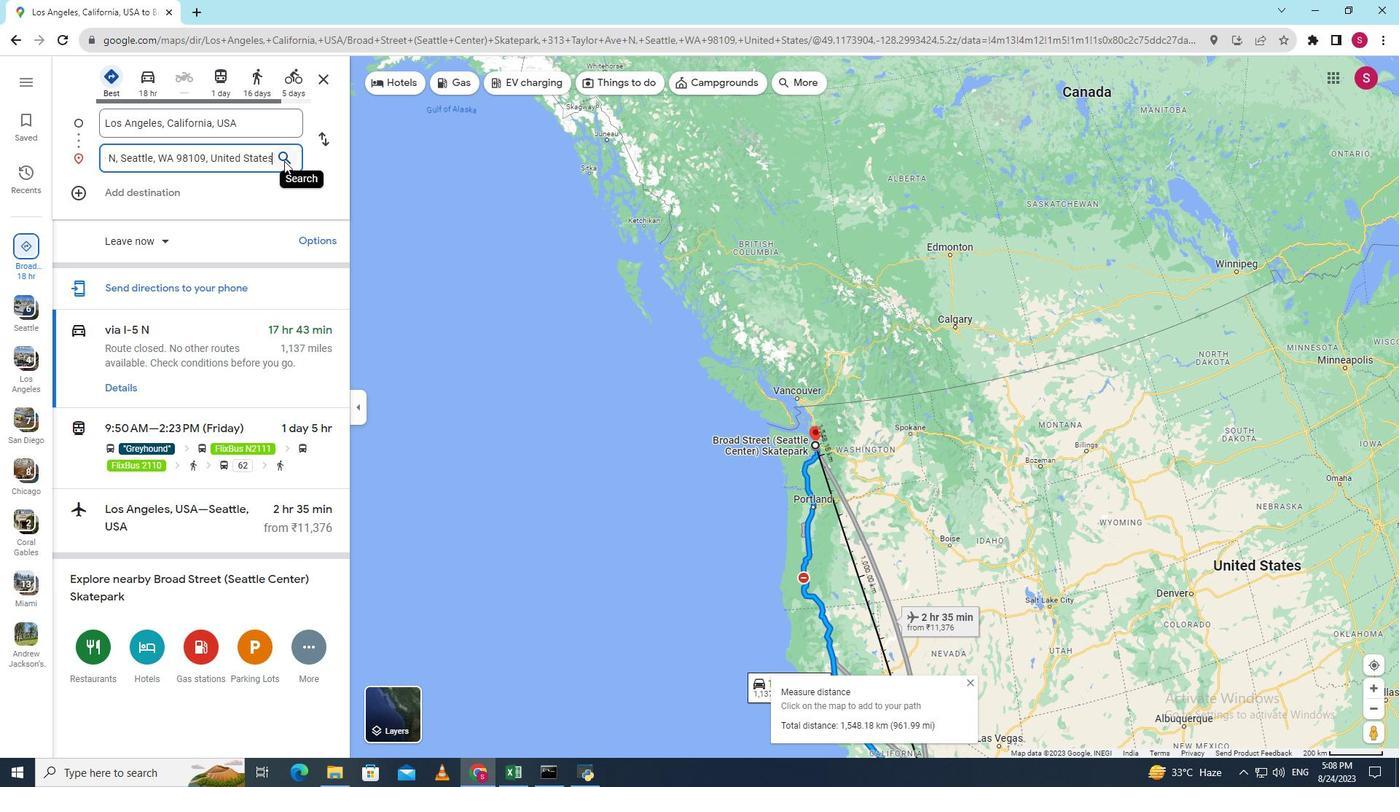 
Action: Mouse moved to (780, 726)
Screenshot: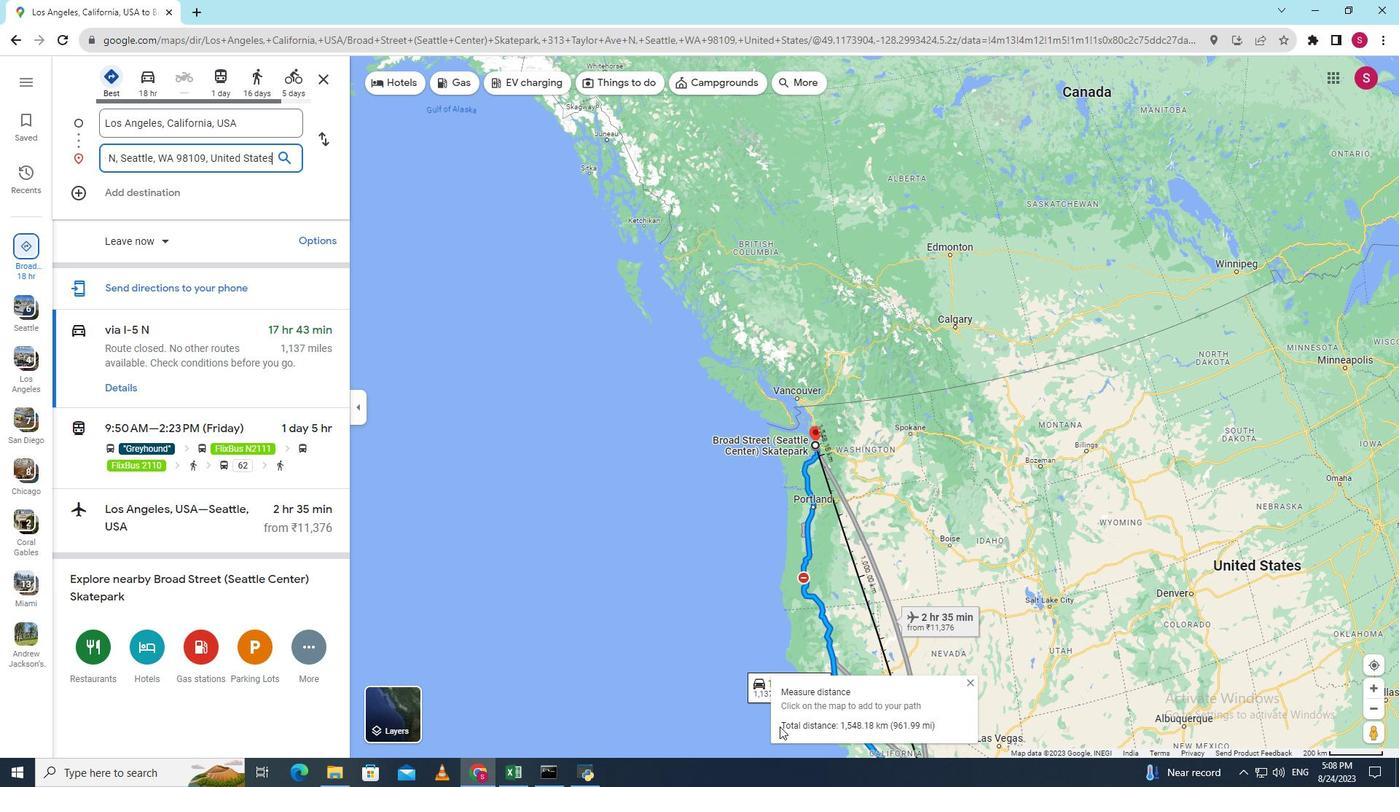 
Action: Mouse pressed left at (780, 726)
Screenshot: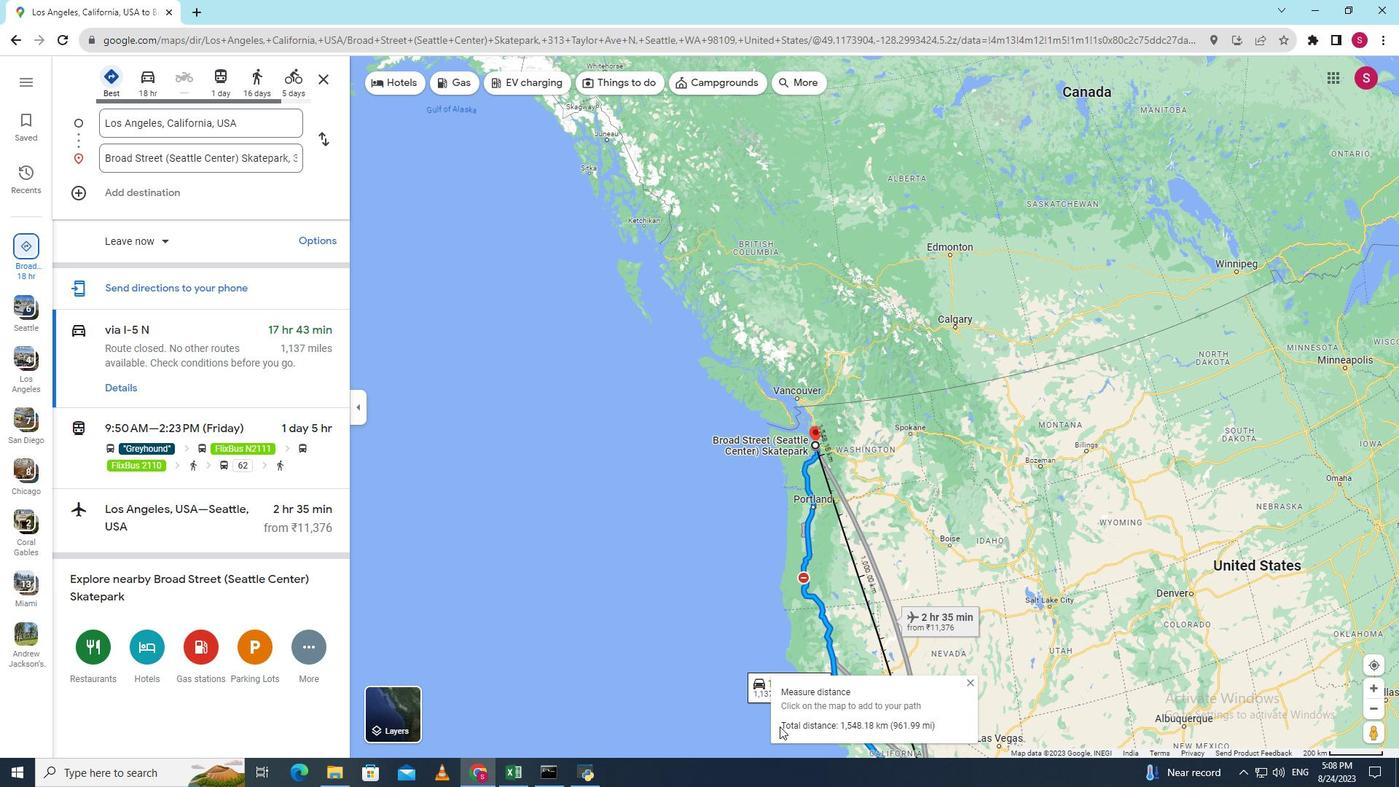 
Action: Mouse moved to (942, 734)
Screenshot: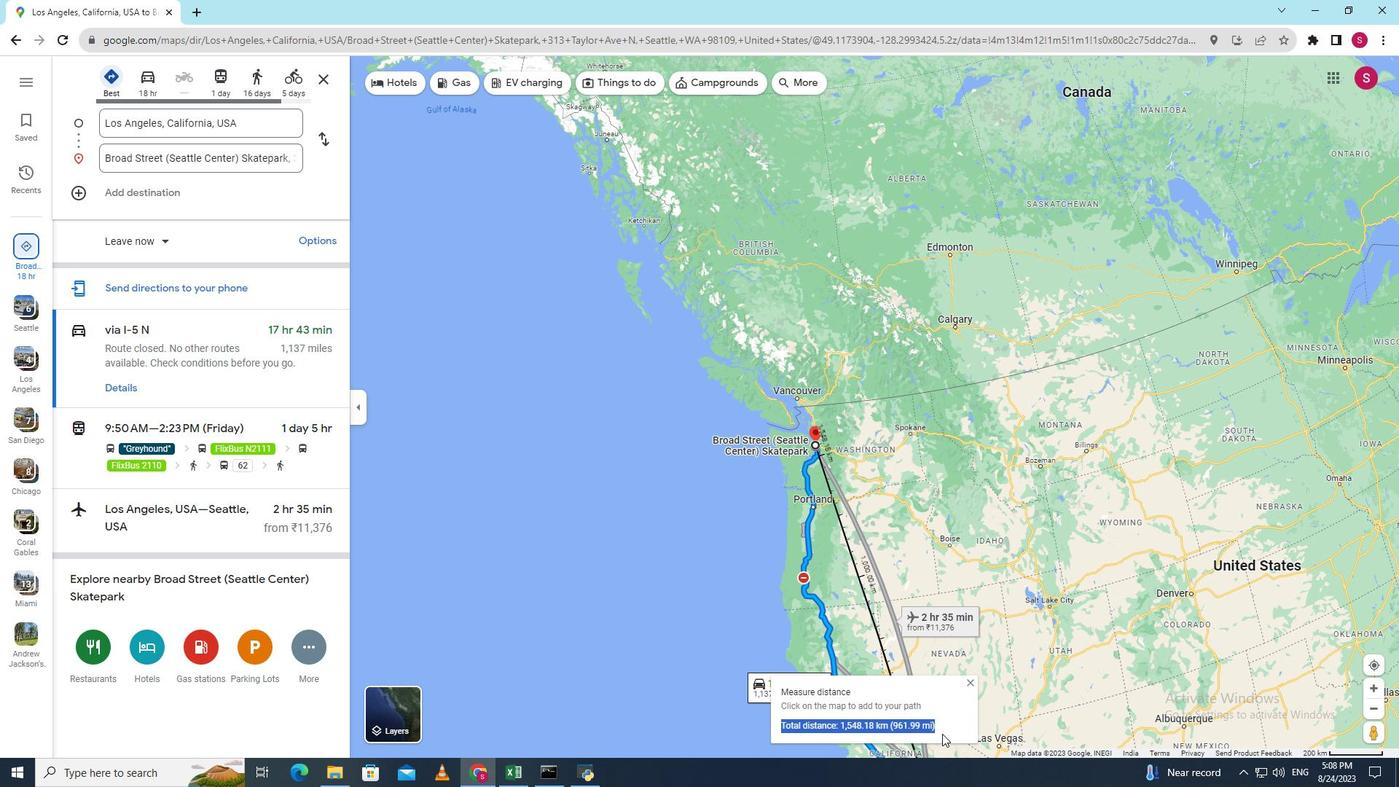 
